 Task: Search one way flight ticket for 4 adults, 1 infant in seat and 1 infant on lap in premium economy from Columbia: Columbia Regional Airport to Riverton: Central Wyoming Regional Airport (was Riverton Regional) on 5-4-2023. Choice of flights is Delta. Number of bags: 1 checked bag. Price is upto 40000. Outbound departure time preference is 21:30.
Action: Mouse moved to (303, 117)
Screenshot: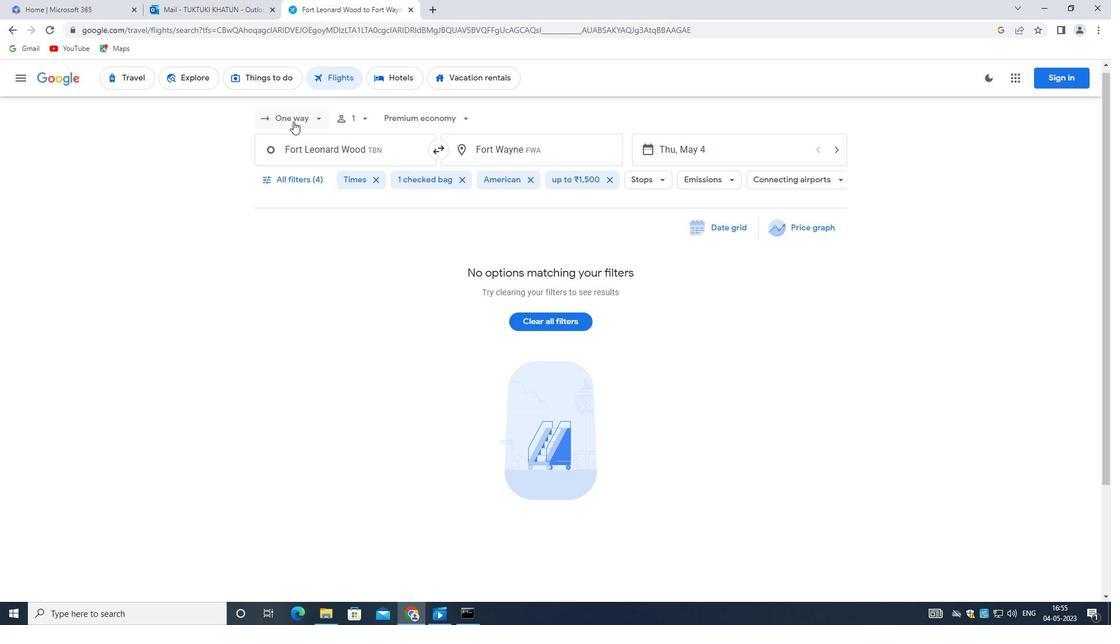 
Action: Mouse pressed left at (303, 117)
Screenshot: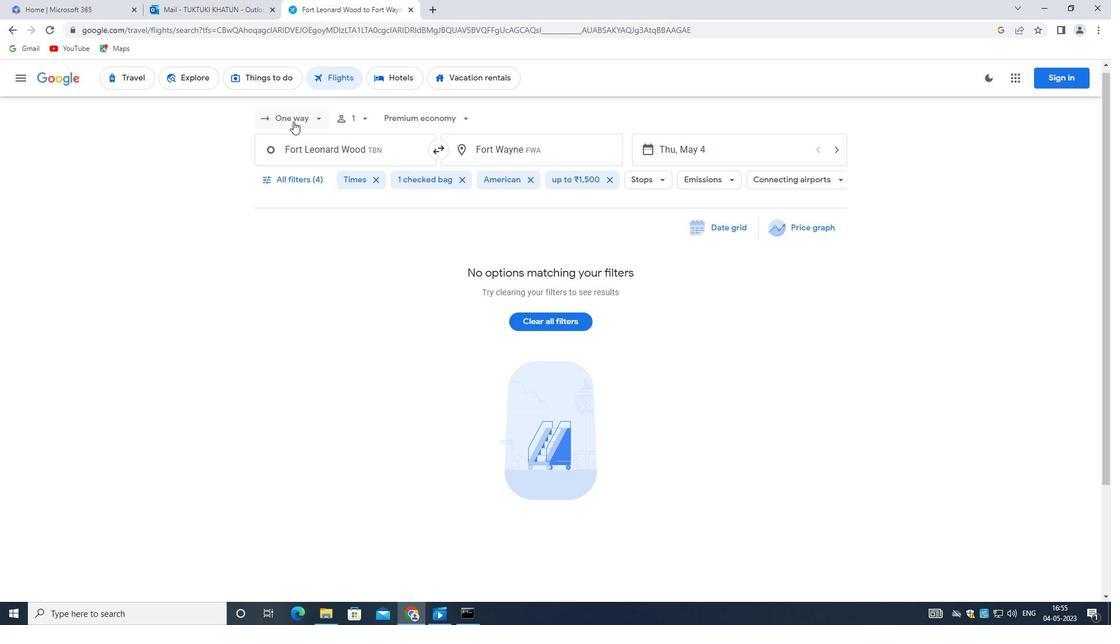 
Action: Mouse moved to (303, 172)
Screenshot: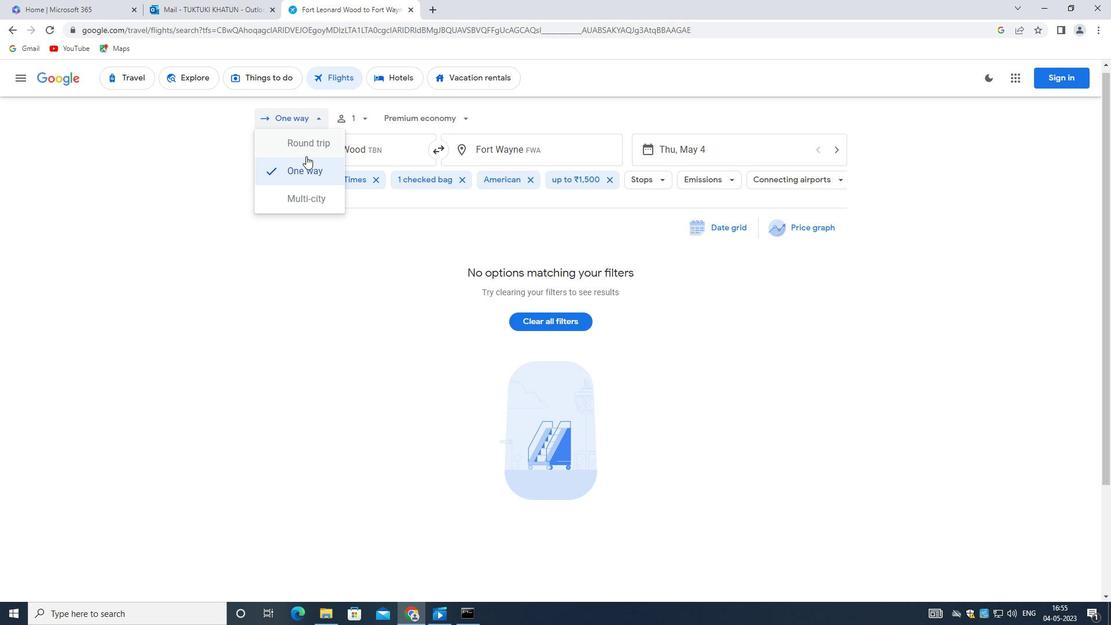 
Action: Mouse pressed left at (303, 172)
Screenshot: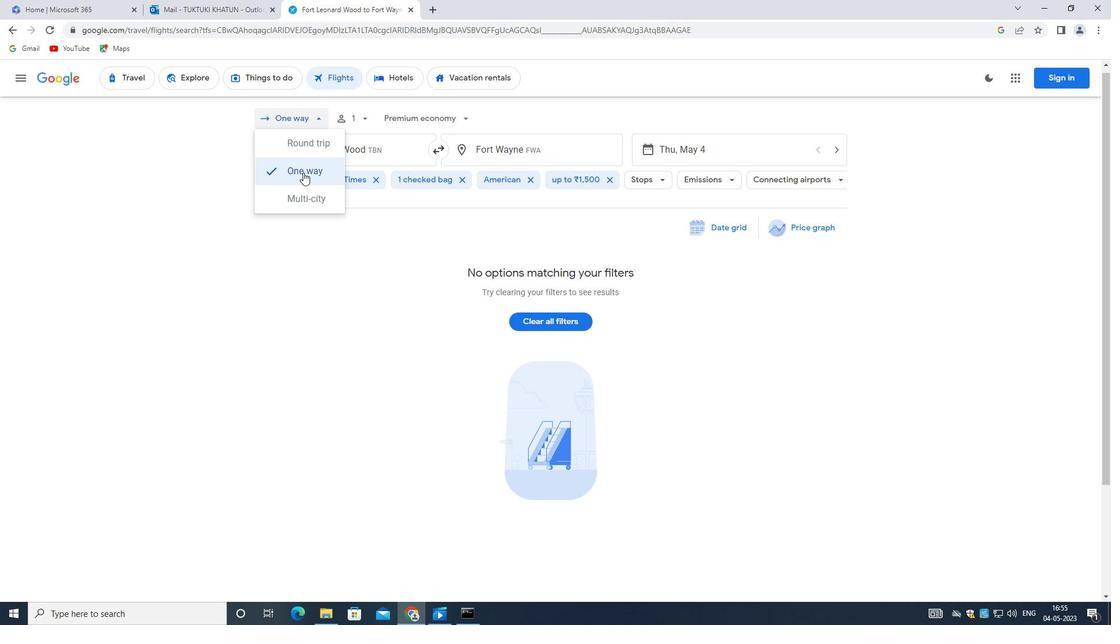 
Action: Mouse moved to (364, 118)
Screenshot: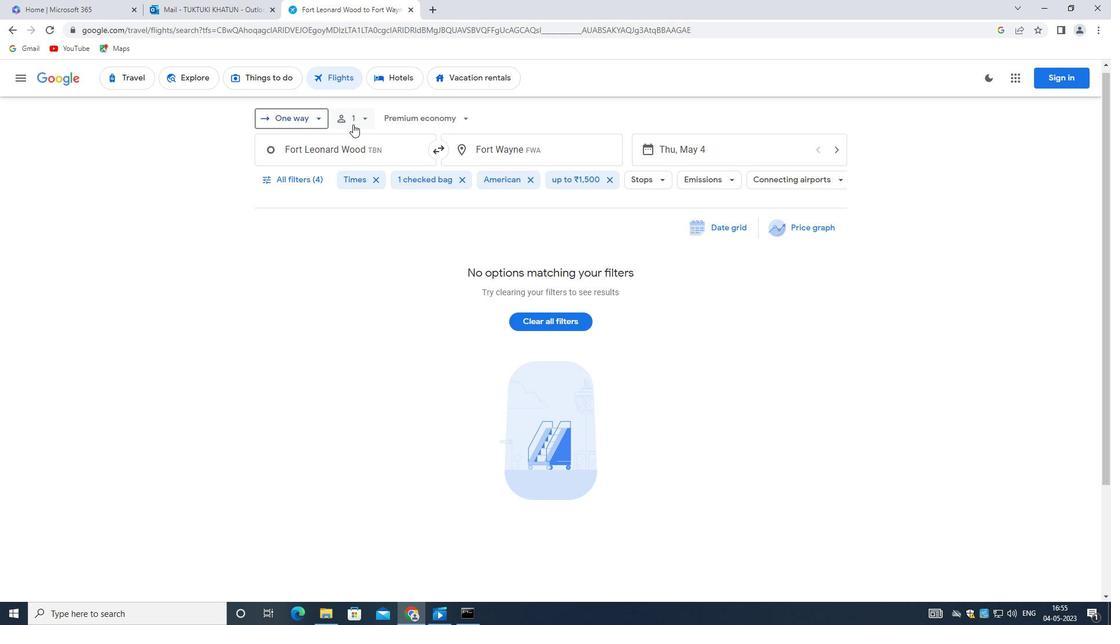 
Action: Mouse pressed left at (364, 118)
Screenshot: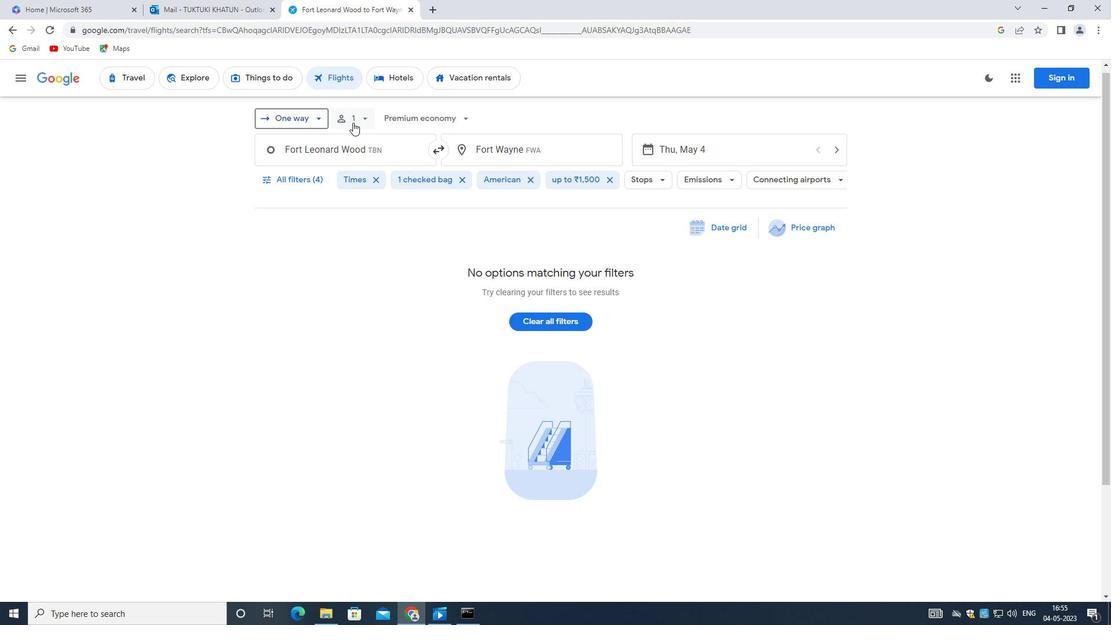 
Action: Mouse moved to (415, 144)
Screenshot: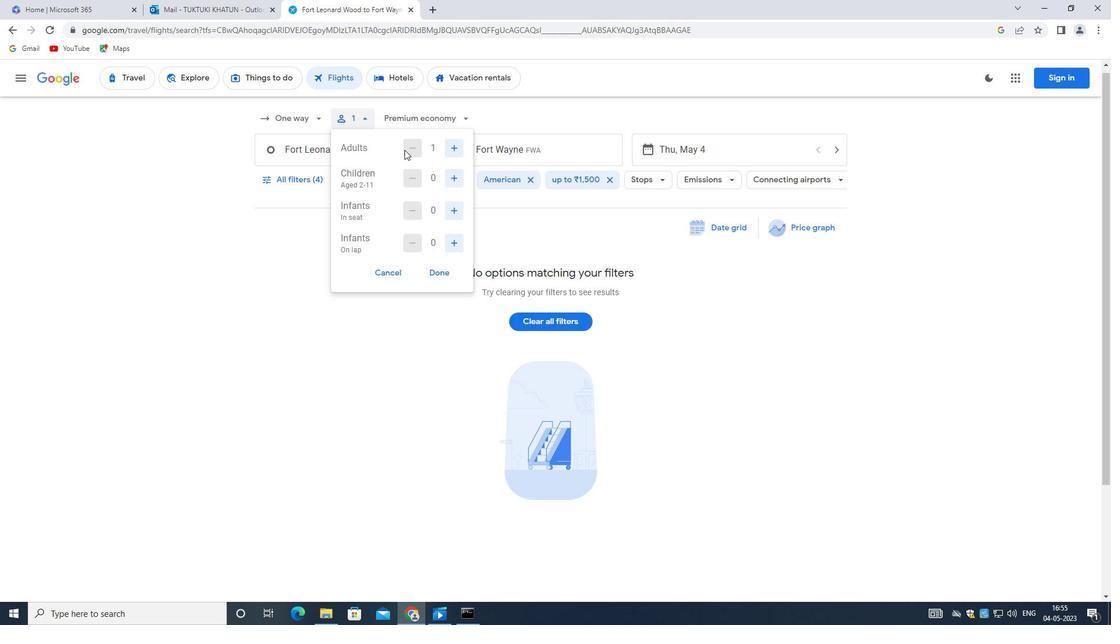 
Action: Mouse pressed left at (415, 144)
Screenshot: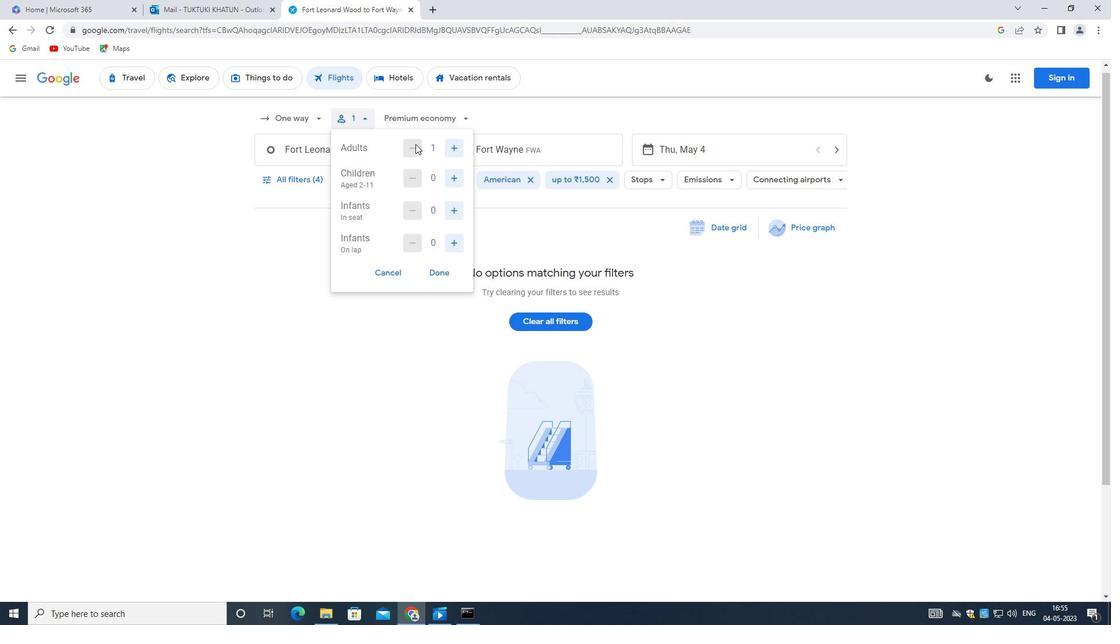 
Action: Mouse moved to (449, 145)
Screenshot: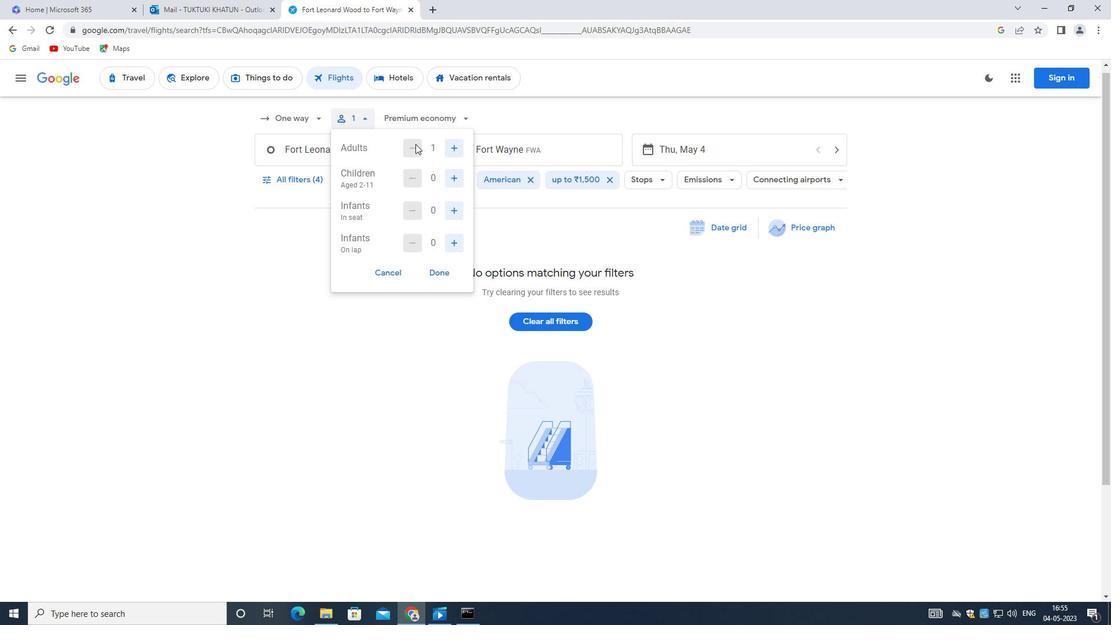 
Action: Mouse pressed left at (449, 145)
Screenshot: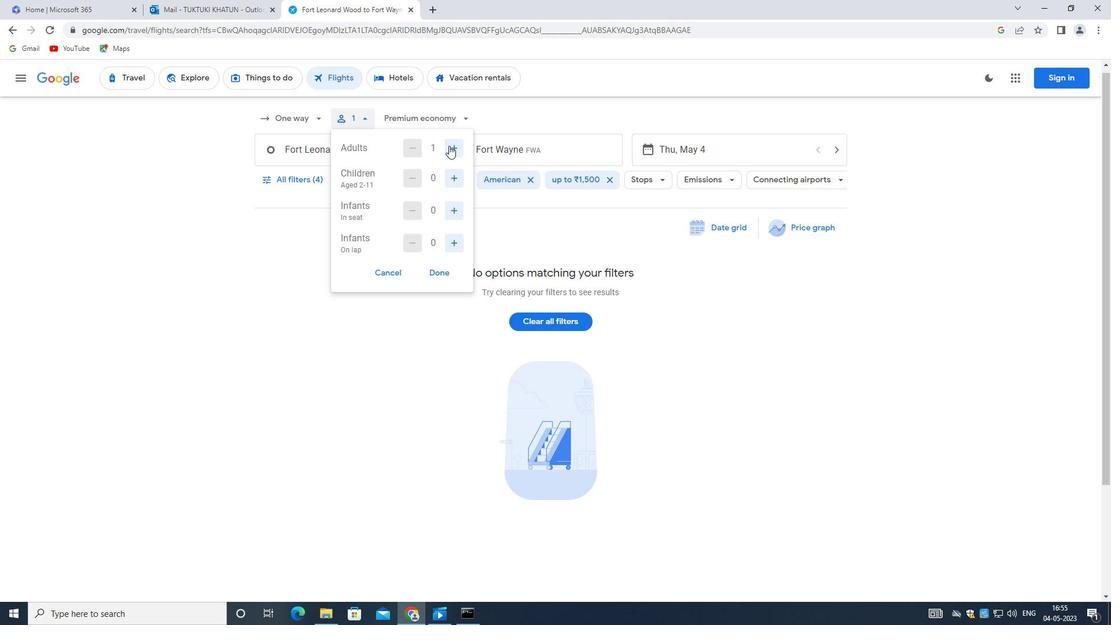 
Action: Mouse moved to (451, 146)
Screenshot: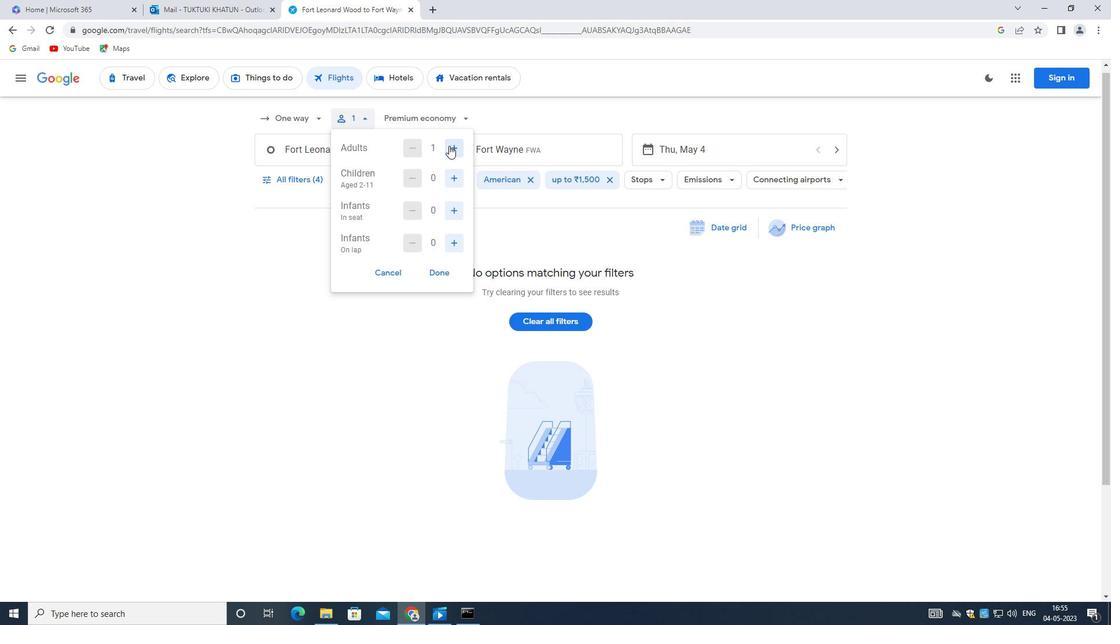 
Action: Mouse pressed left at (451, 146)
Screenshot: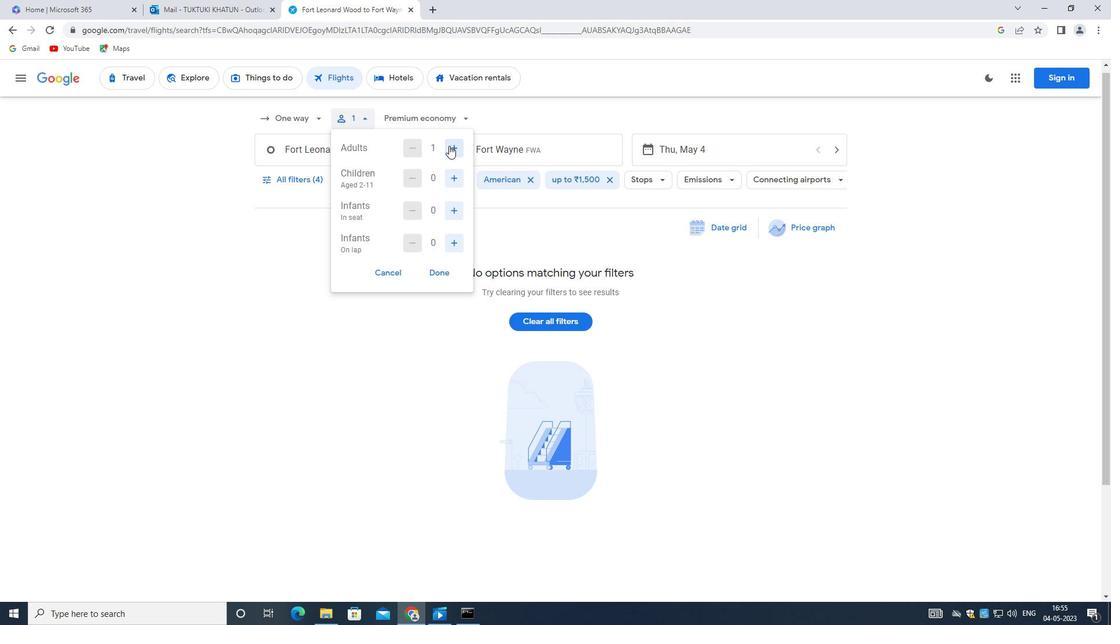 
Action: Mouse pressed left at (451, 146)
Screenshot: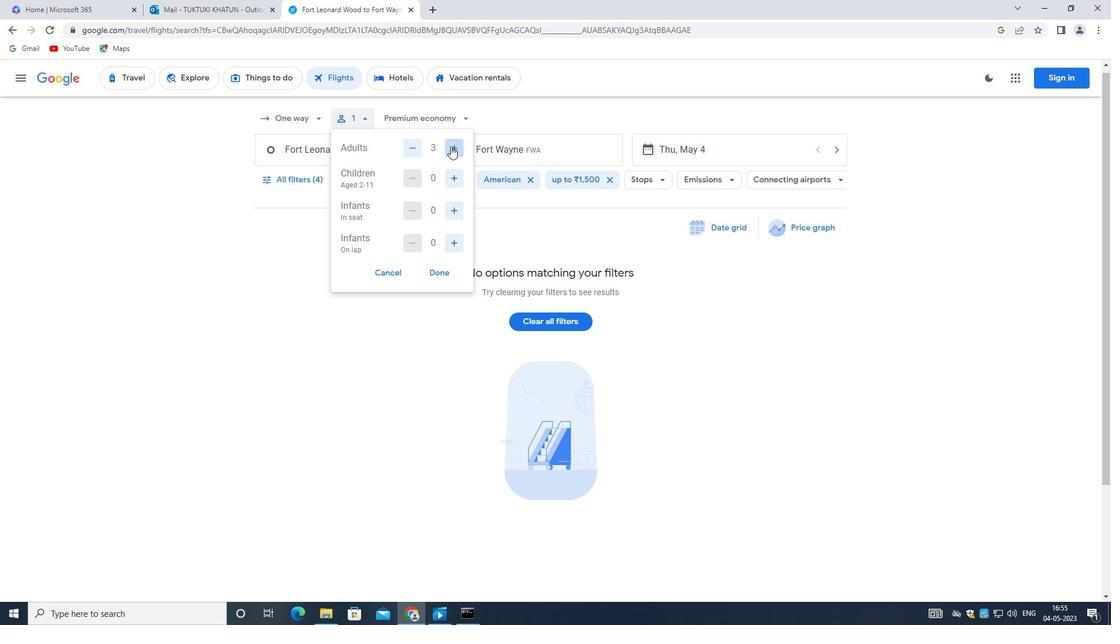 
Action: Mouse moved to (451, 204)
Screenshot: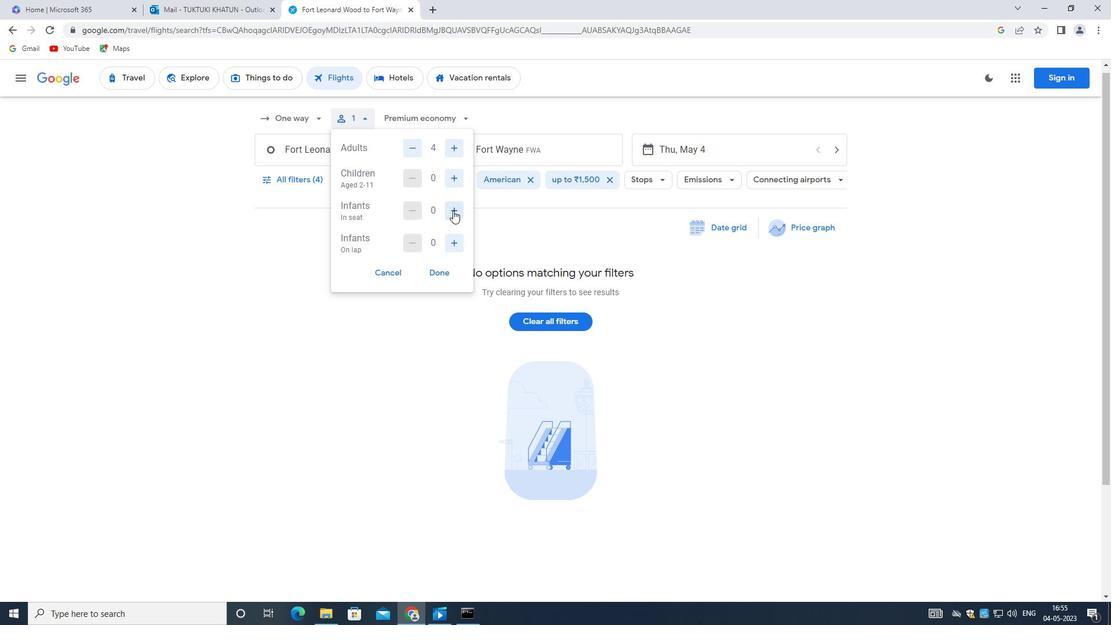 
Action: Mouse pressed left at (451, 204)
Screenshot: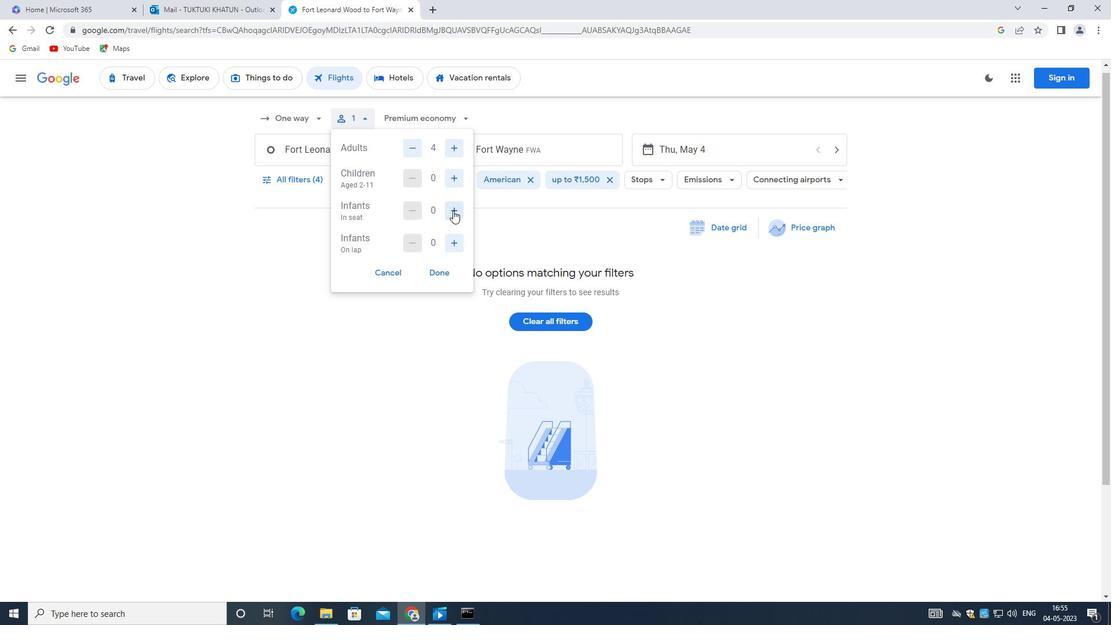 
Action: Mouse moved to (456, 239)
Screenshot: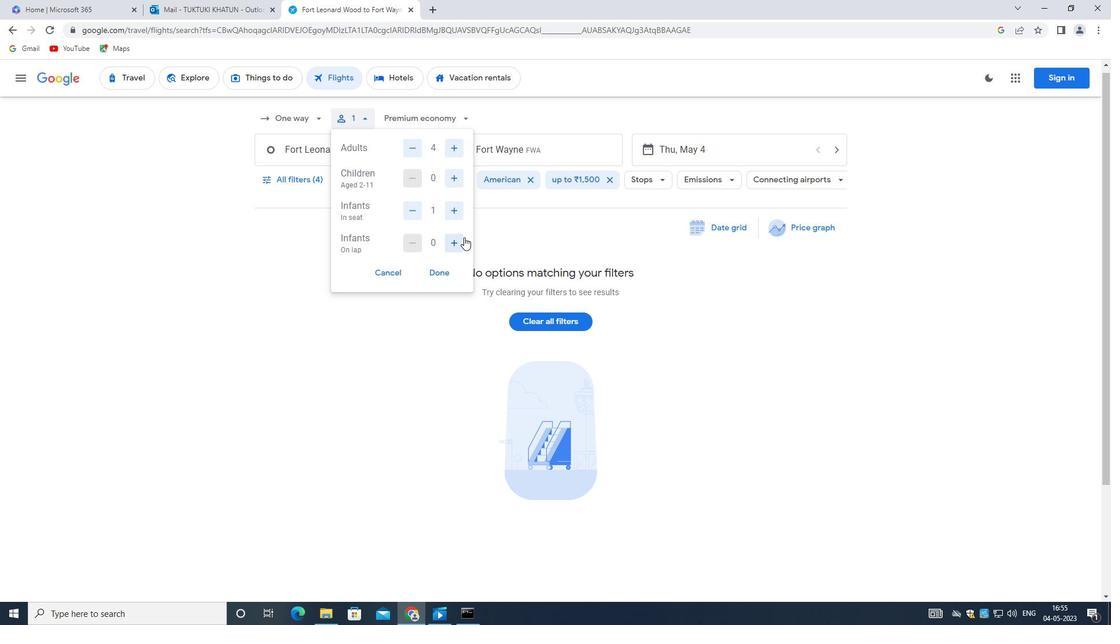 
Action: Mouse pressed left at (456, 239)
Screenshot: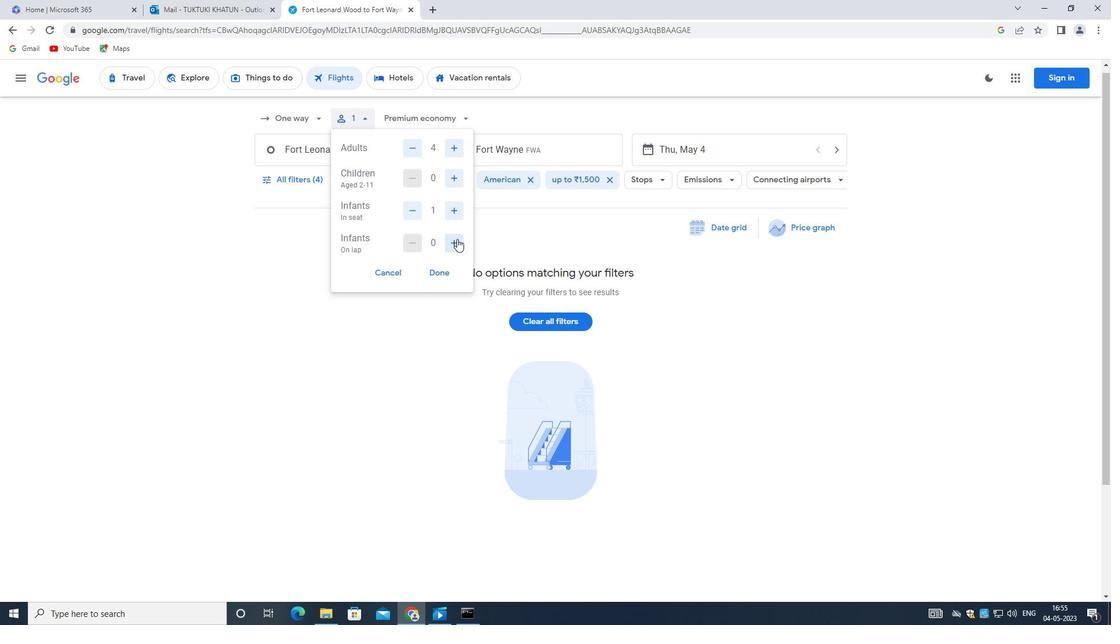
Action: Mouse moved to (438, 268)
Screenshot: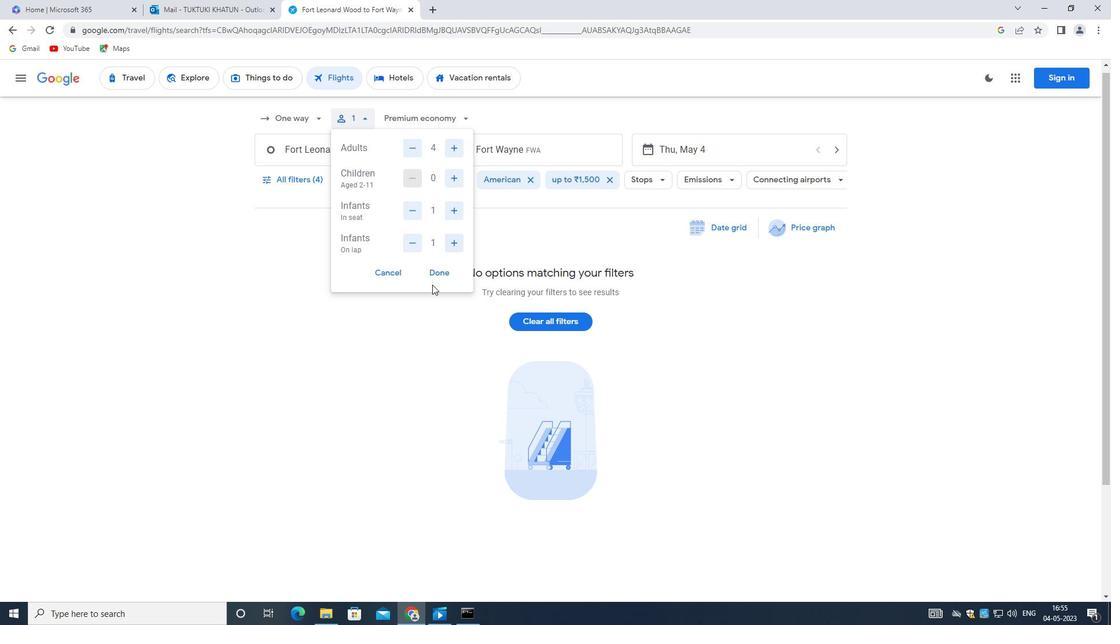 
Action: Mouse pressed left at (438, 268)
Screenshot: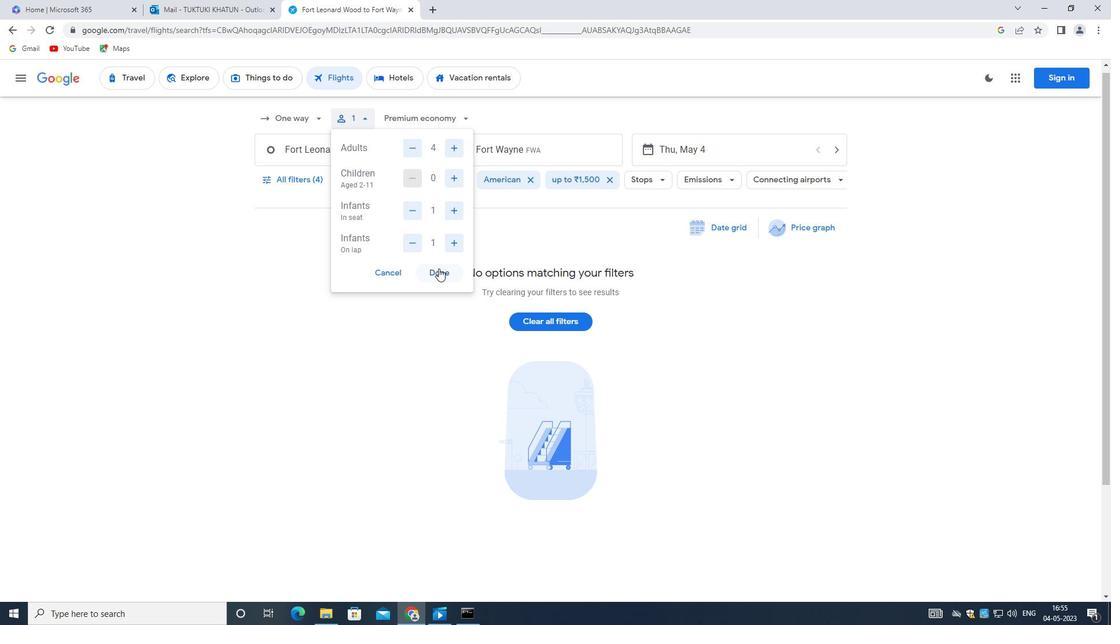 
Action: Mouse moved to (409, 126)
Screenshot: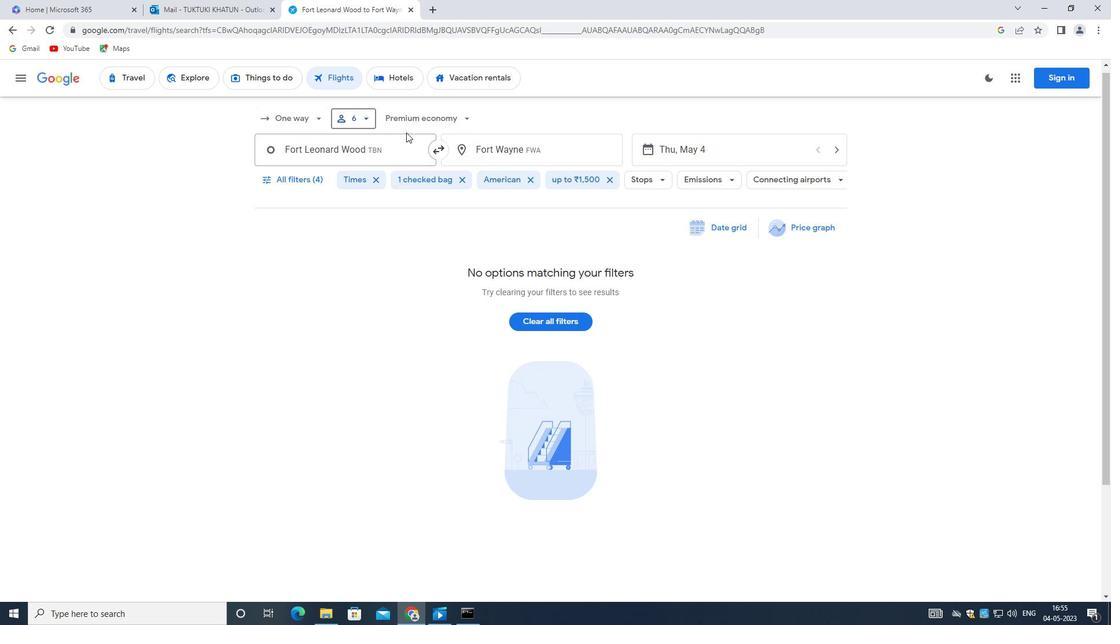 
Action: Mouse pressed left at (409, 126)
Screenshot: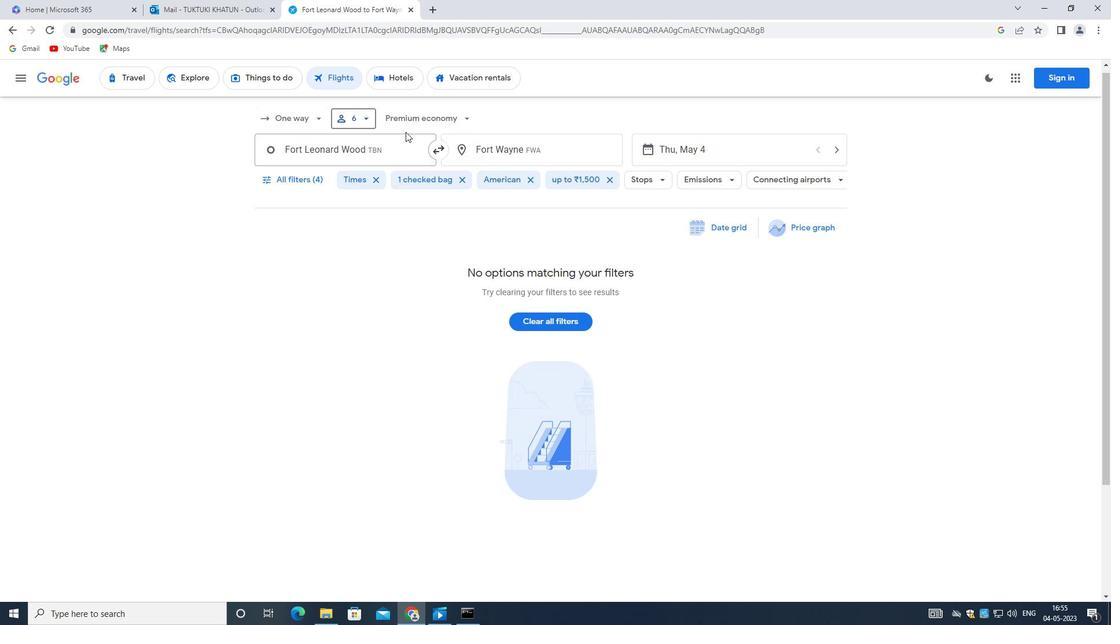 
Action: Mouse moved to (433, 169)
Screenshot: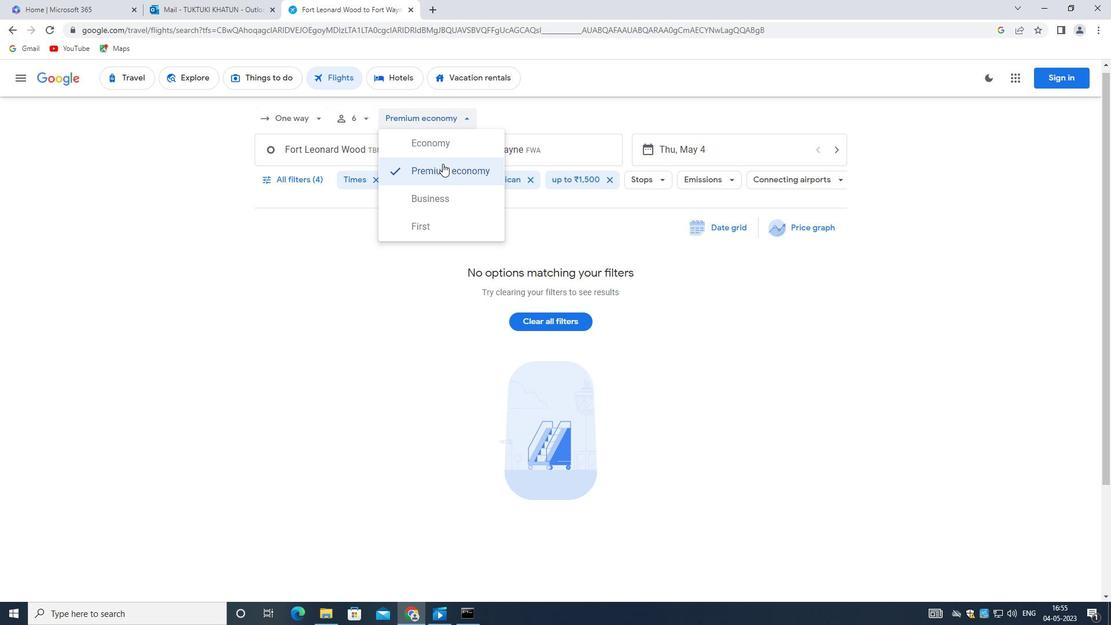 
Action: Mouse pressed left at (433, 169)
Screenshot: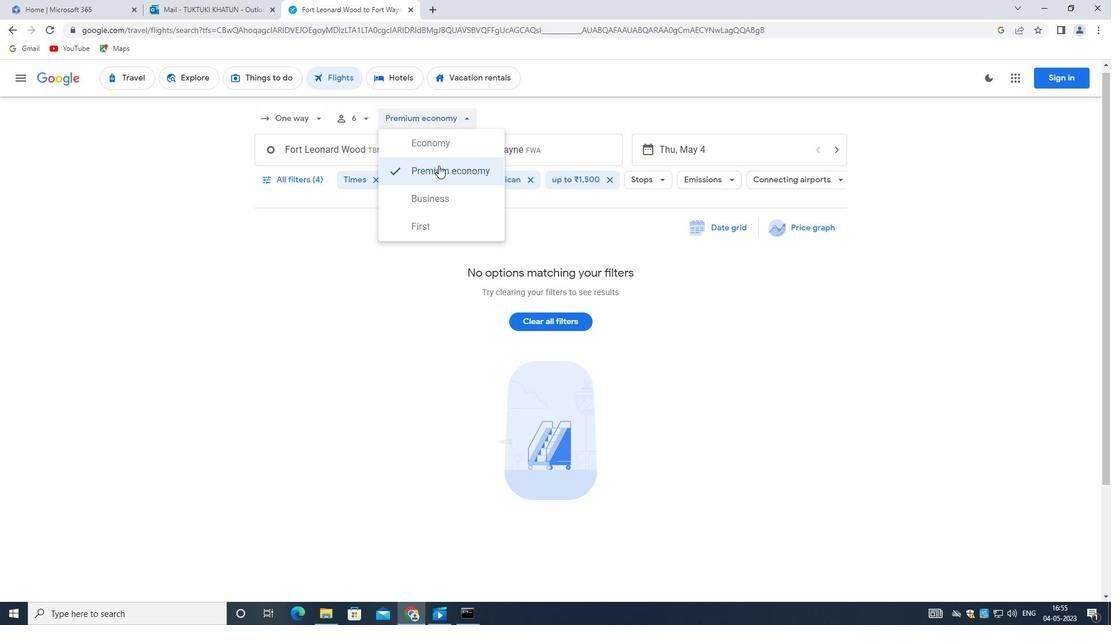 
Action: Mouse moved to (338, 154)
Screenshot: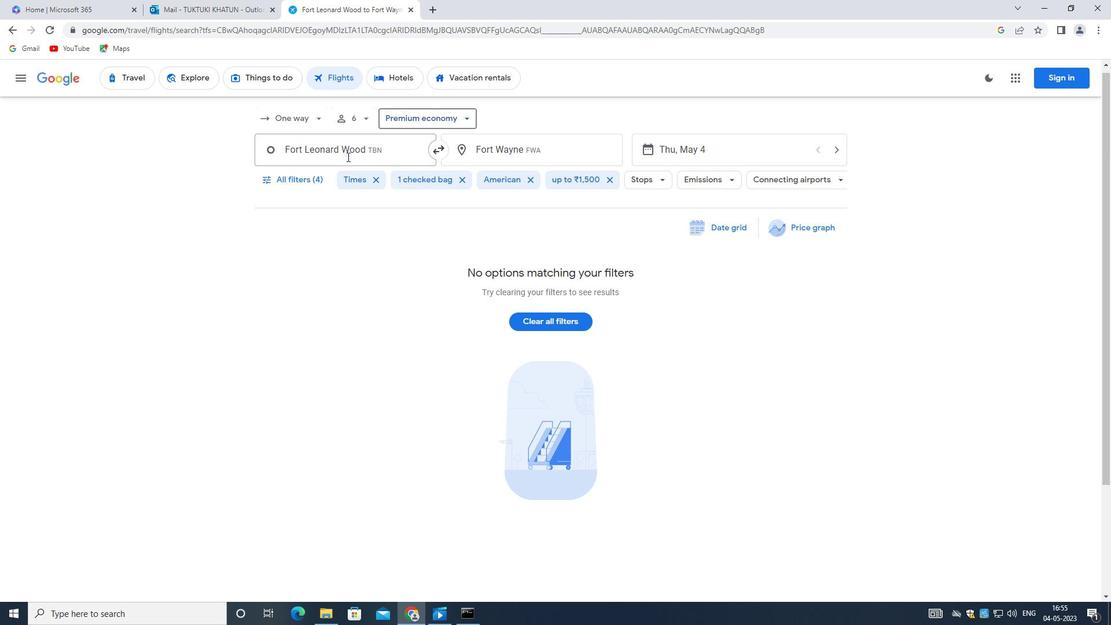 
Action: Mouse pressed left at (338, 154)
Screenshot: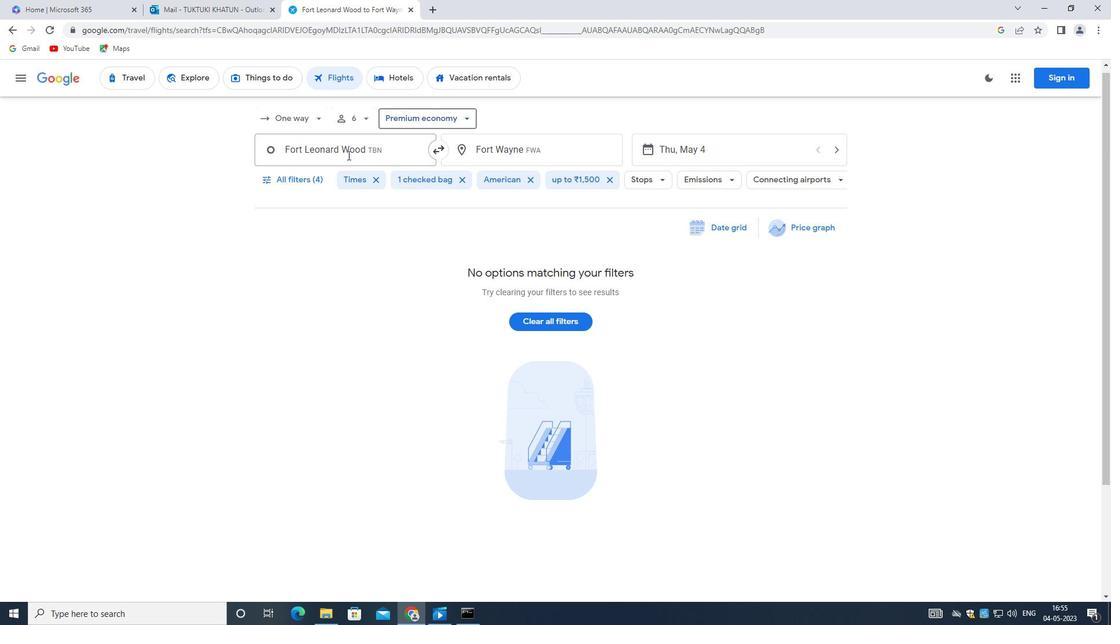 
Action: Mouse moved to (338, 158)
Screenshot: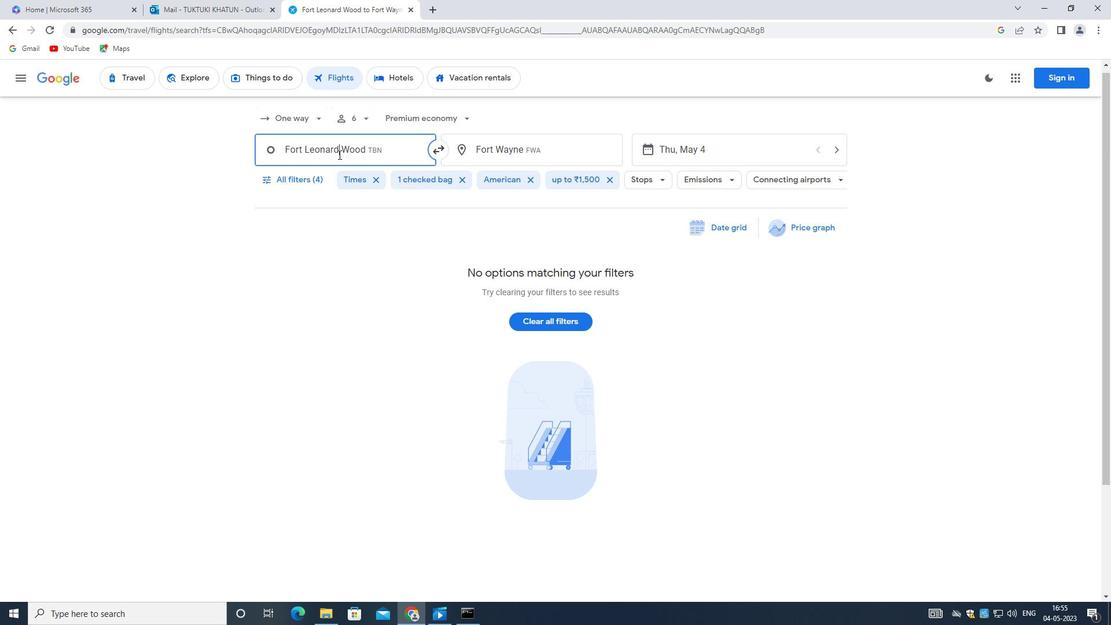 
Action: Key pressed <Key.backspace><Key.shift><Key.shift><Key.shift><Key.shift>COLUMBIA
Screenshot: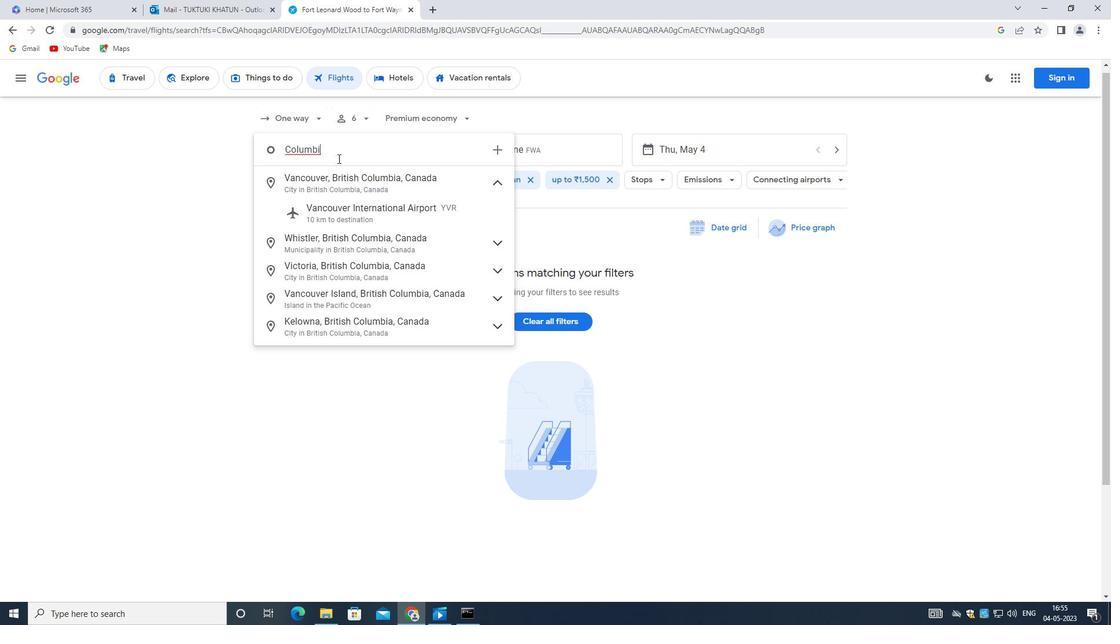 
Action: Mouse moved to (343, 163)
Screenshot: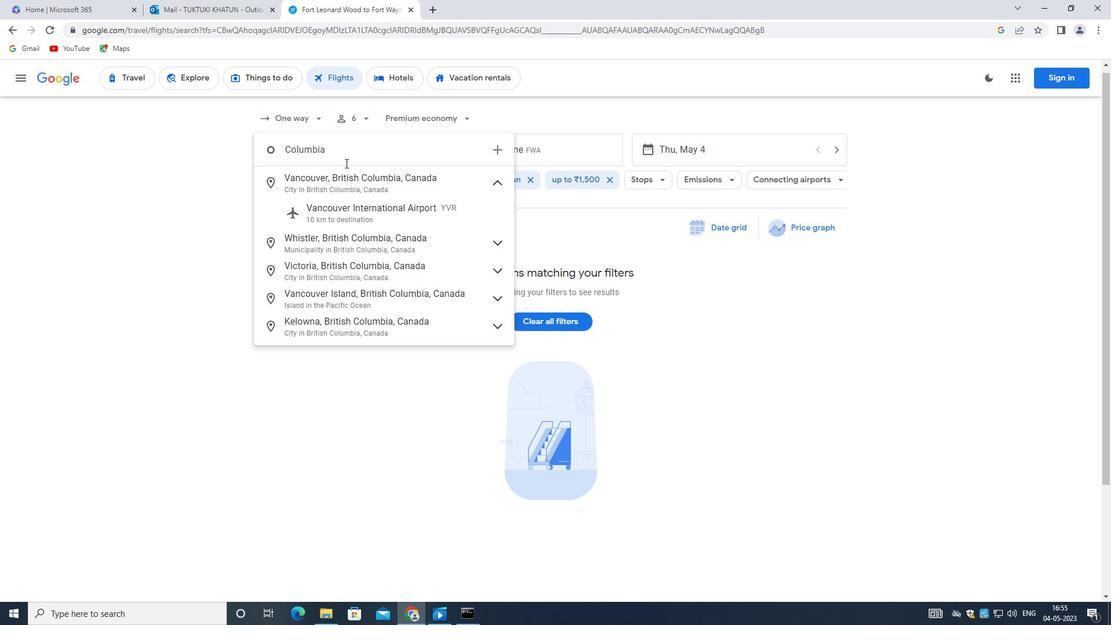 
Action: Key pressed <Key.space><Key.shift><Key.shift><Key.shift><Key.shift><Key.shift><Key.shift><Key.shift><Key.shift><Key.shift><Key.shift><Key.shift><Key.shift><Key.shift><Key.shift><Key.shift><Key.shift><Key.shift>REGIONAL
Screenshot: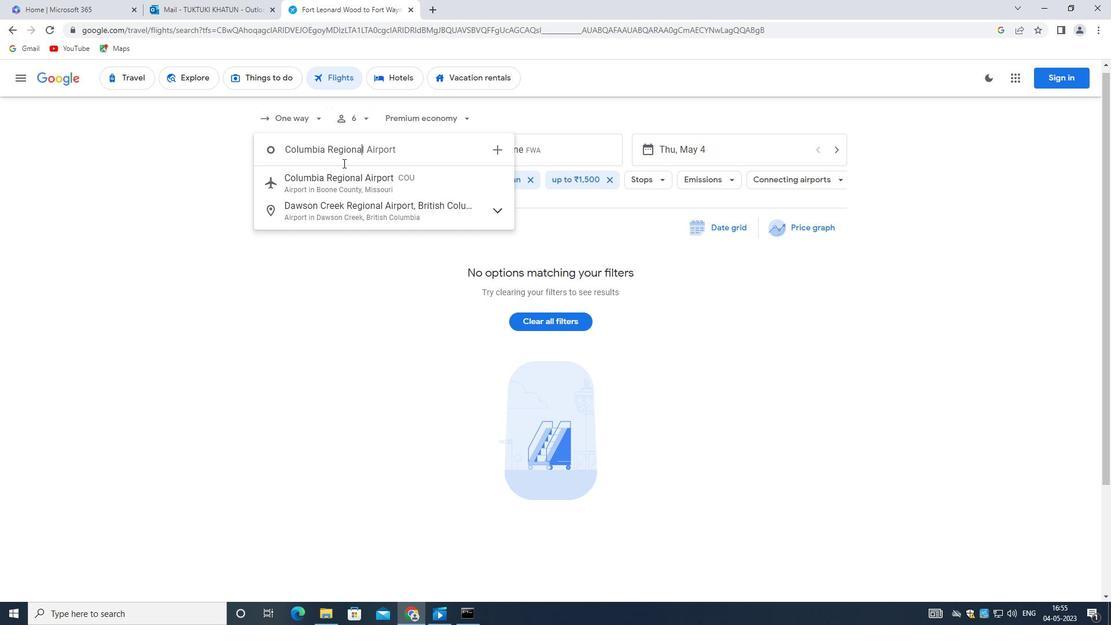 
Action: Mouse moved to (343, 187)
Screenshot: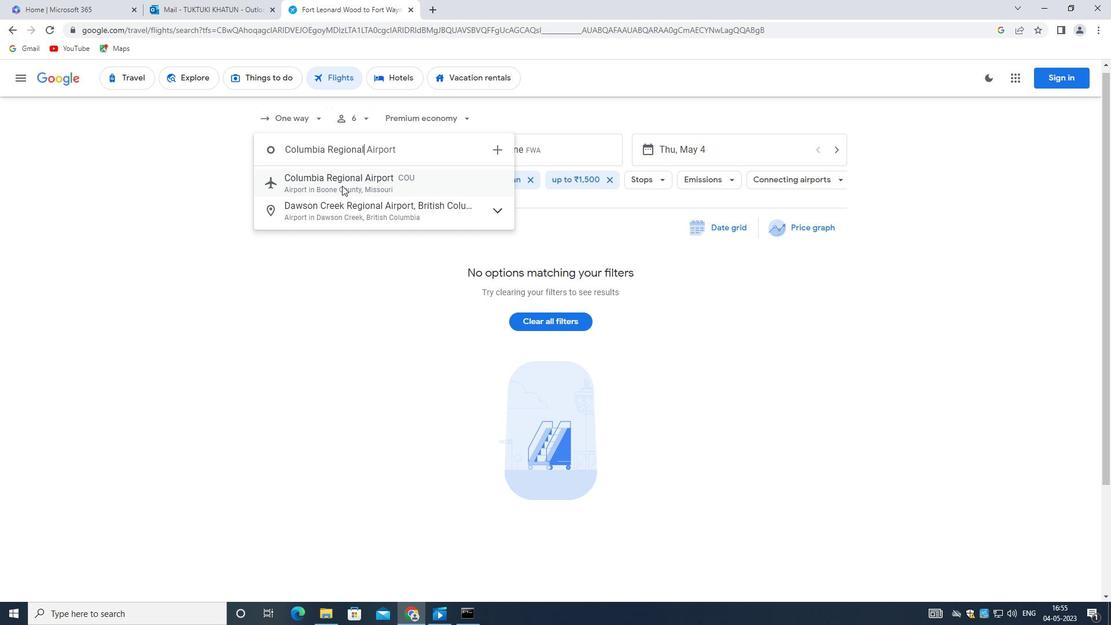 
Action: Mouse pressed left at (343, 187)
Screenshot: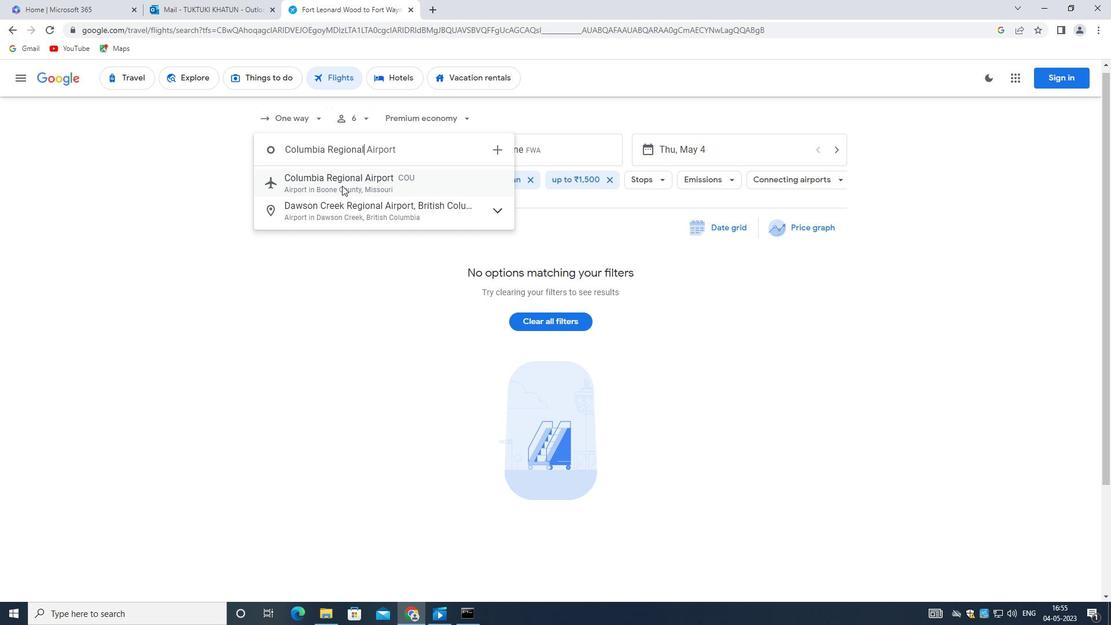 
Action: Mouse moved to (534, 145)
Screenshot: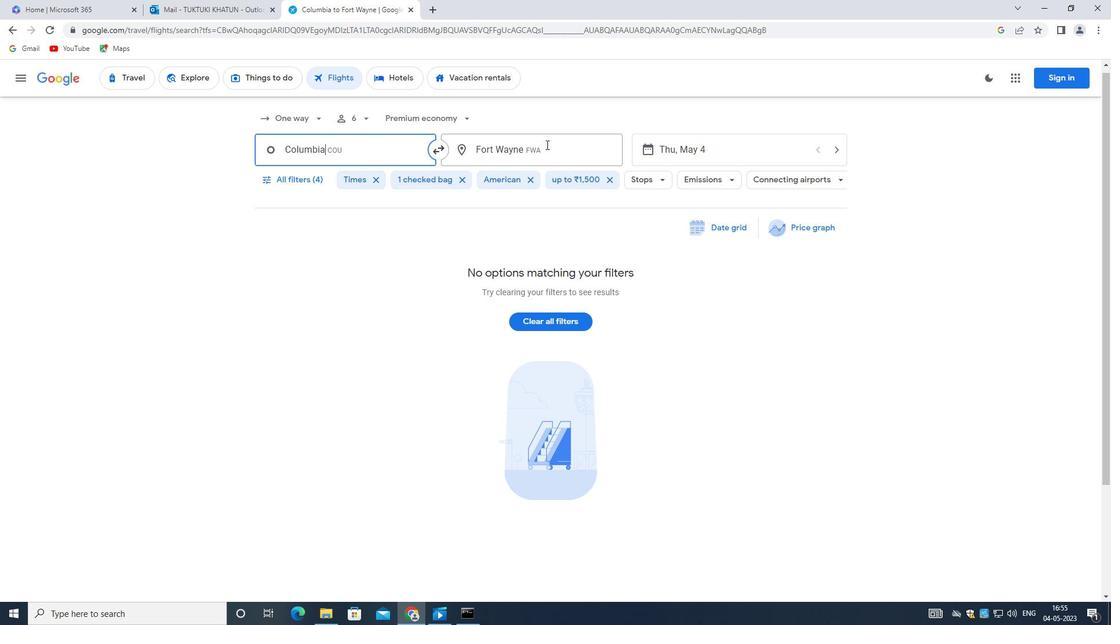 
Action: Mouse pressed left at (534, 145)
Screenshot: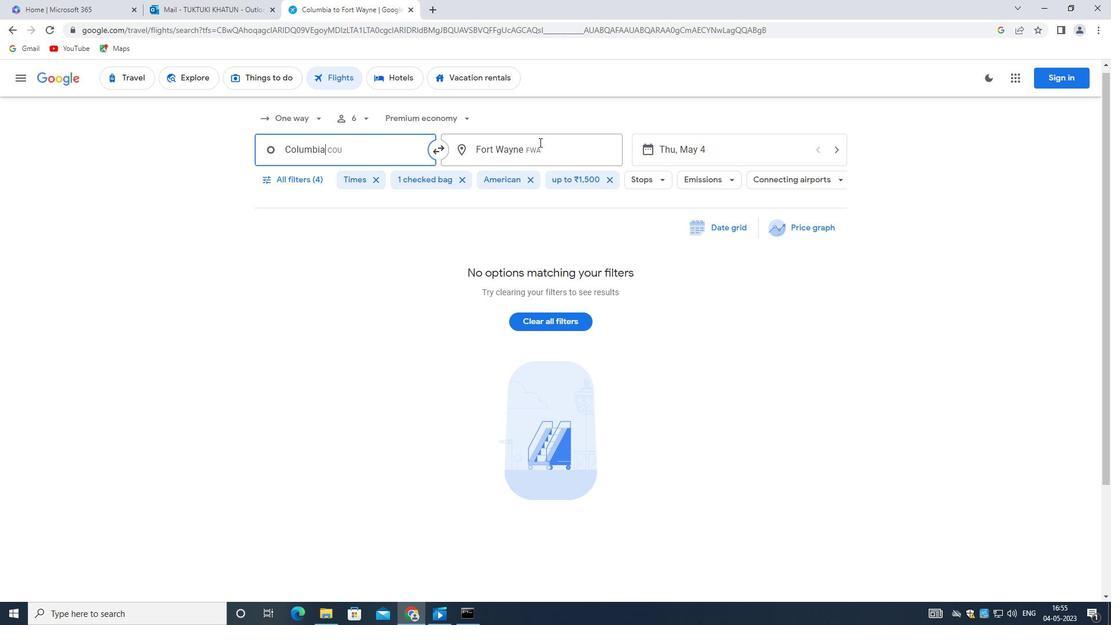 
Action: Mouse moved to (532, 146)
Screenshot: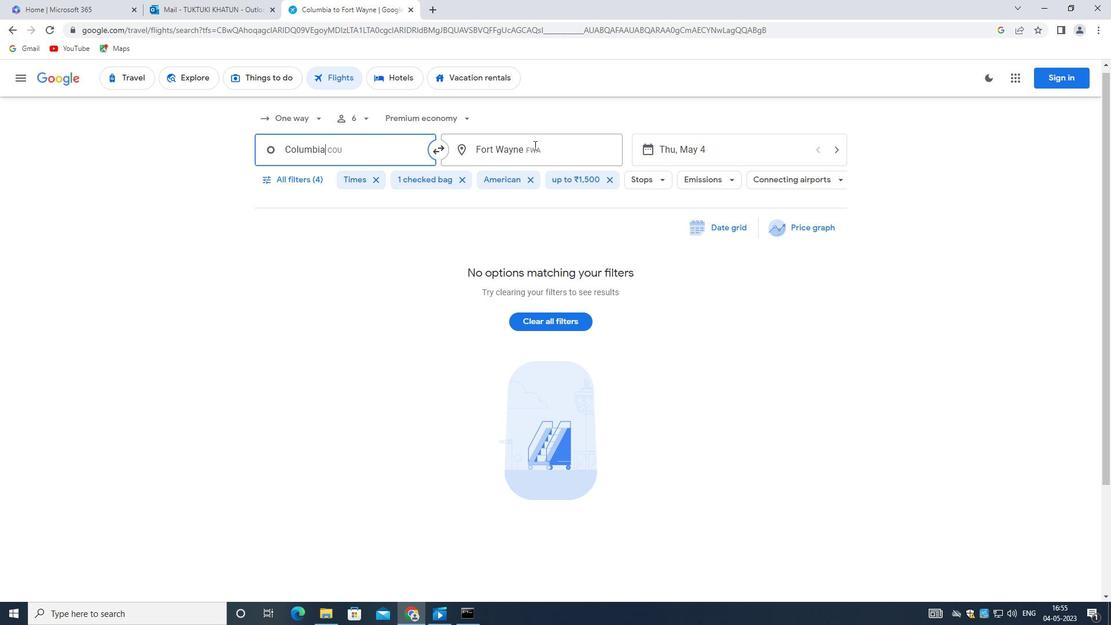 
Action: Key pressed <Key.shift>CENTRAL<Key.space><Key.shift>WYOM
Screenshot: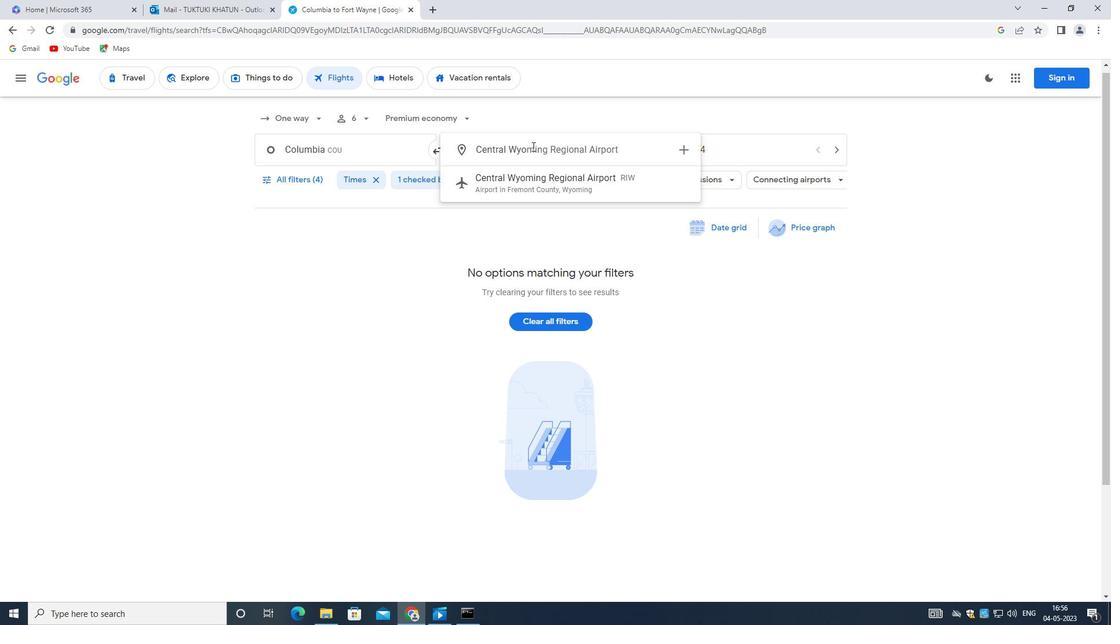 
Action: Mouse moved to (554, 182)
Screenshot: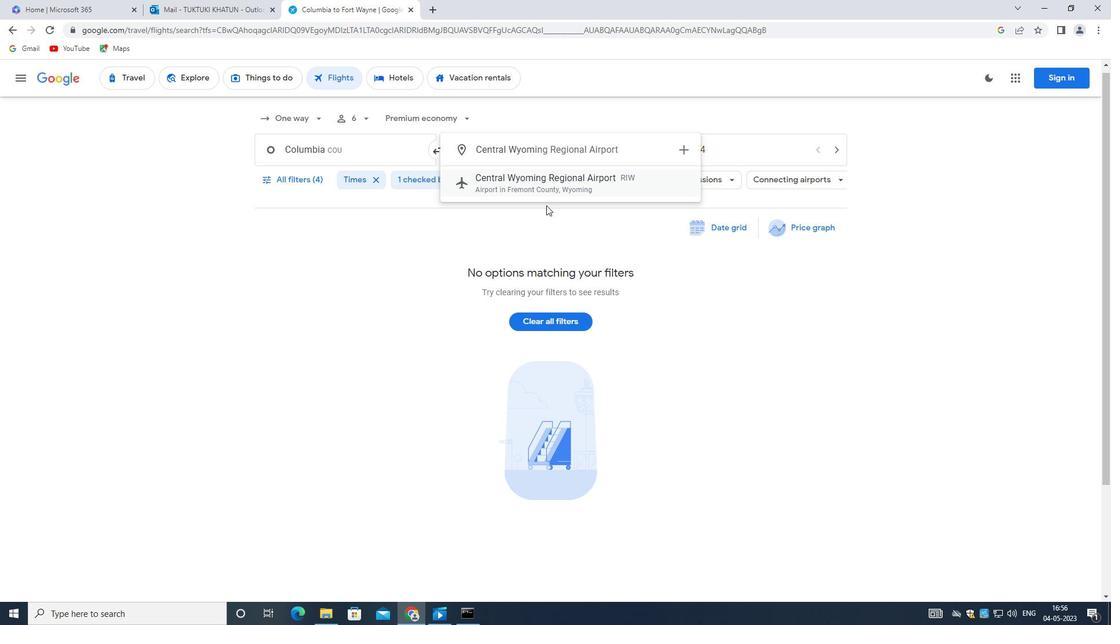
Action: Mouse pressed left at (554, 182)
Screenshot: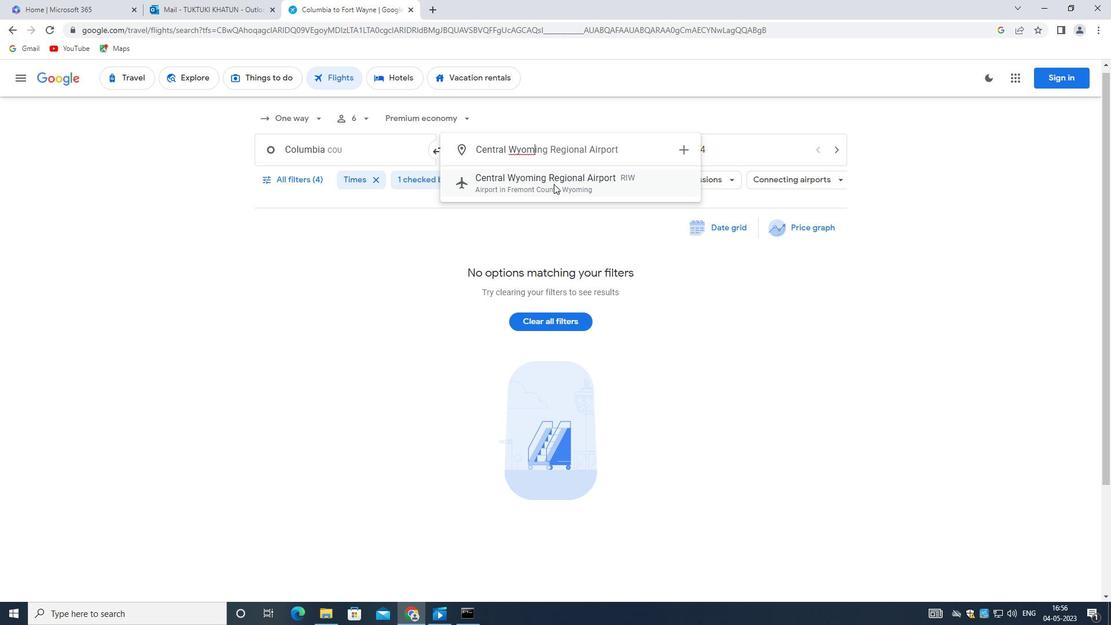 
Action: Mouse moved to (689, 154)
Screenshot: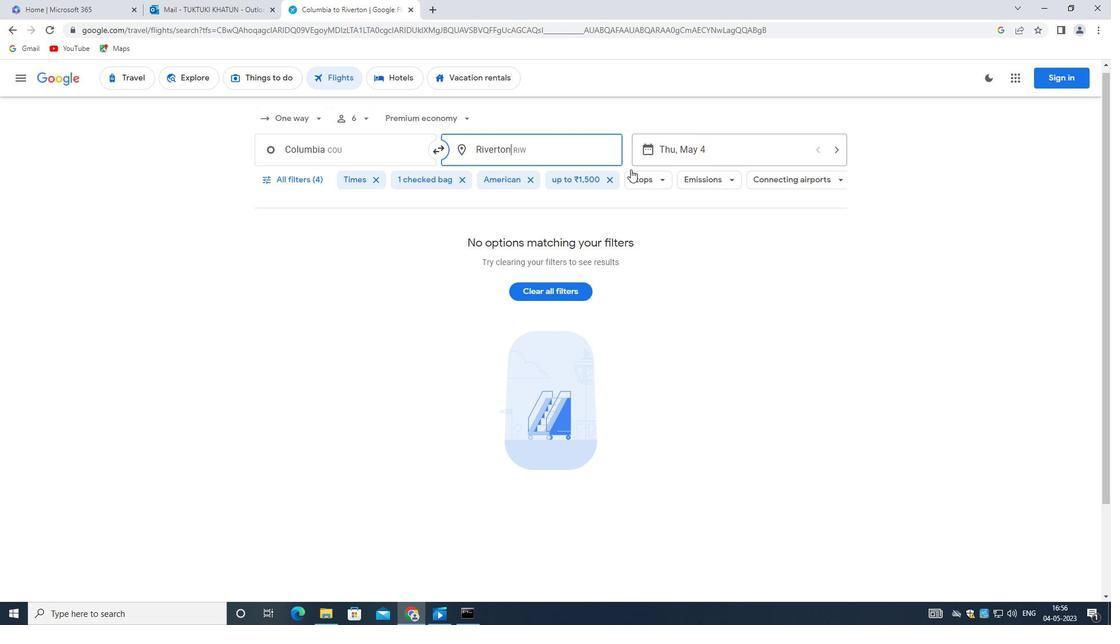 
Action: Mouse pressed left at (689, 154)
Screenshot: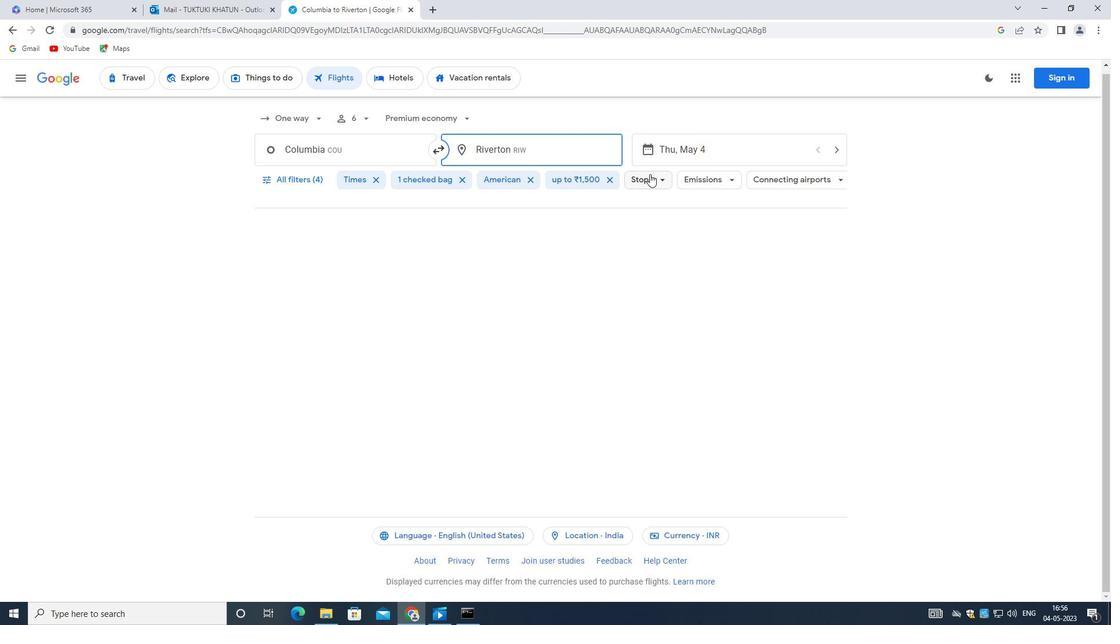 
Action: Mouse moved to (818, 426)
Screenshot: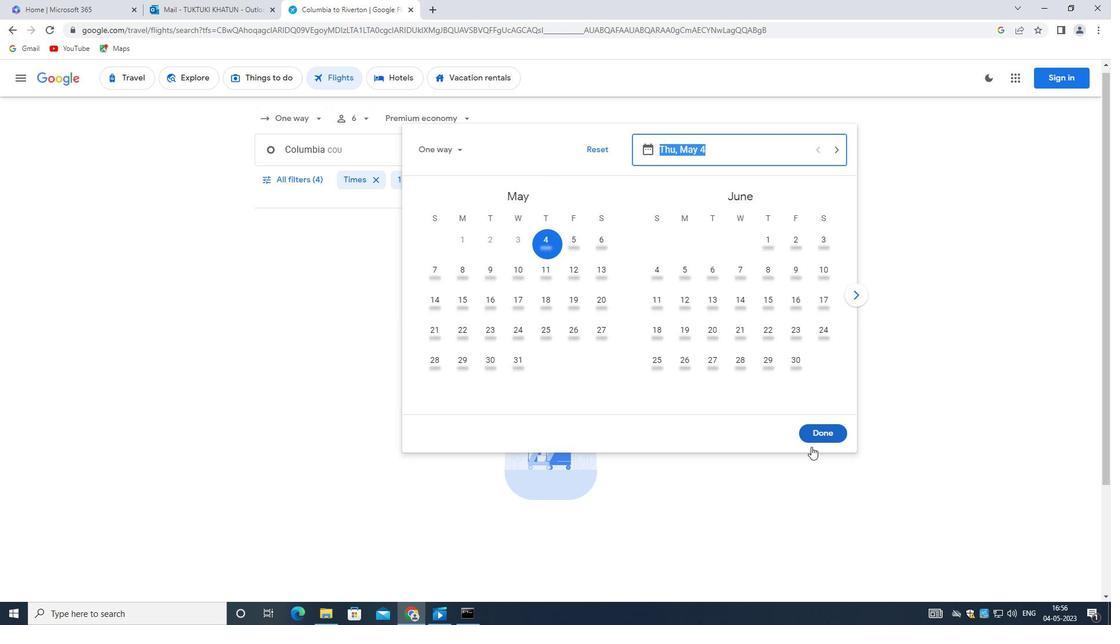 
Action: Mouse pressed left at (818, 426)
Screenshot: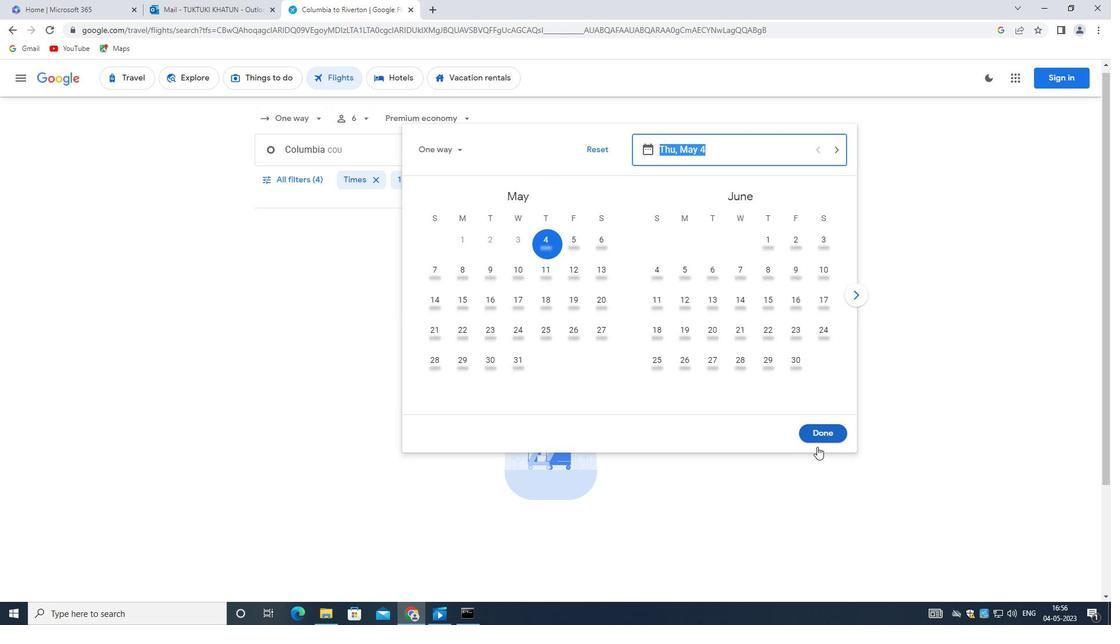 
Action: Mouse moved to (306, 181)
Screenshot: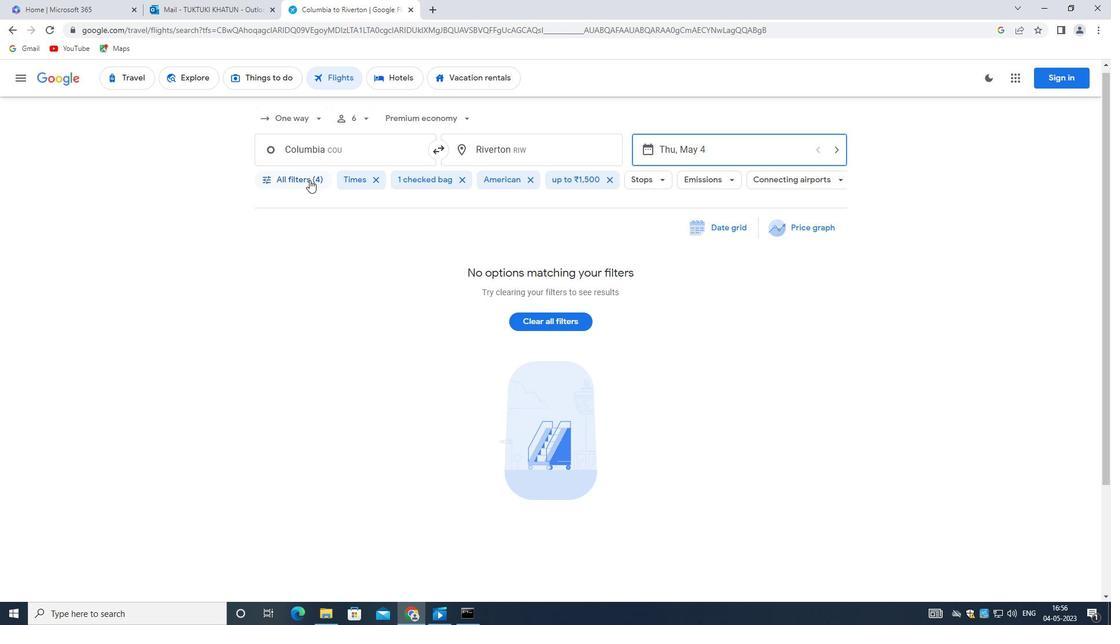 
Action: Mouse pressed left at (306, 181)
Screenshot: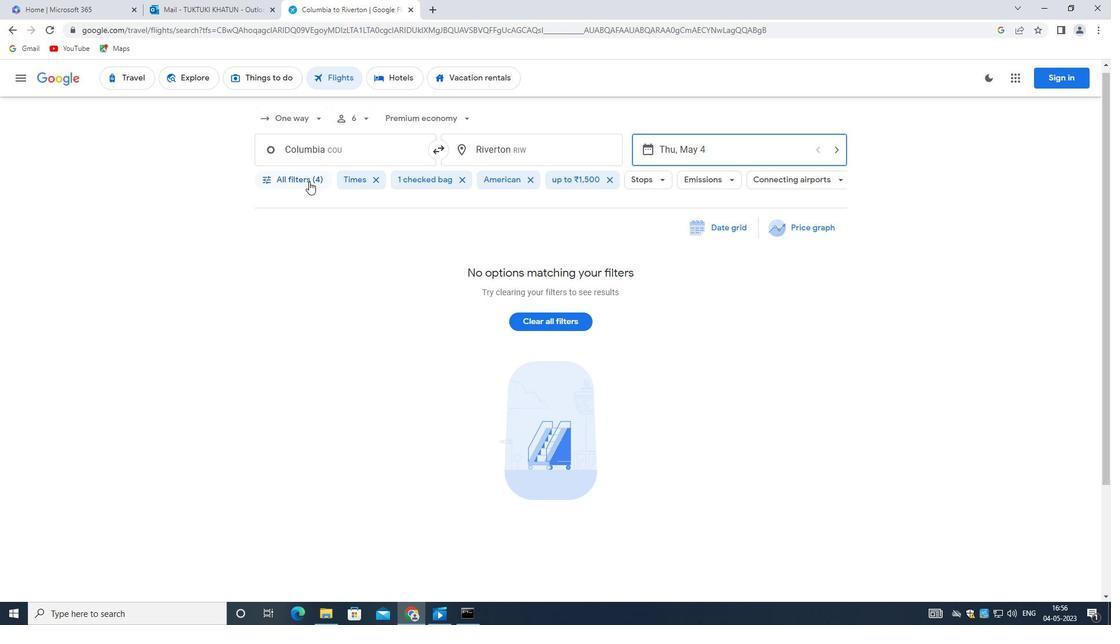 
Action: Mouse moved to (405, 412)
Screenshot: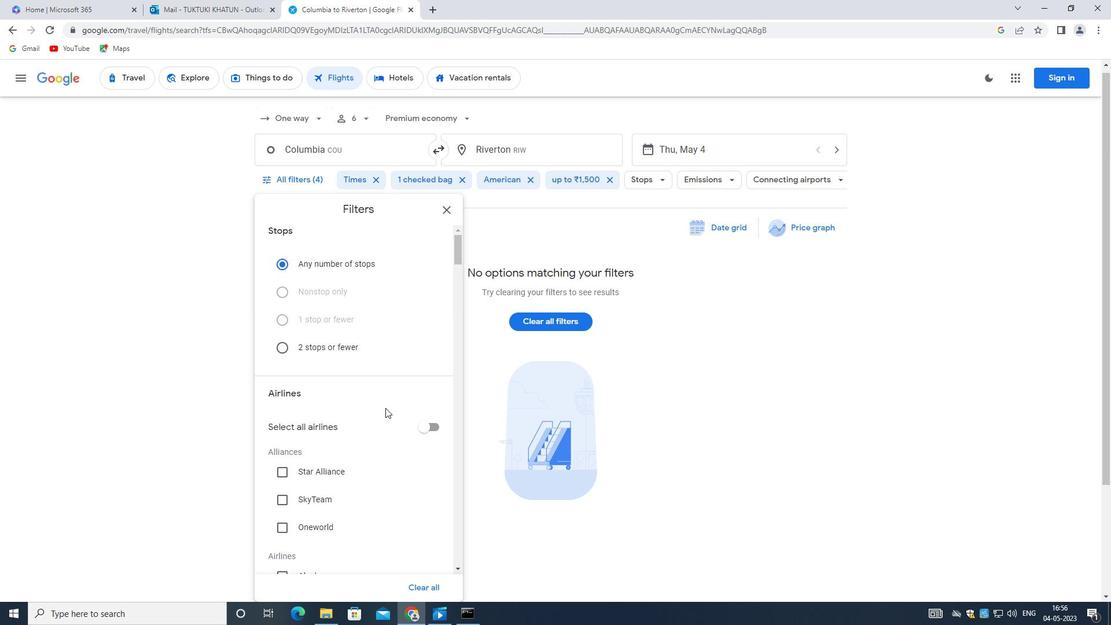 
Action: Mouse scrolled (405, 411) with delta (0, 0)
Screenshot: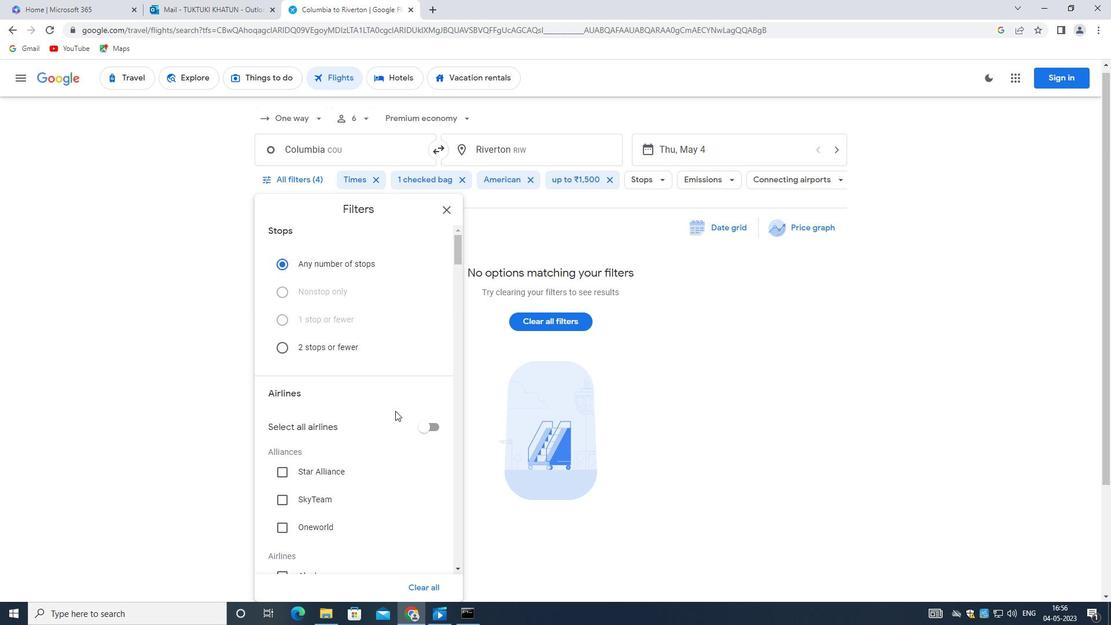 
Action: Mouse moved to (405, 412)
Screenshot: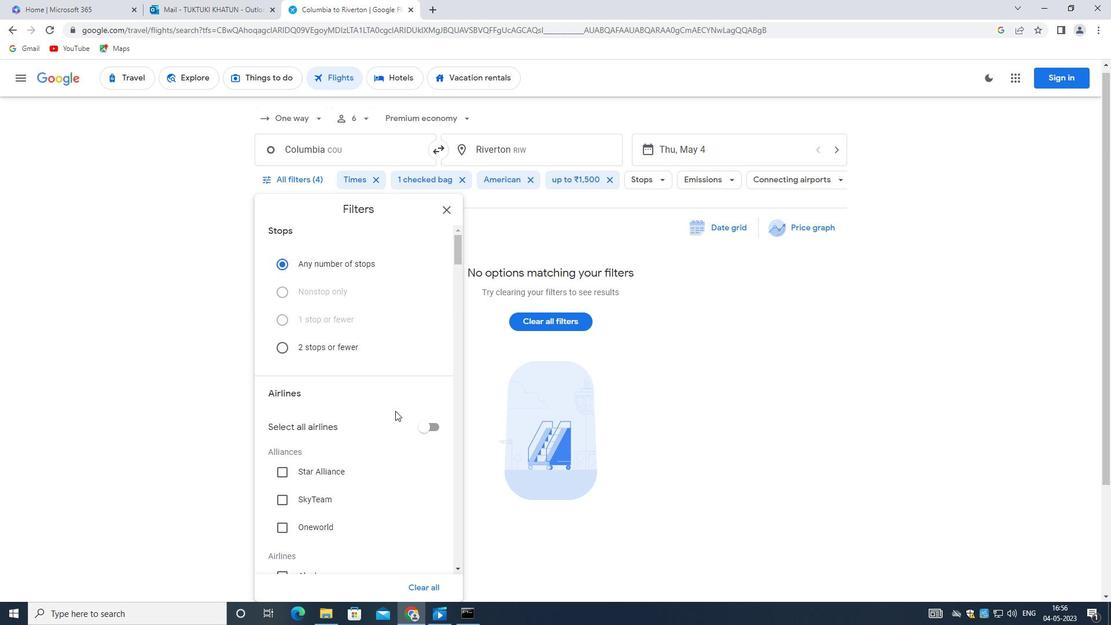
Action: Mouse scrolled (405, 411) with delta (0, 0)
Screenshot: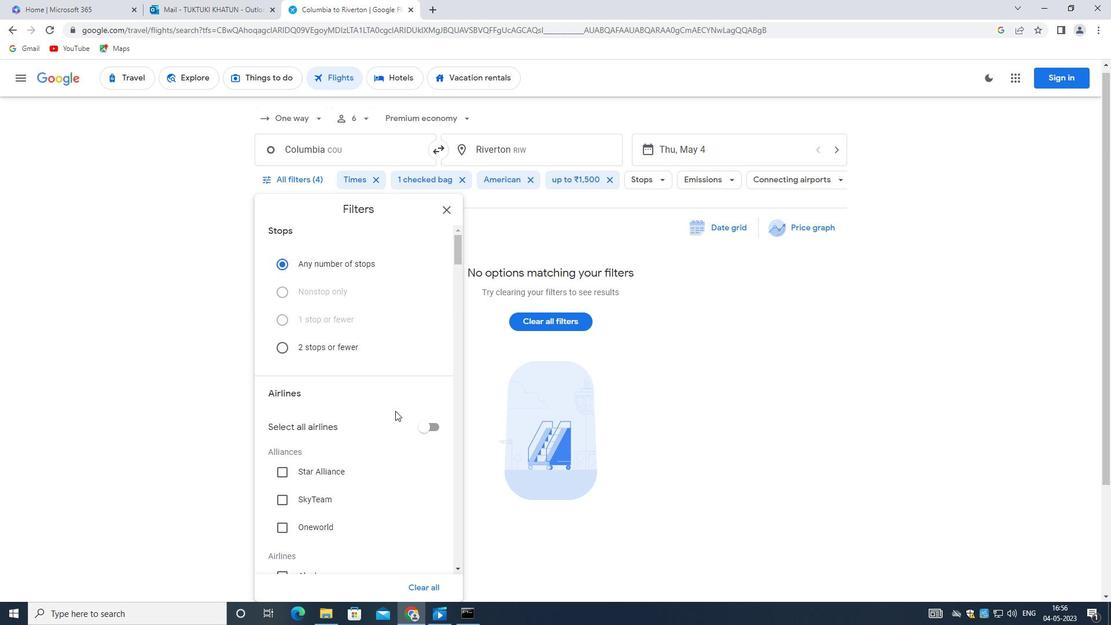 
Action: Mouse scrolled (405, 411) with delta (0, 0)
Screenshot: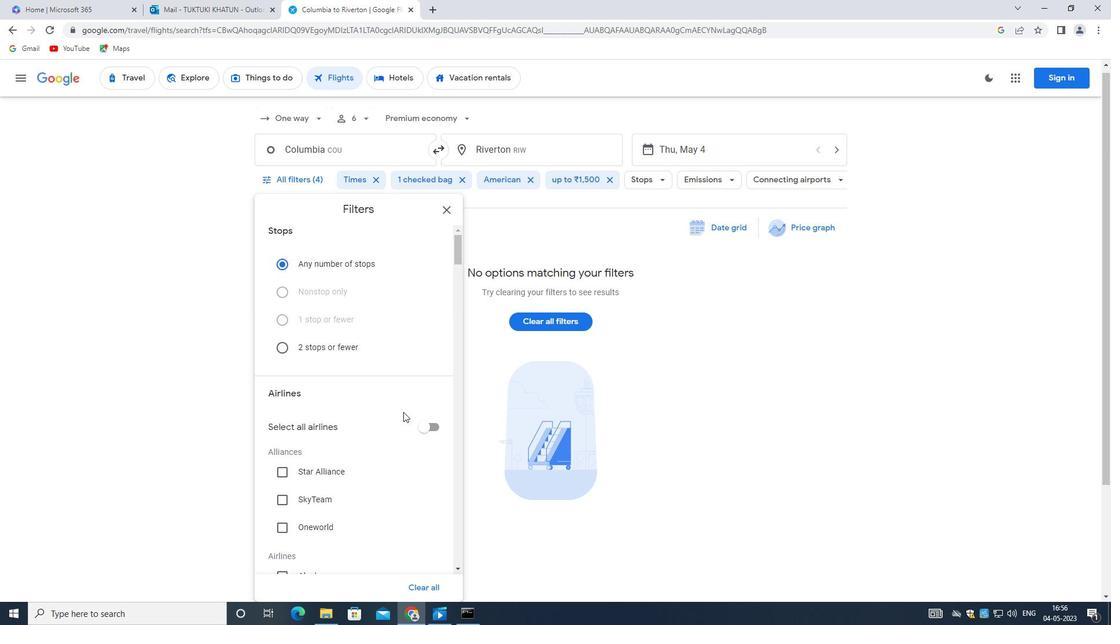 
Action: Mouse scrolled (405, 411) with delta (0, 0)
Screenshot: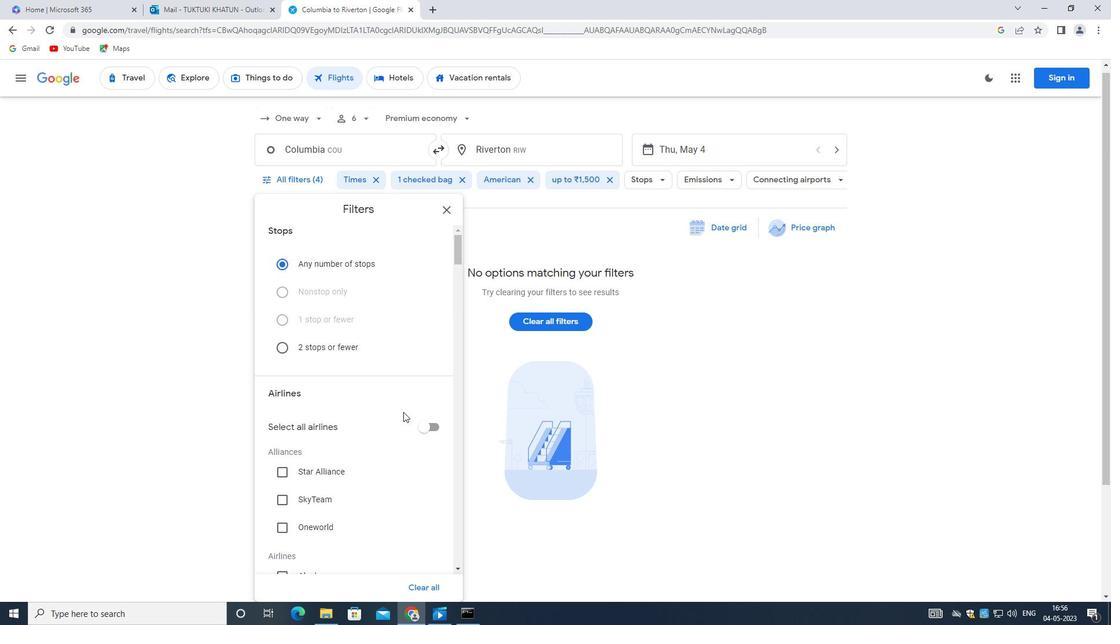 
Action: Mouse moved to (423, 402)
Screenshot: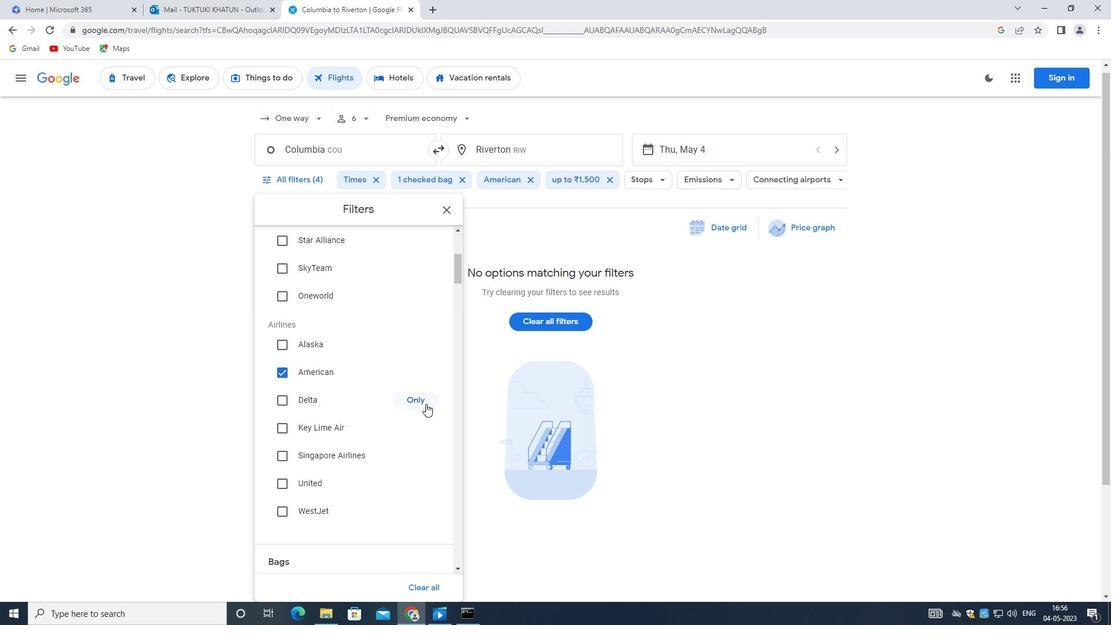 
Action: Mouse pressed left at (423, 402)
Screenshot: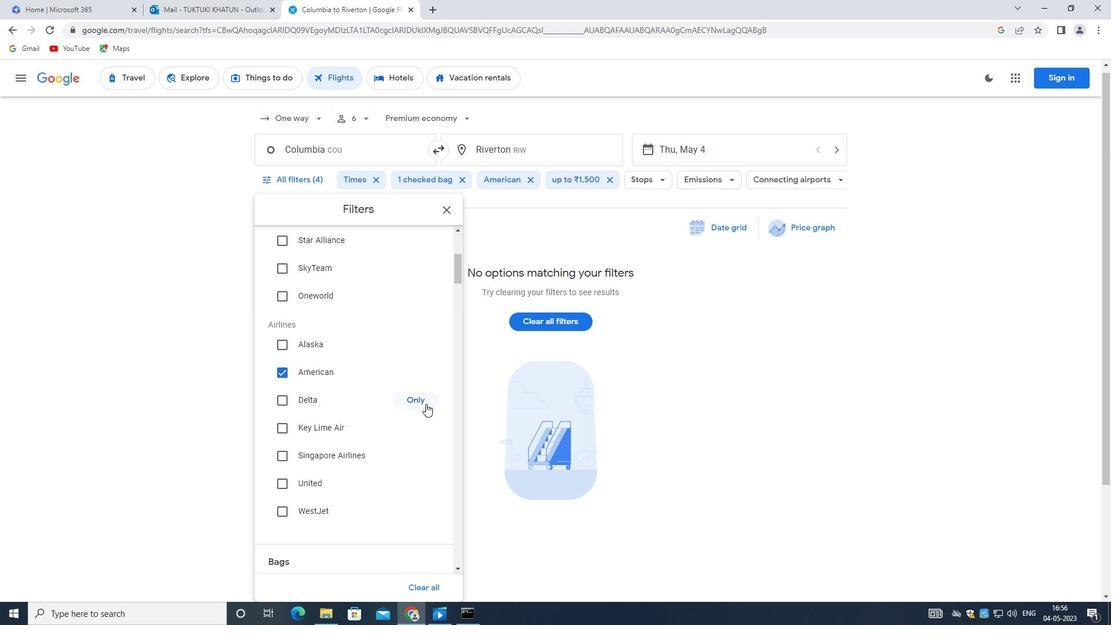 
Action: Mouse moved to (354, 363)
Screenshot: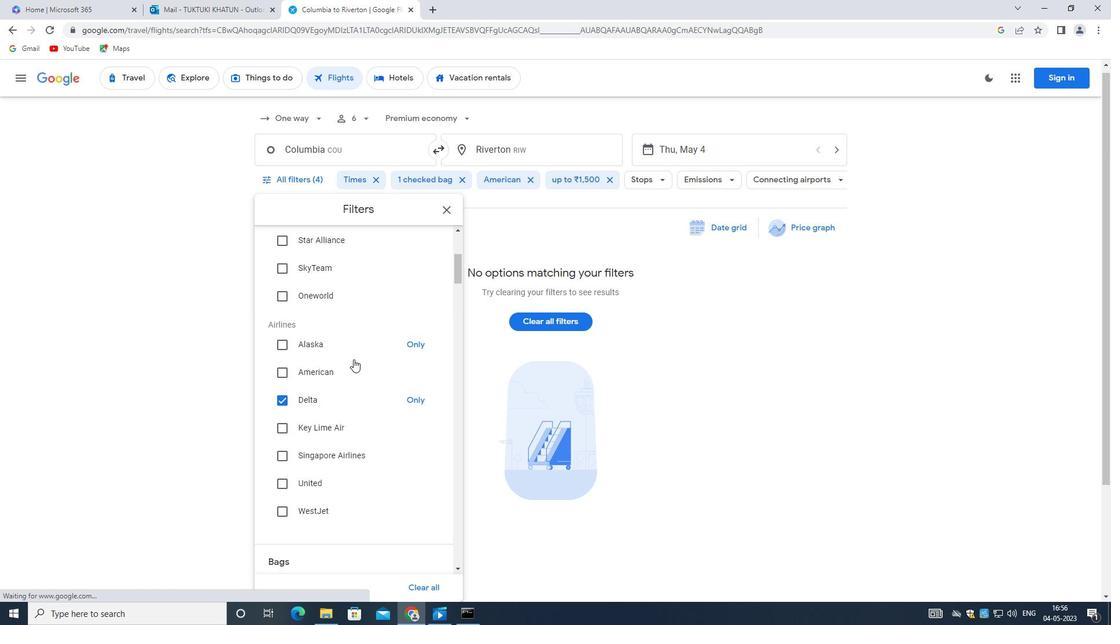 
Action: Mouse scrolled (354, 362) with delta (0, 0)
Screenshot: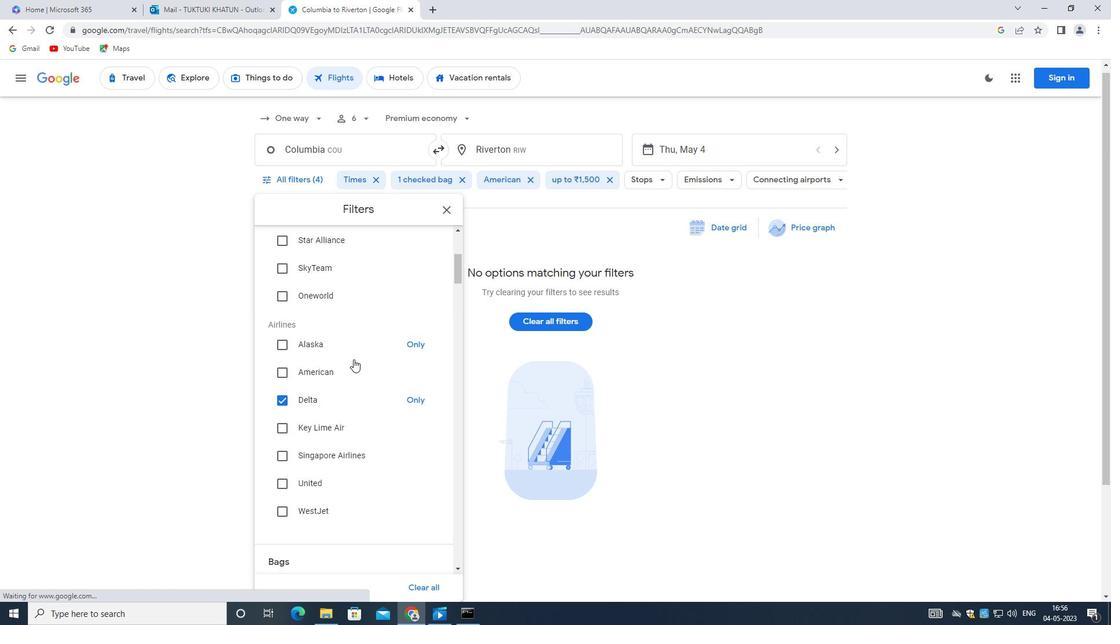 
Action: Mouse moved to (354, 367)
Screenshot: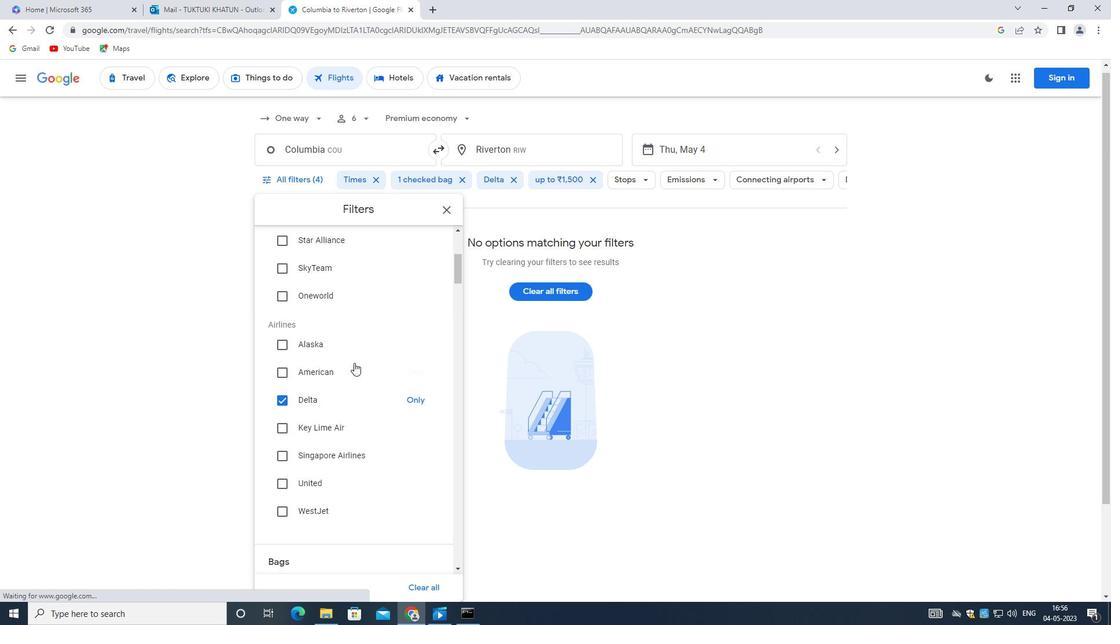 
Action: Mouse scrolled (354, 366) with delta (0, 0)
Screenshot: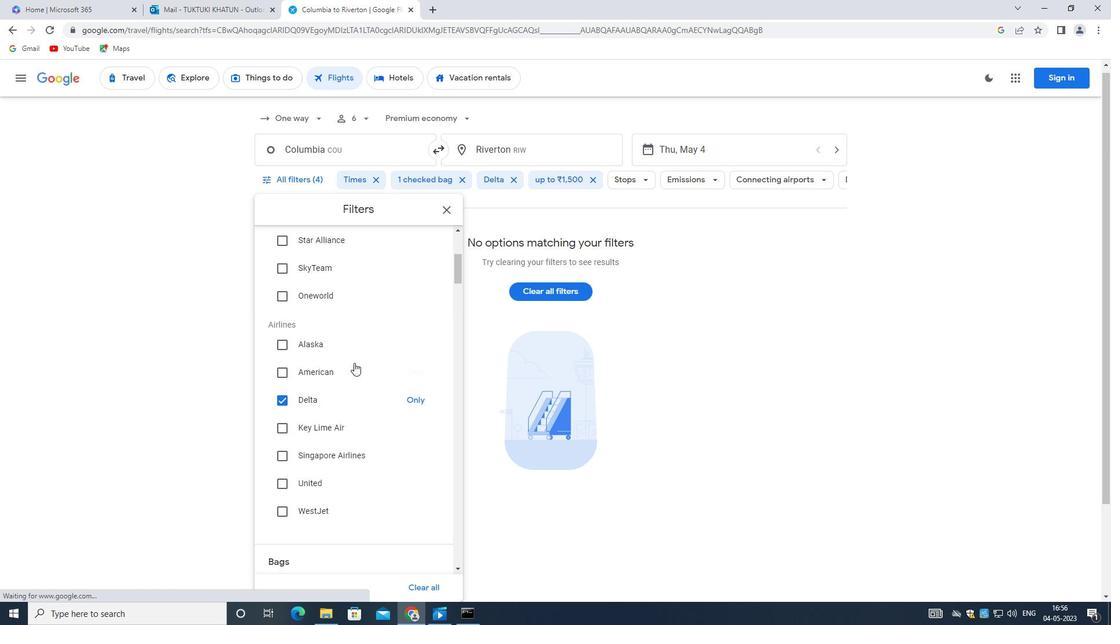 
Action: Mouse moved to (354, 367)
Screenshot: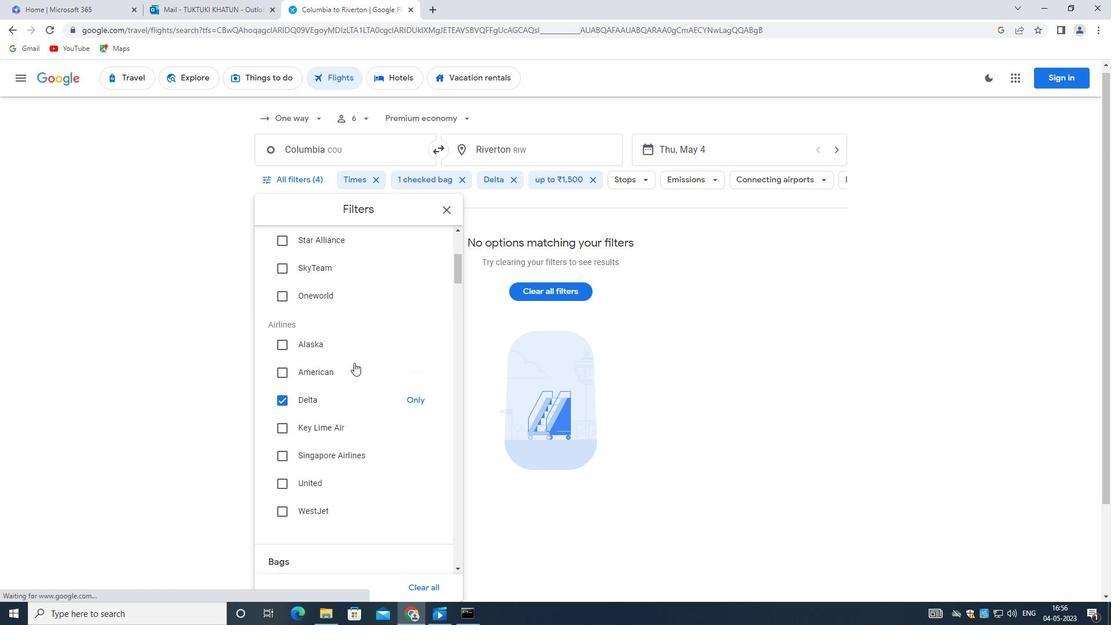 
Action: Mouse scrolled (354, 367) with delta (0, 0)
Screenshot: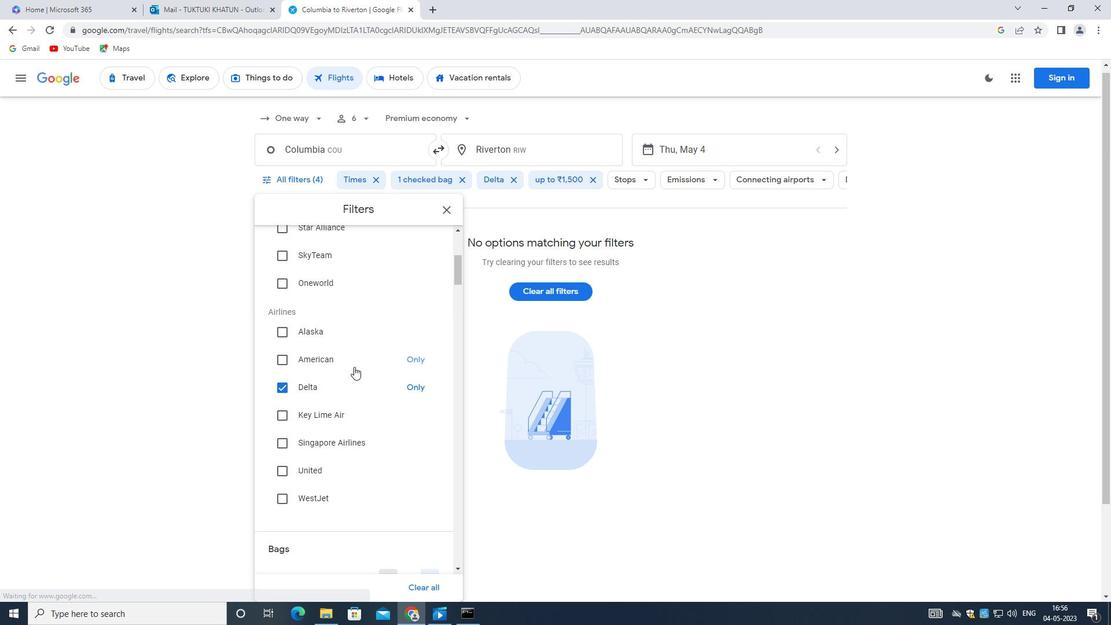 
Action: Mouse scrolled (354, 367) with delta (0, 0)
Screenshot: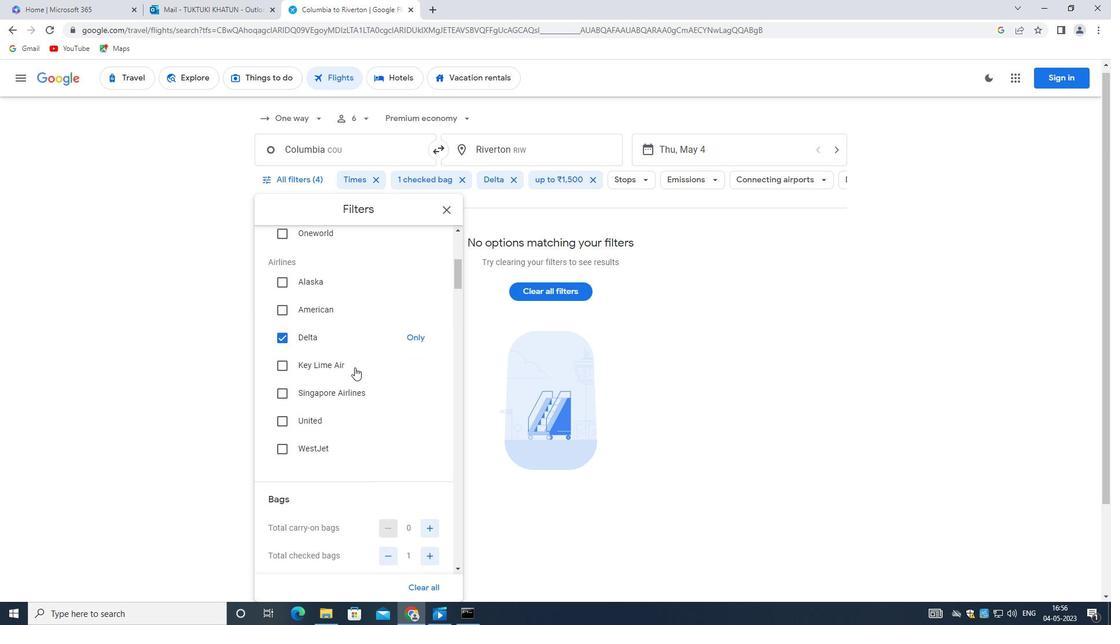 
Action: Mouse moved to (355, 368)
Screenshot: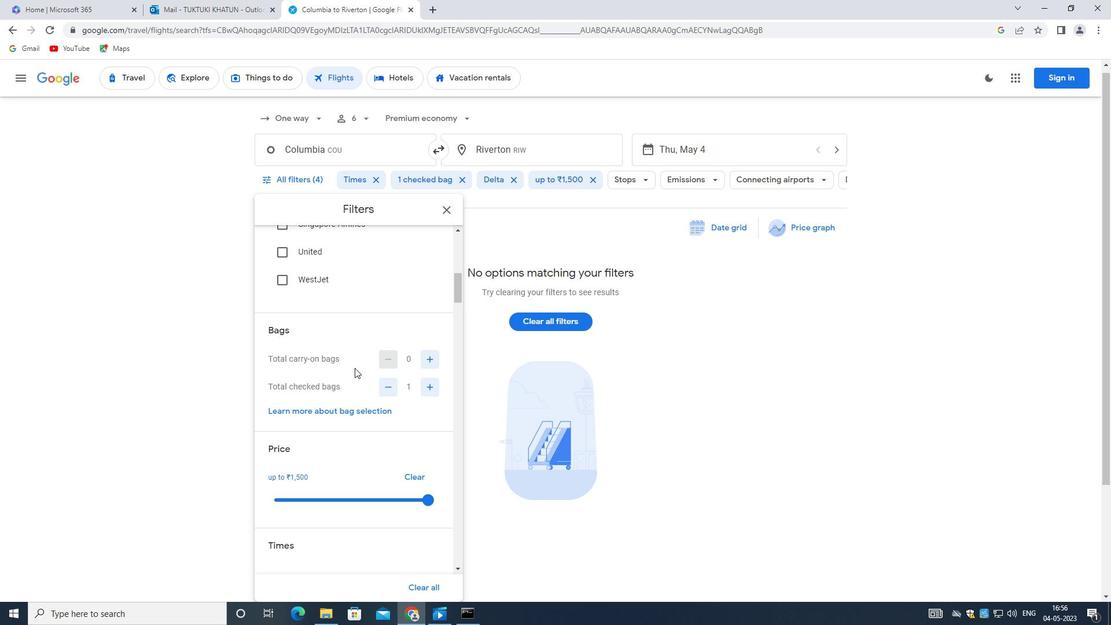 
Action: Mouse scrolled (355, 367) with delta (0, 0)
Screenshot: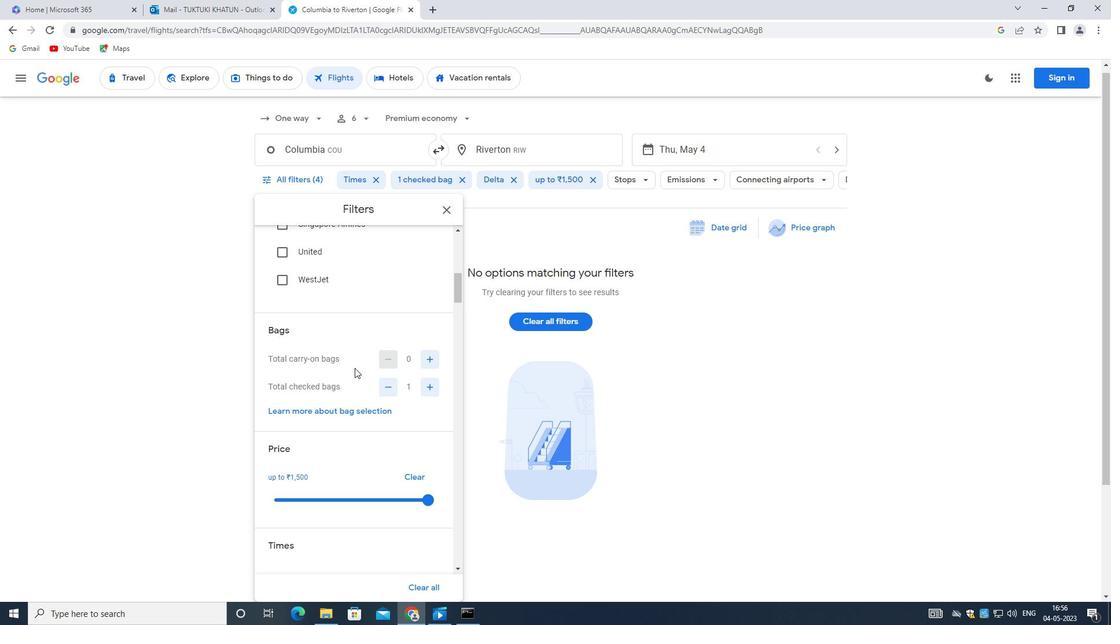 
Action: Mouse scrolled (355, 367) with delta (0, 0)
Screenshot: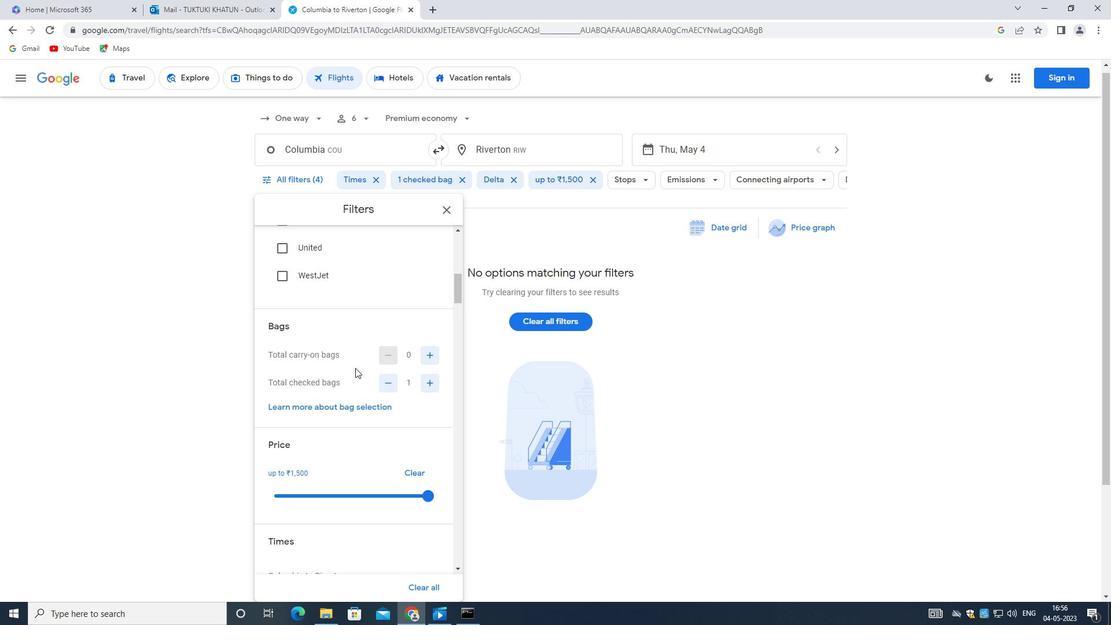 
Action: Mouse moved to (379, 324)
Screenshot: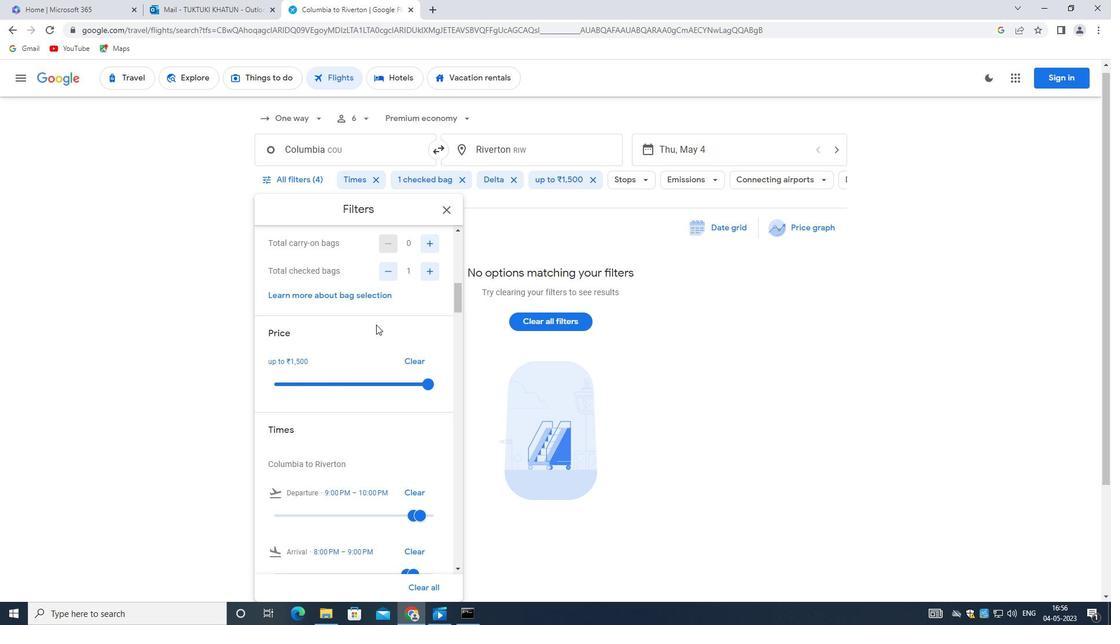 
Action: Mouse scrolled (379, 325) with delta (0, 0)
Screenshot: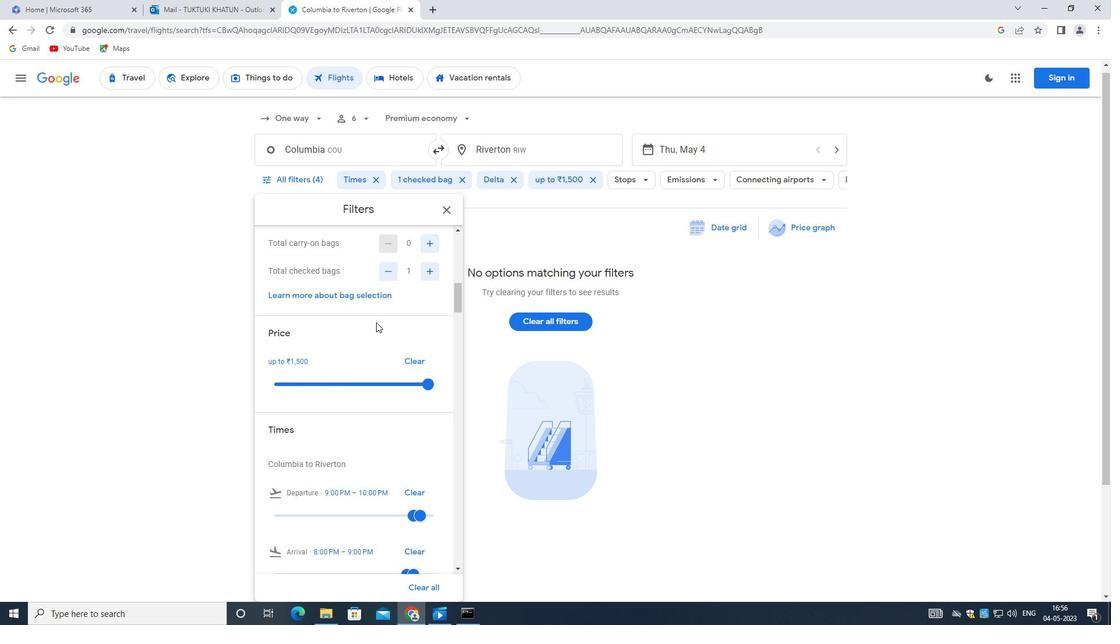 
Action: Mouse moved to (425, 336)
Screenshot: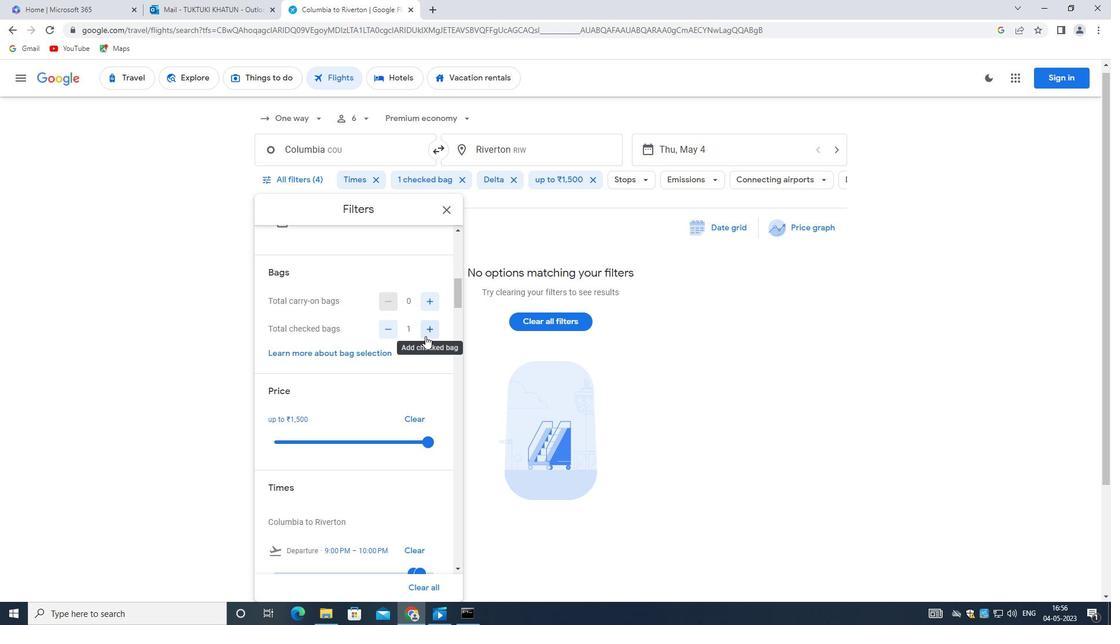 
Action: Mouse scrolled (425, 336) with delta (0, 0)
Screenshot: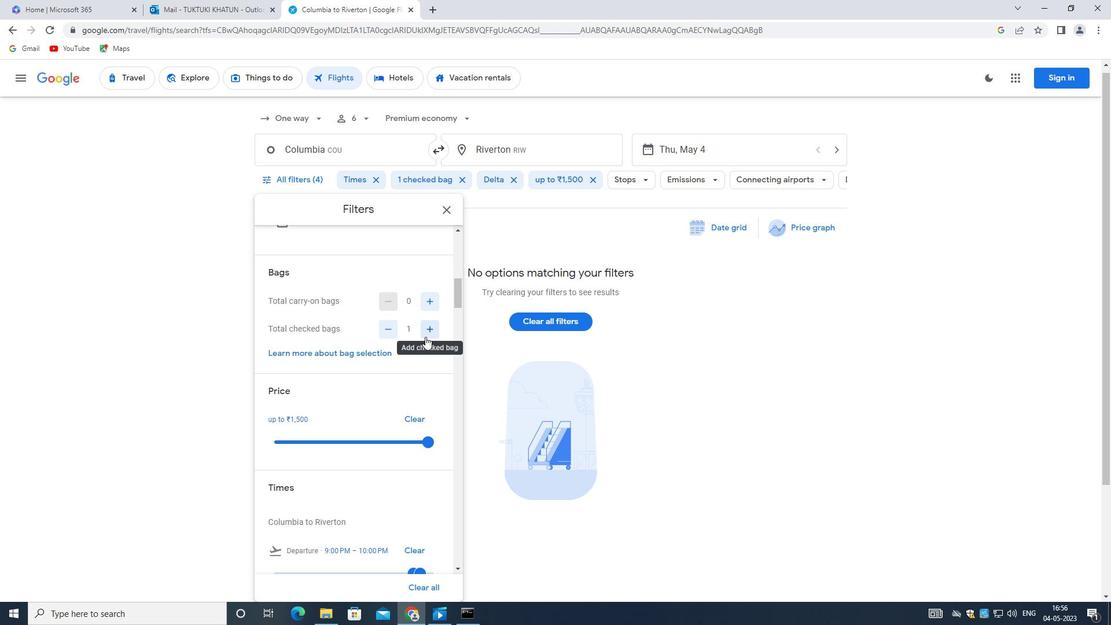 
Action: Mouse moved to (405, 303)
Screenshot: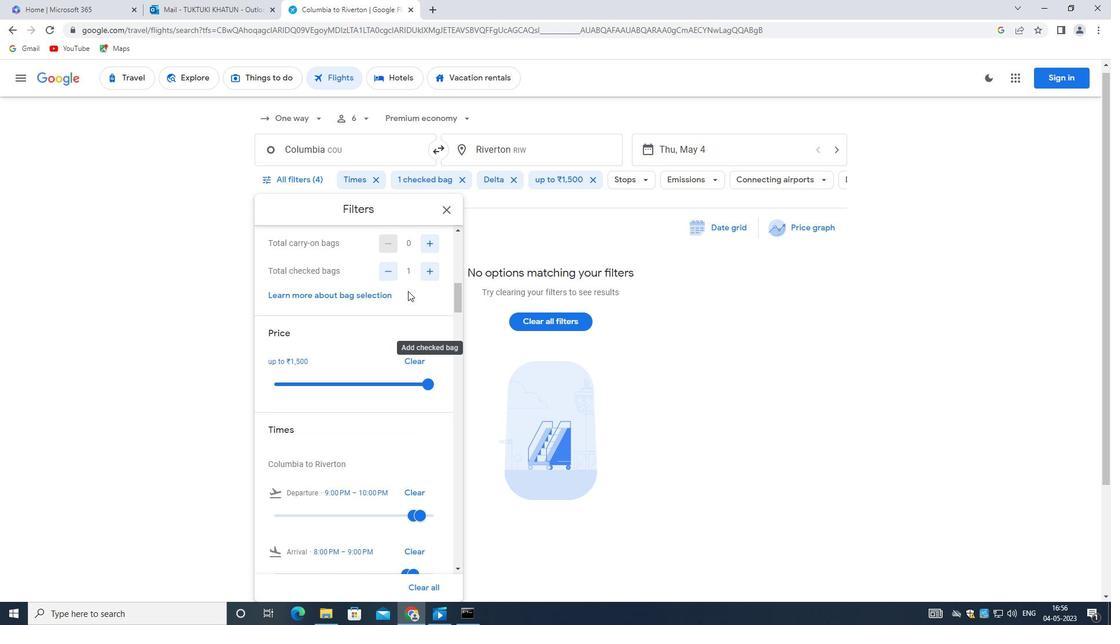 
Action: Mouse scrolled (405, 302) with delta (0, 0)
Screenshot: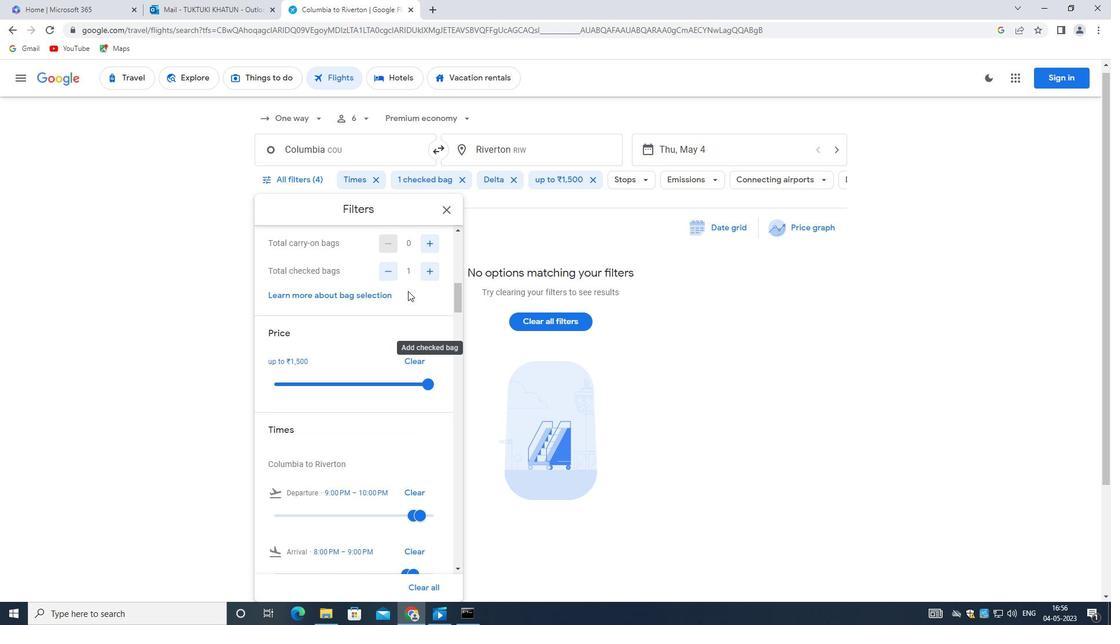 
Action: Mouse moved to (418, 322)
Screenshot: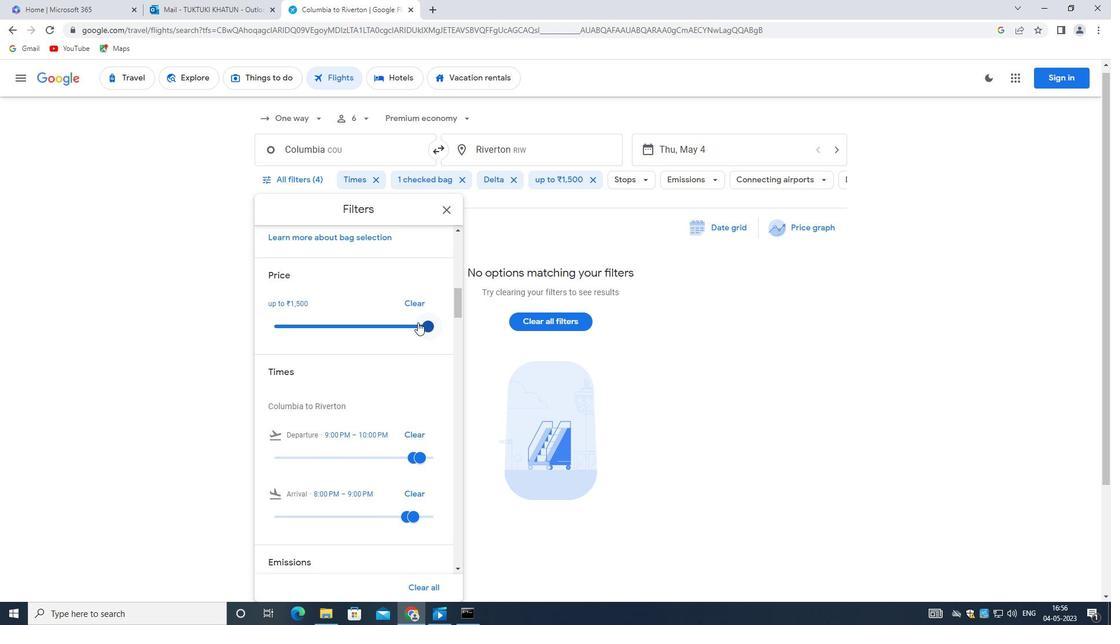 
Action: Mouse pressed left at (418, 322)
Screenshot: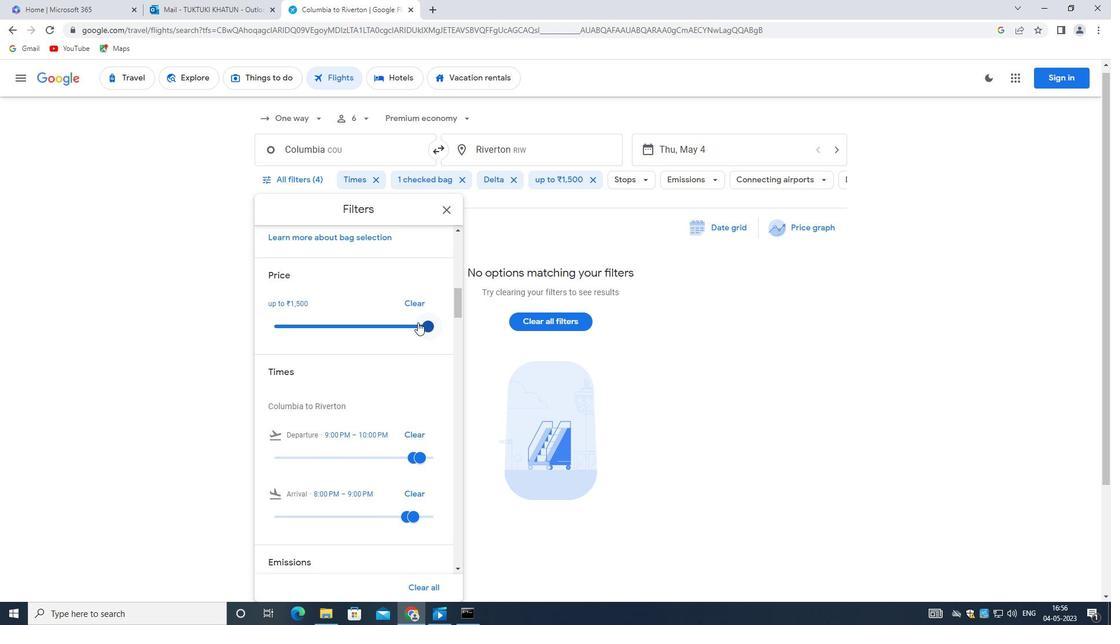 
Action: Mouse moved to (424, 322)
Screenshot: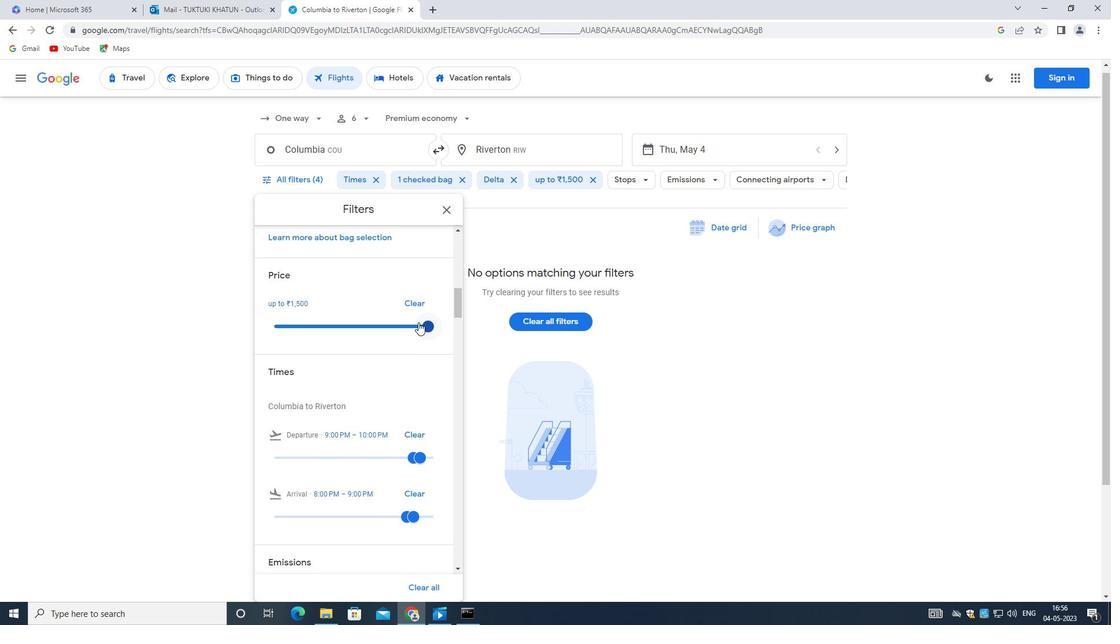 
Action: Mouse pressed left at (424, 322)
Screenshot: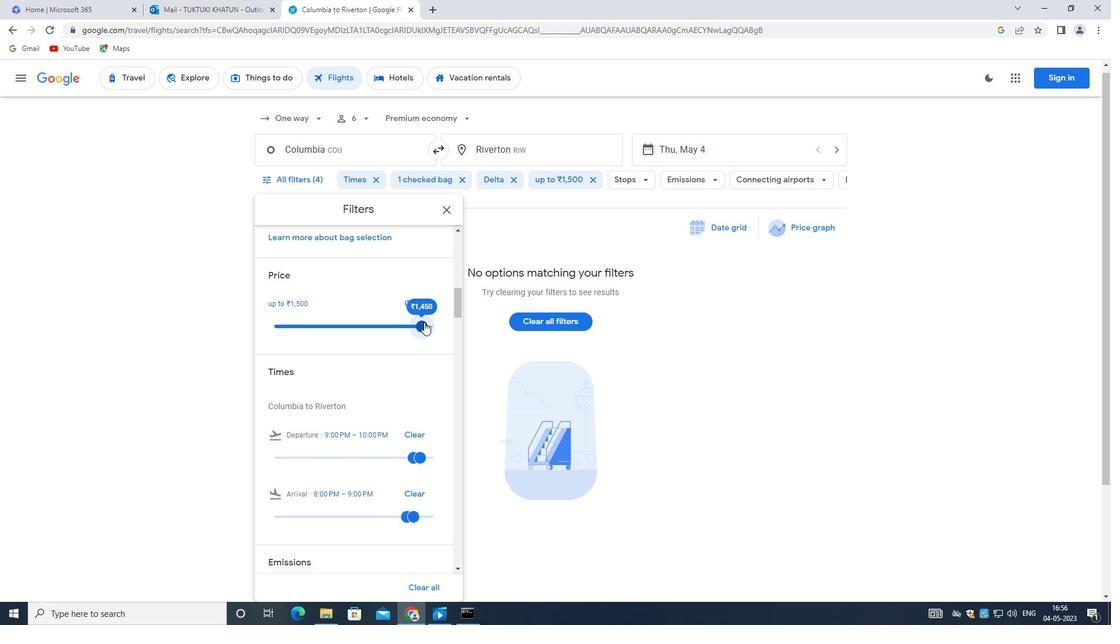 
Action: Mouse moved to (426, 322)
Screenshot: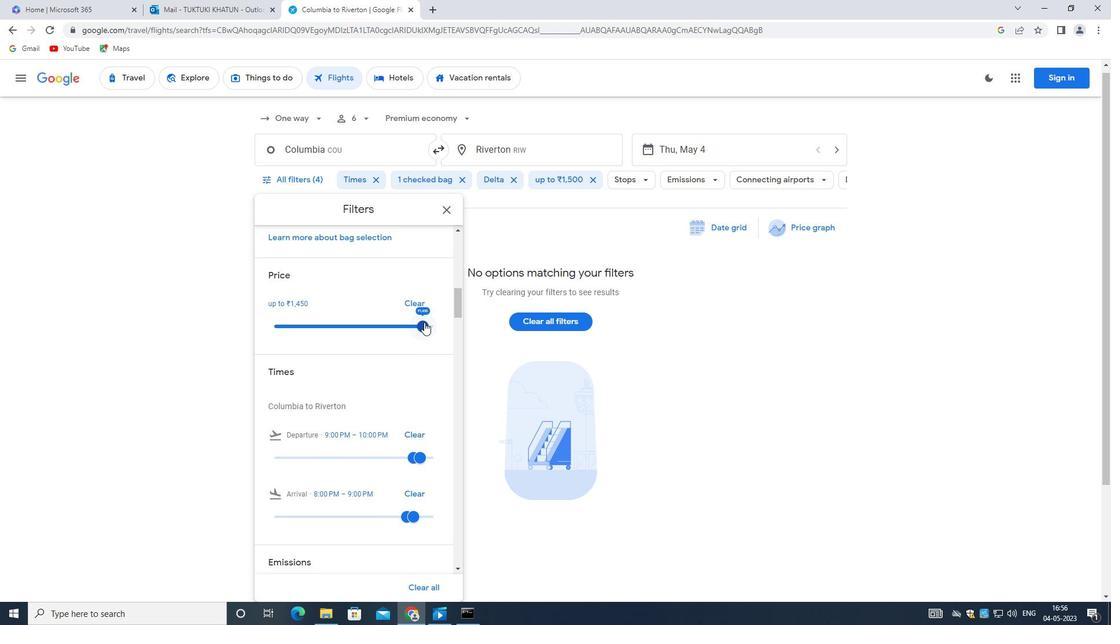 
Action: Mouse pressed left at (426, 322)
Screenshot: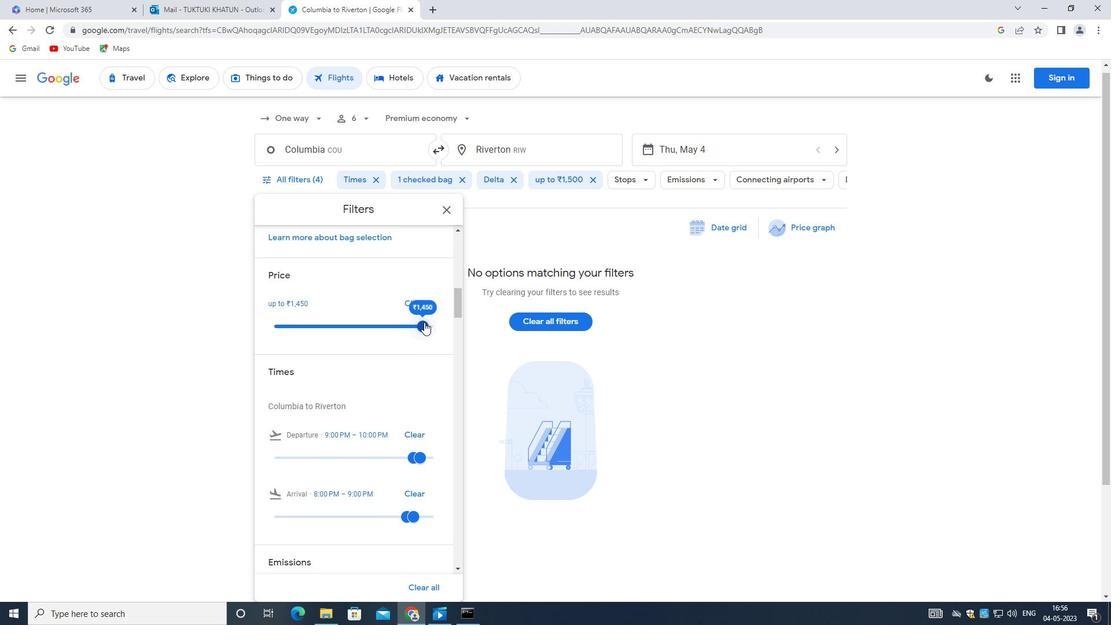 
Action: Mouse moved to (373, 331)
Screenshot: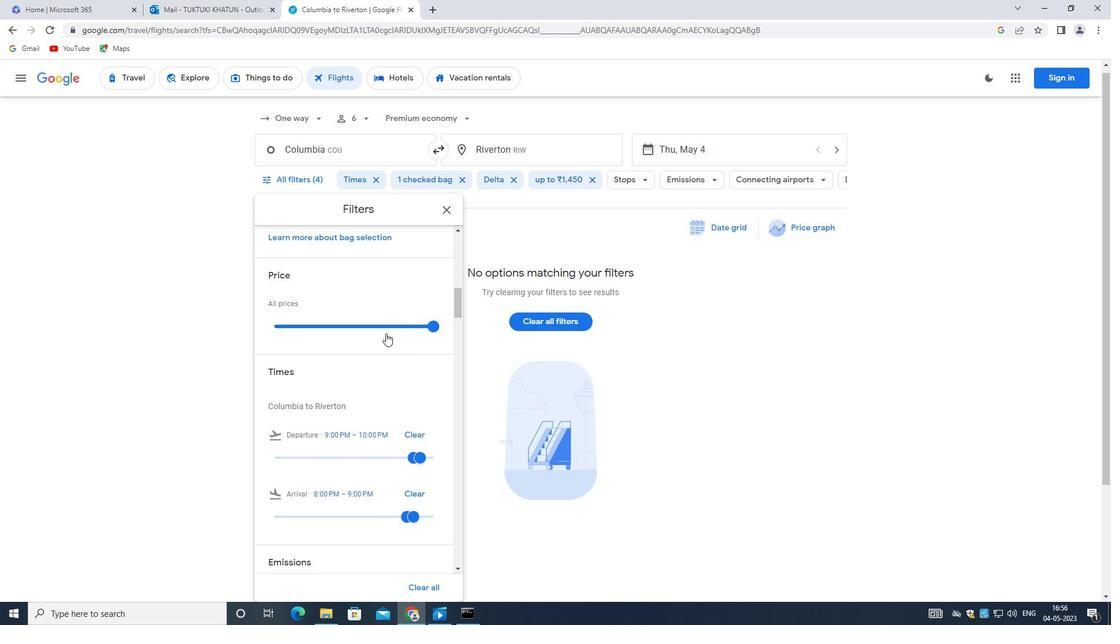 
Action: Mouse scrolled (373, 331) with delta (0, 0)
Screenshot: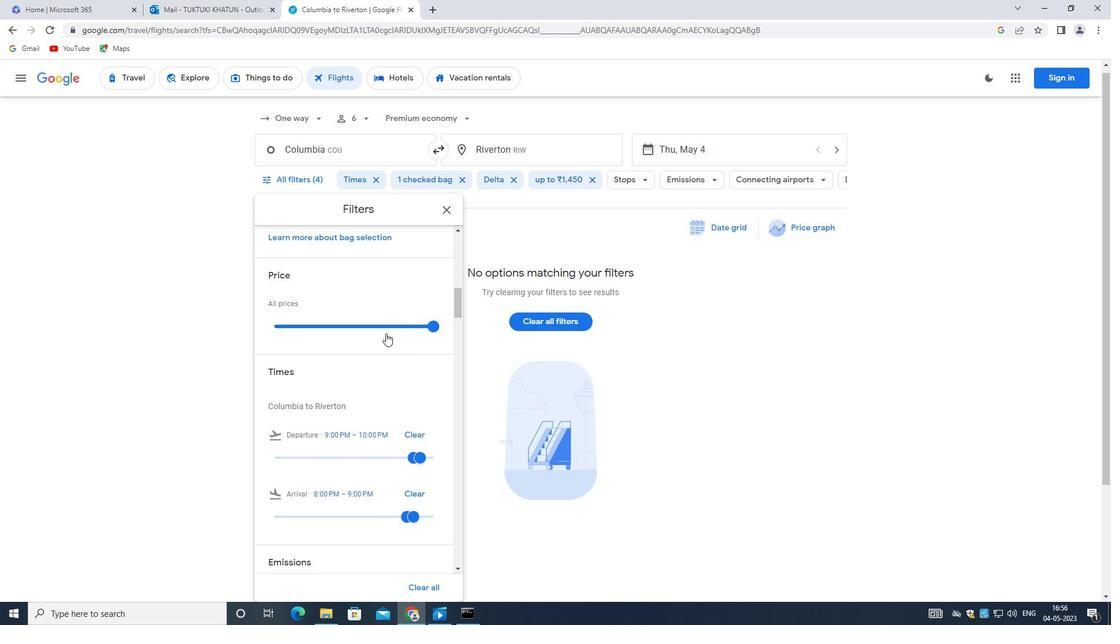 
Action: Mouse moved to (372, 331)
Screenshot: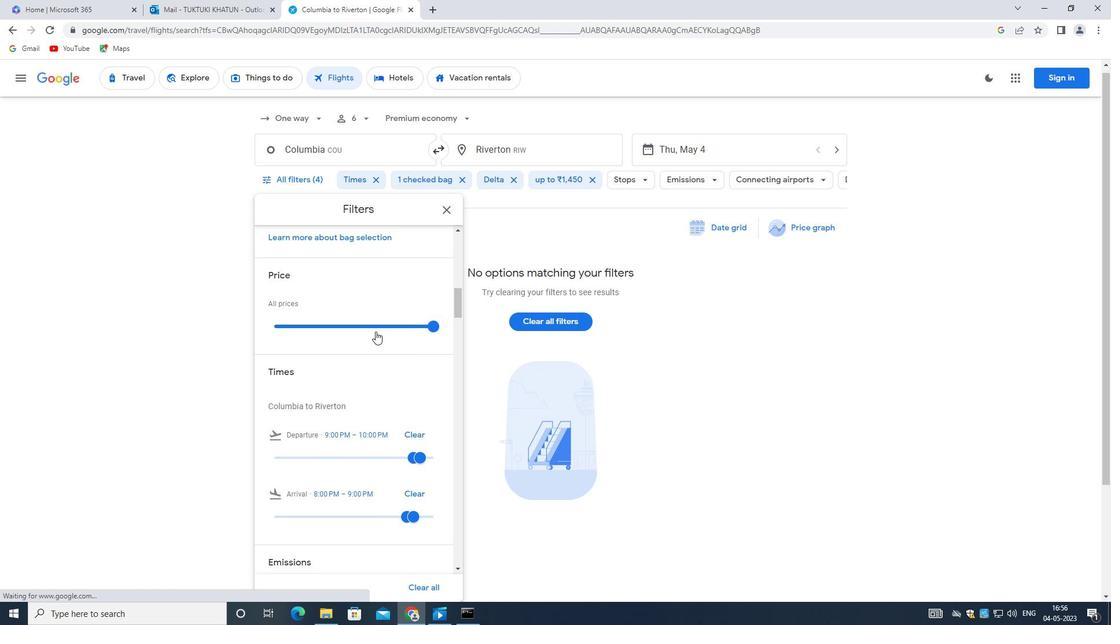 
Action: Mouse scrolled (372, 331) with delta (0, 0)
Screenshot: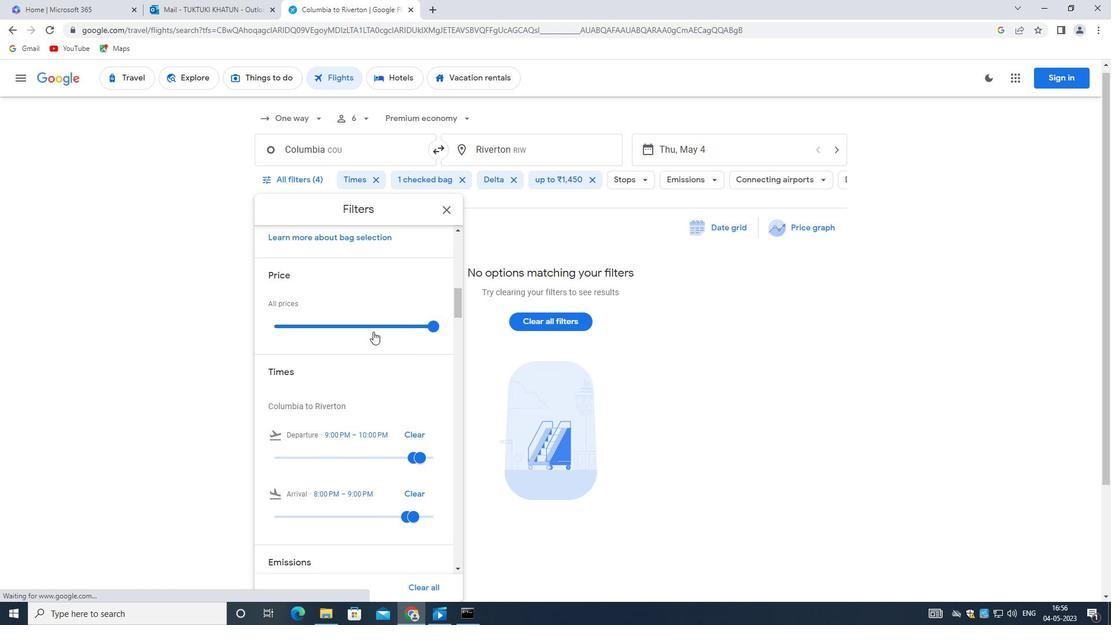 
Action: Mouse scrolled (372, 331) with delta (0, 0)
Screenshot: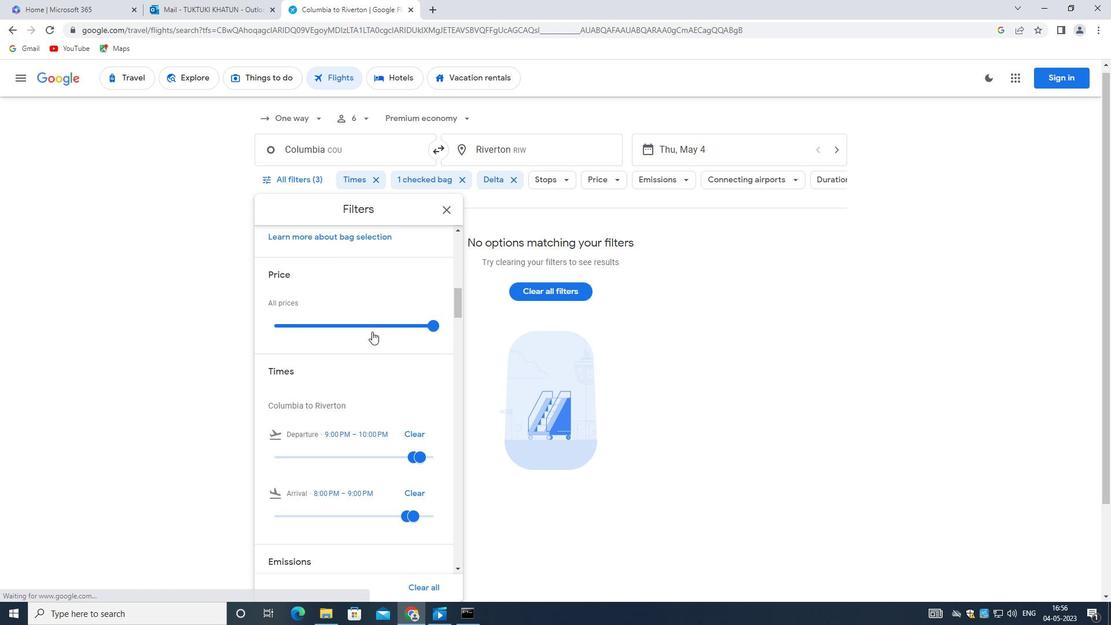 
Action: Mouse moved to (405, 283)
Screenshot: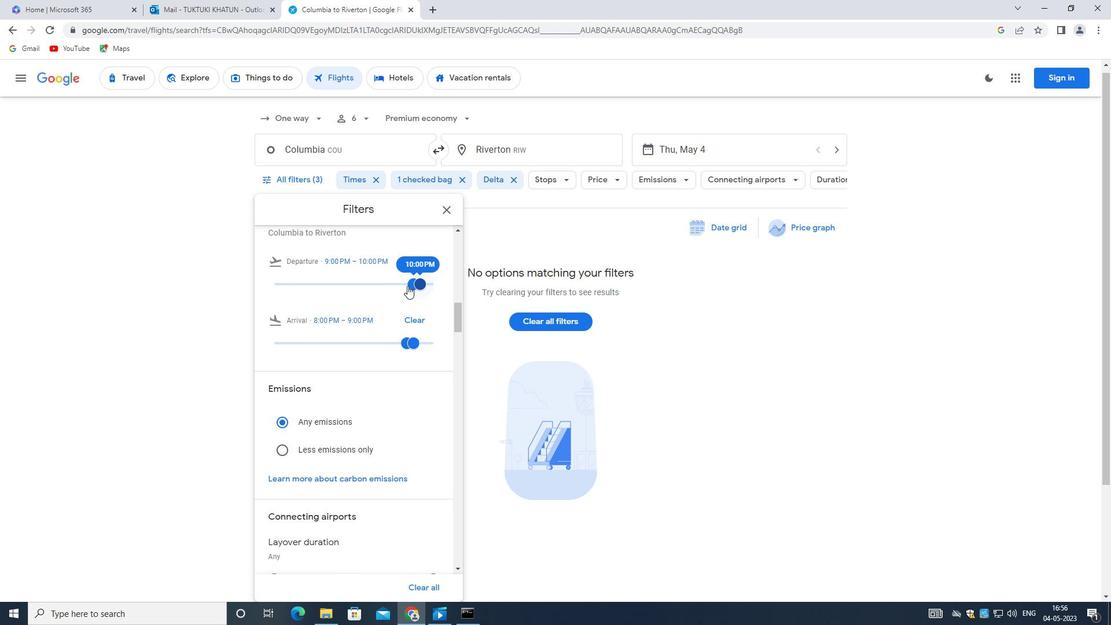 
Action: Mouse pressed left at (405, 283)
Screenshot: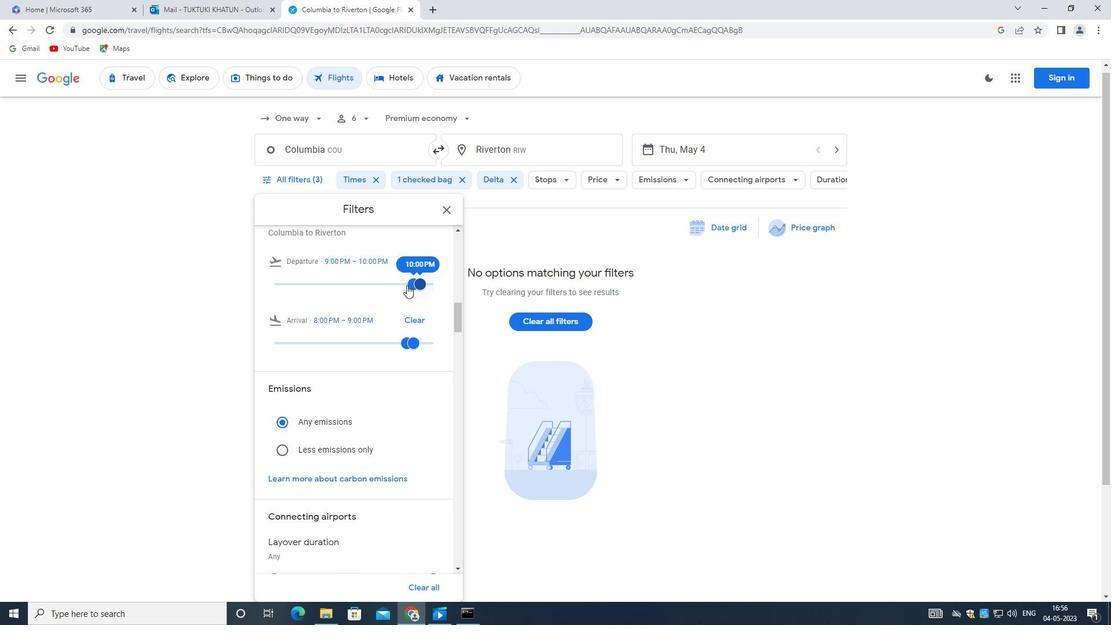 
Action: Mouse moved to (406, 283)
Screenshot: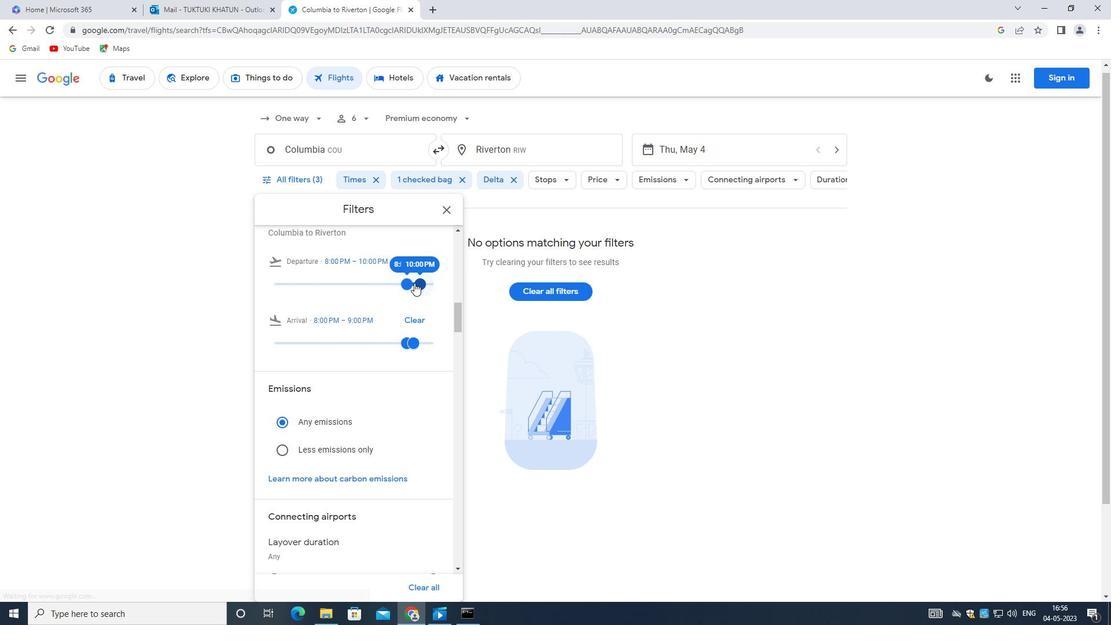 
Action: Mouse pressed left at (406, 283)
Screenshot: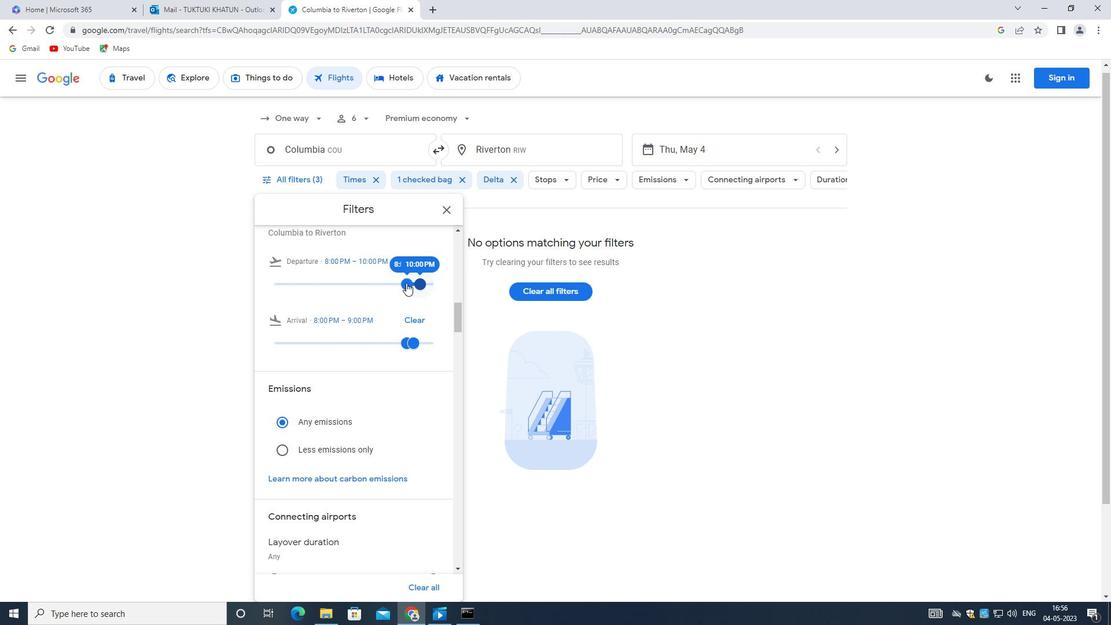 
Action: Mouse moved to (405, 280)
Screenshot: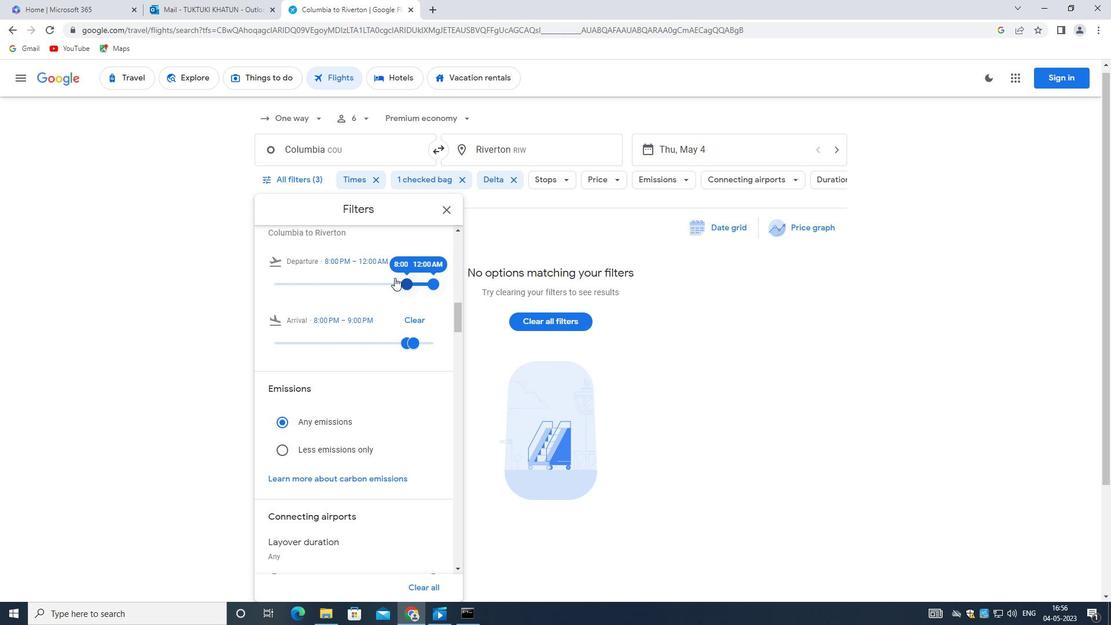 
Action: Mouse pressed left at (405, 280)
Screenshot: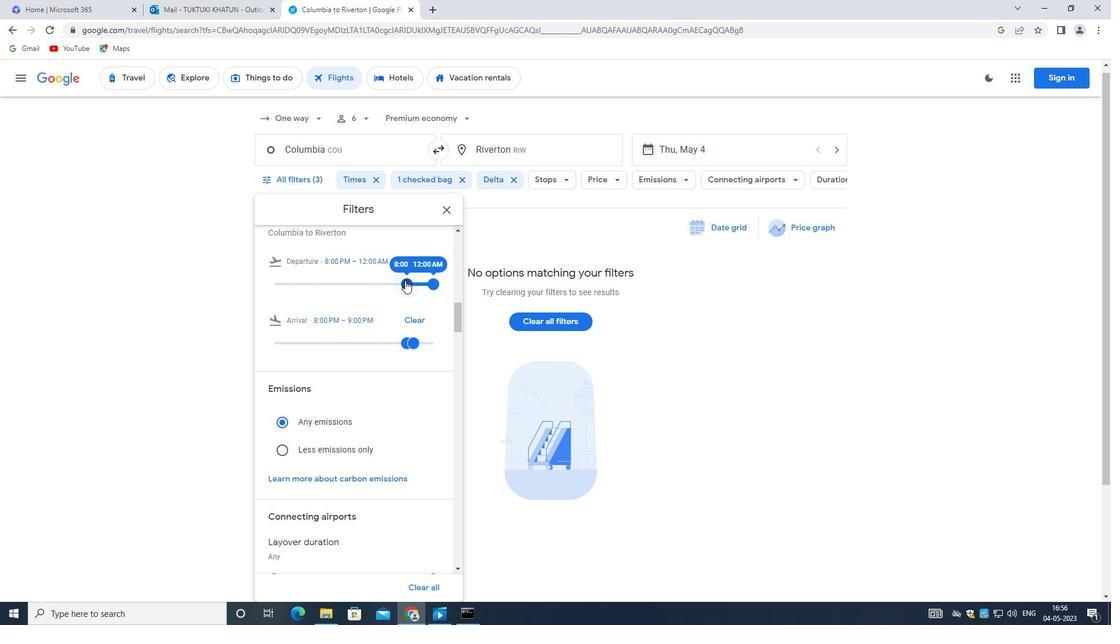 
Action: Mouse moved to (430, 280)
Screenshot: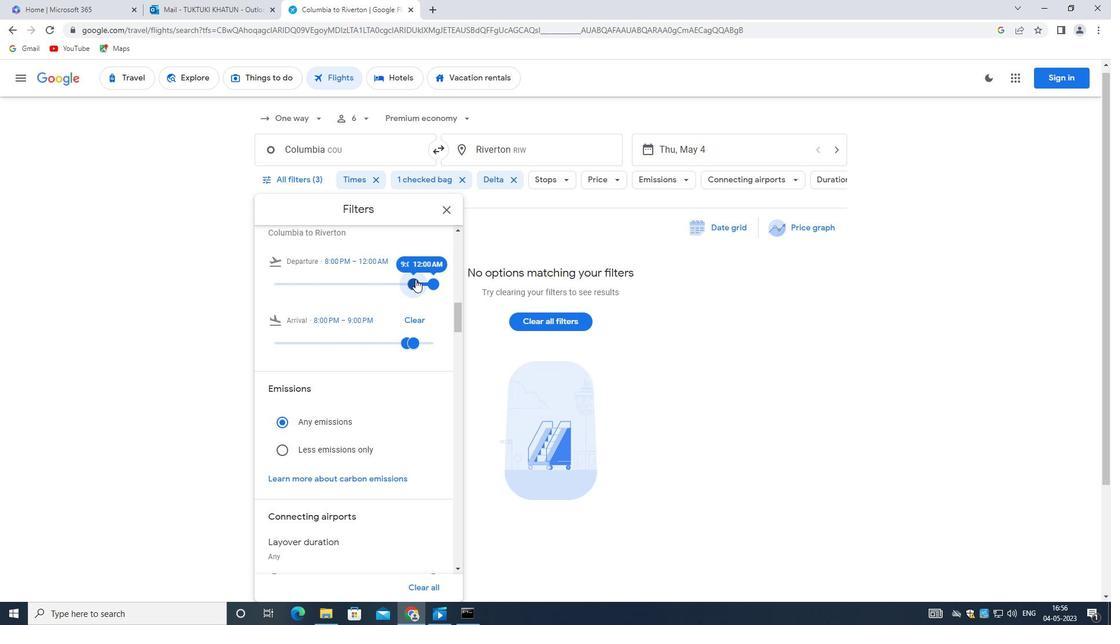 
Action: Mouse pressed left at (430, 280)
Screenshot: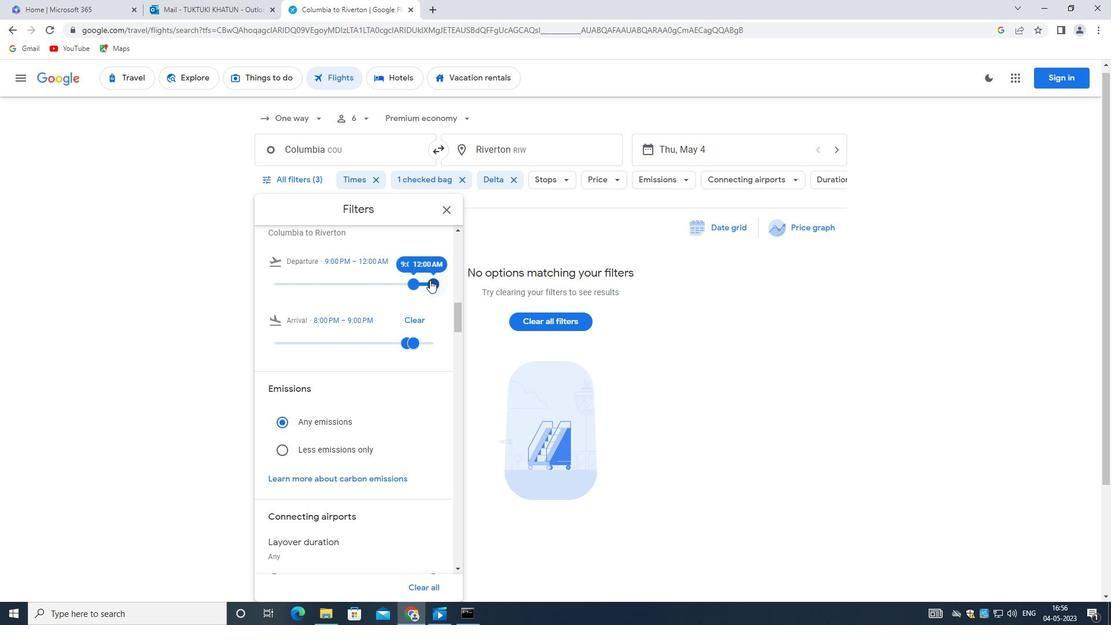 
Action: Mouse moved to (377, 396)
Screenshot: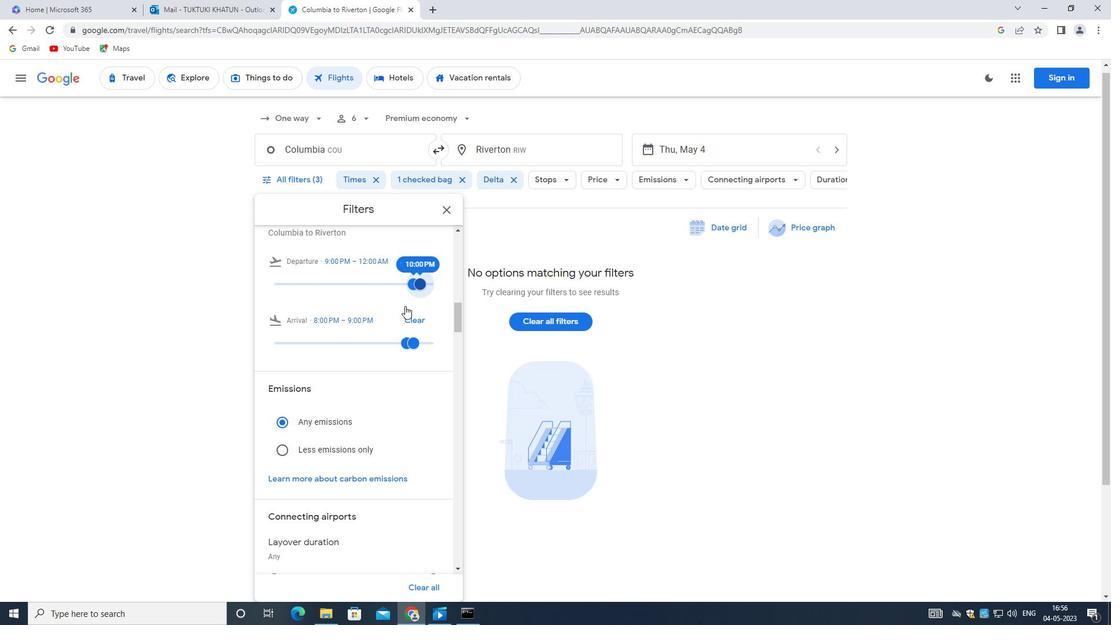 
Action: Mouse scrolled (377, 396) with delta (0, 0)
Screenshot: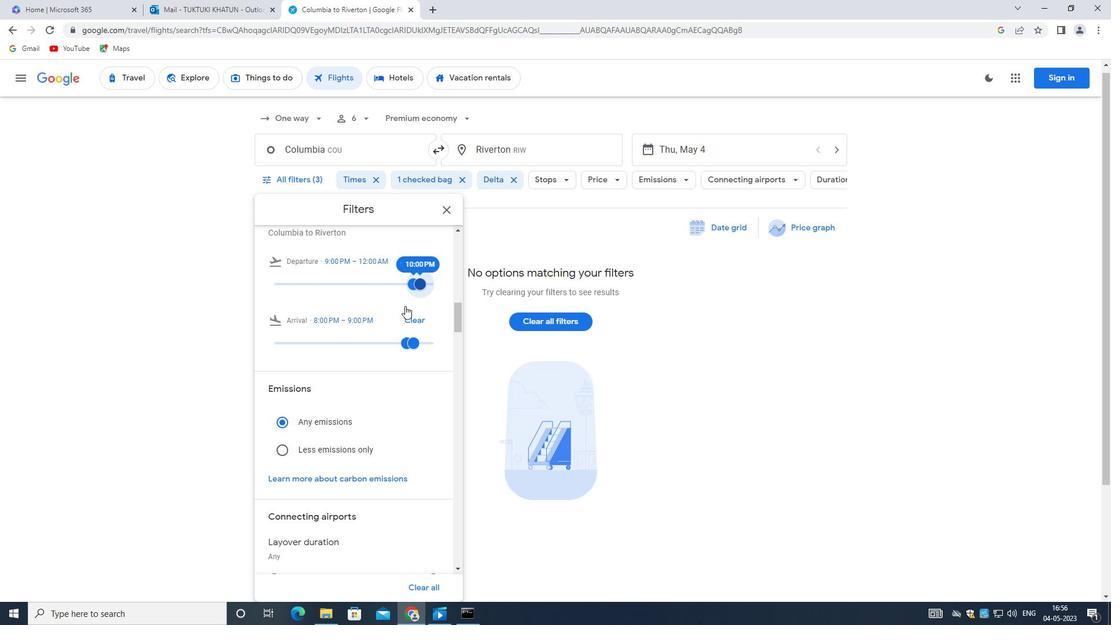 
Action: Mouse moved to (375, 403)
Screenshot: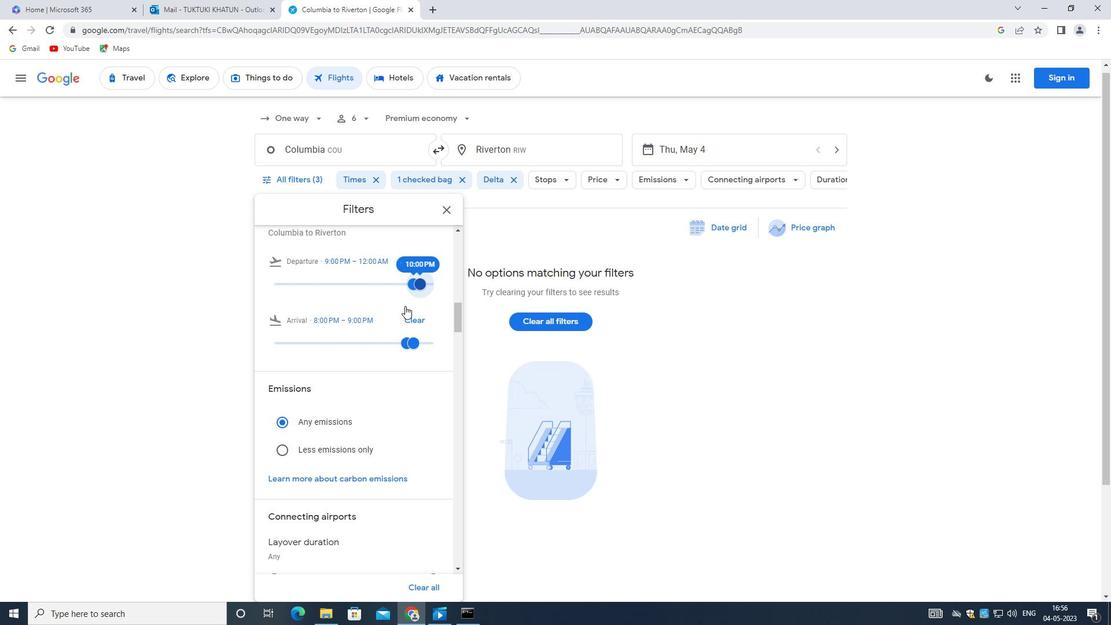 
Action: Mouse scrolled (375, 402) with delta (0, 0)
Screenshot: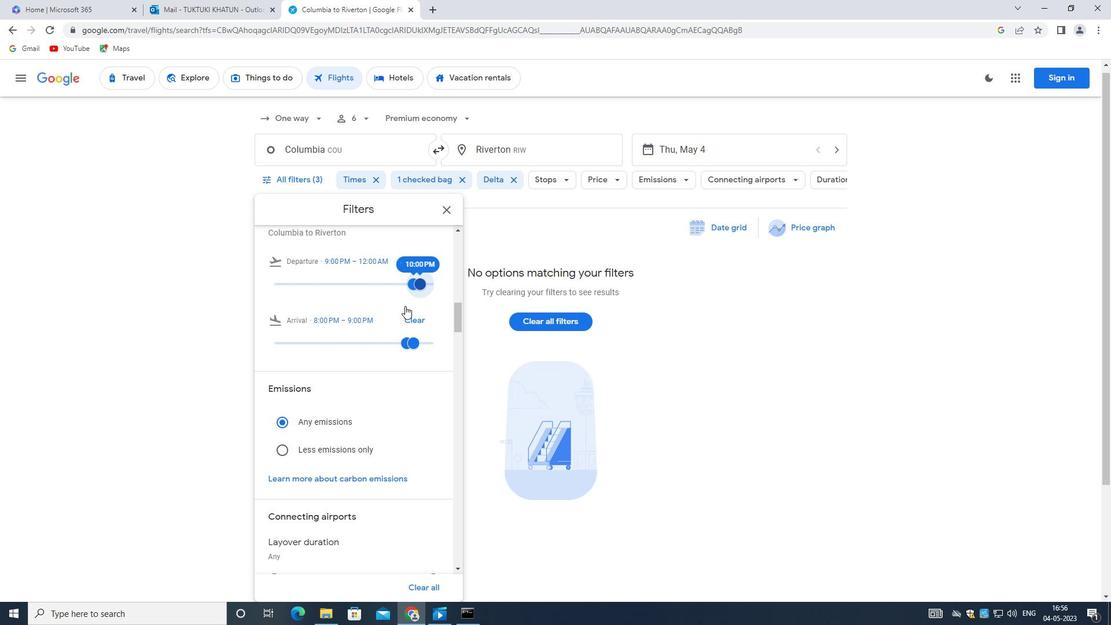 
Action: Mouse scrolled (375, 402) with delta (0, 0)
Screenshot: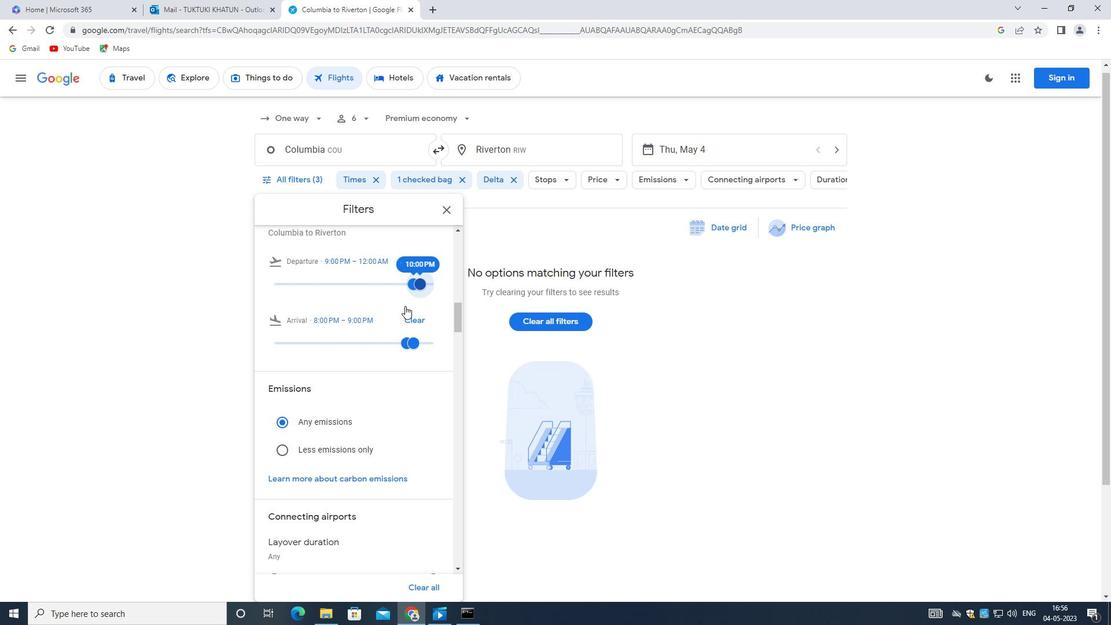 
Action: Mouse scrolled (375, 402) with delta (0, 0)
Screenshot: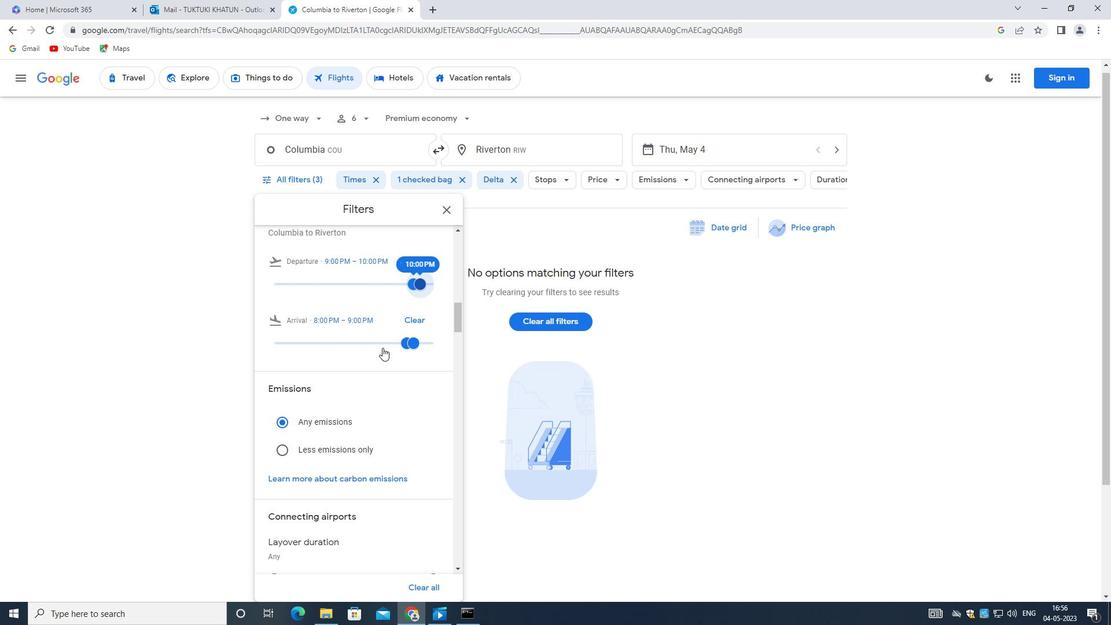 
Action: Mouse moved to (375, 403)
Screenshot: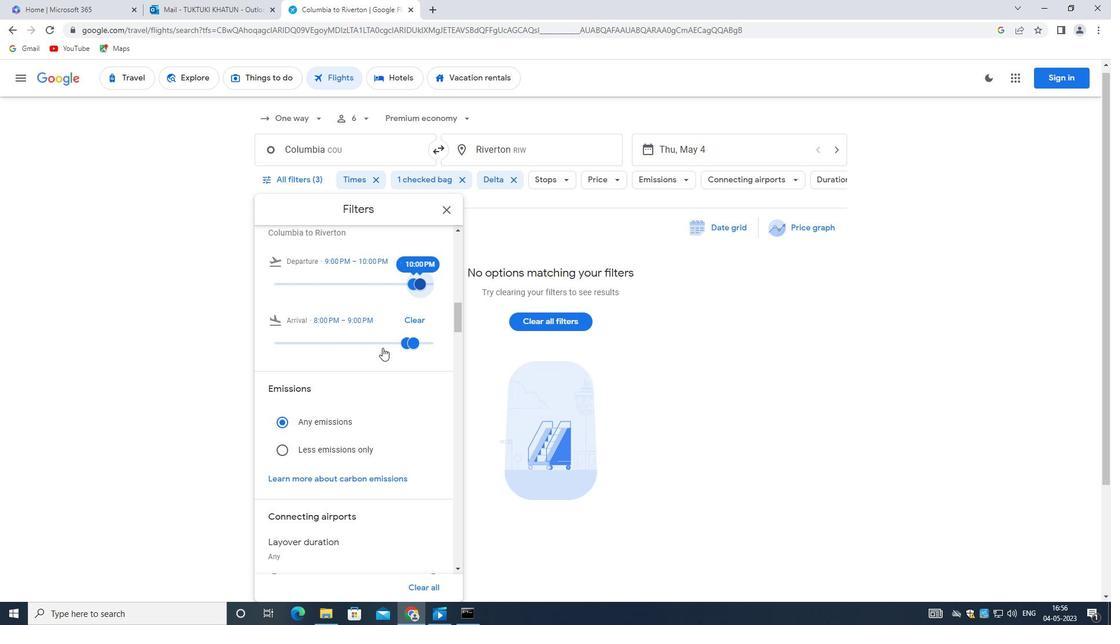 
Action: Mouse scrolled (375, 402) with delta (0, 0)
Screenshot: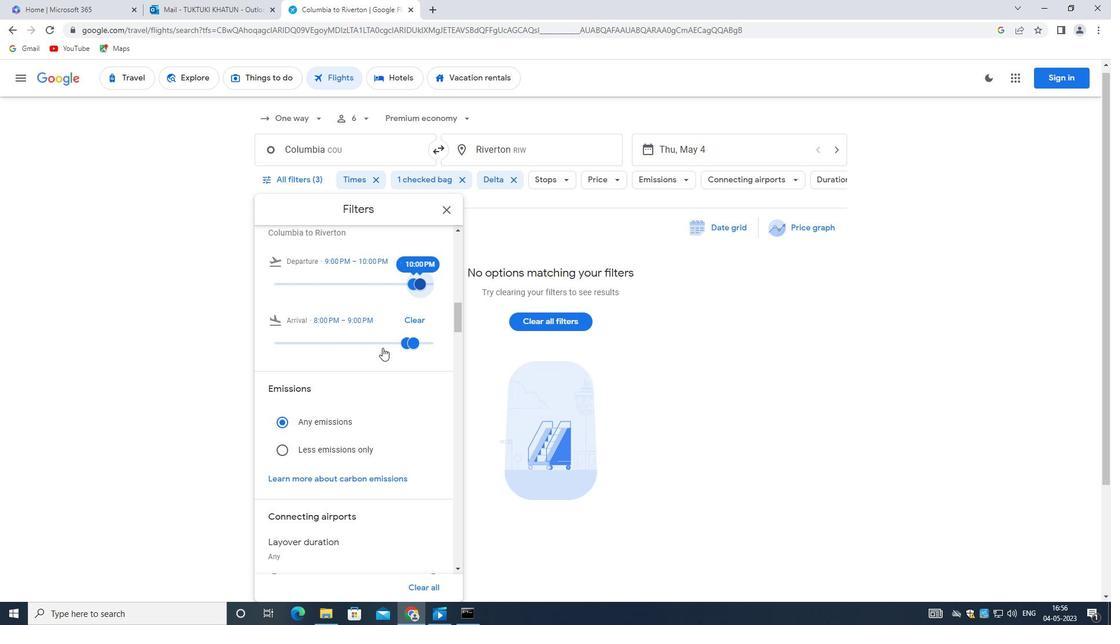 
Action: Mouse moved to (344, 380)
Screenshot: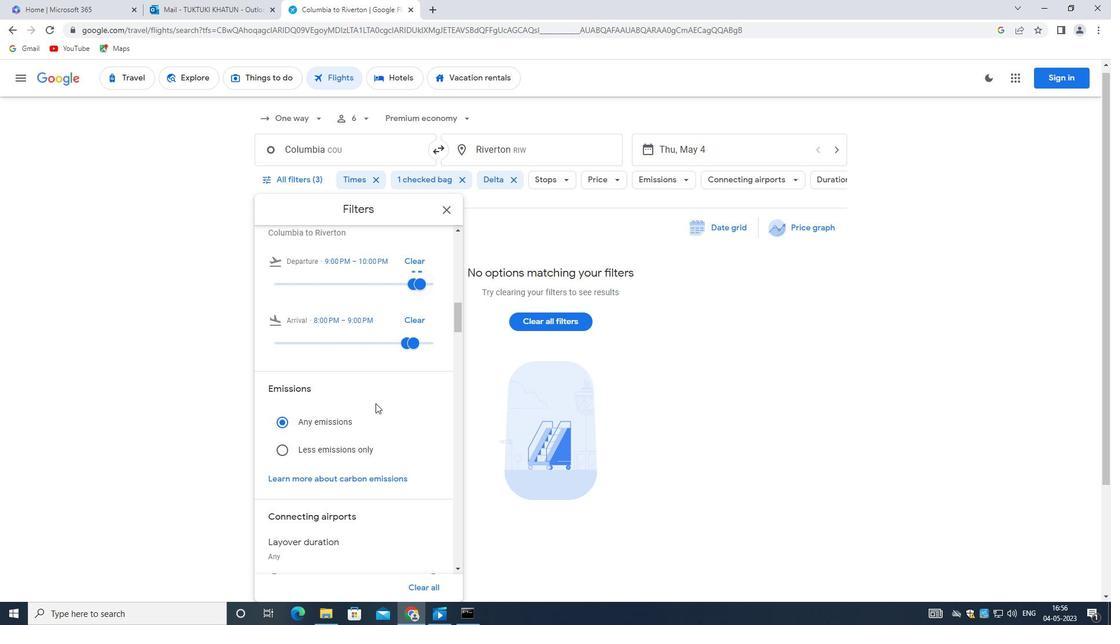 
Action: Mouse scrolled (344, 380) with delta (0, 0)
Screenshot: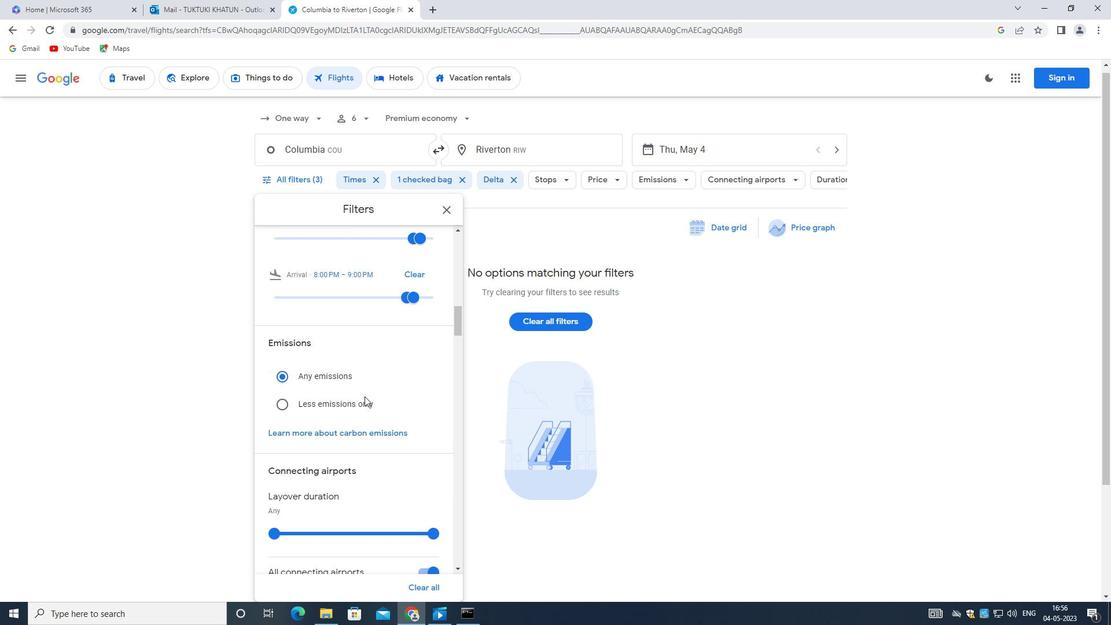 
Action: Mouse moved to (343, 380)
Screenshot: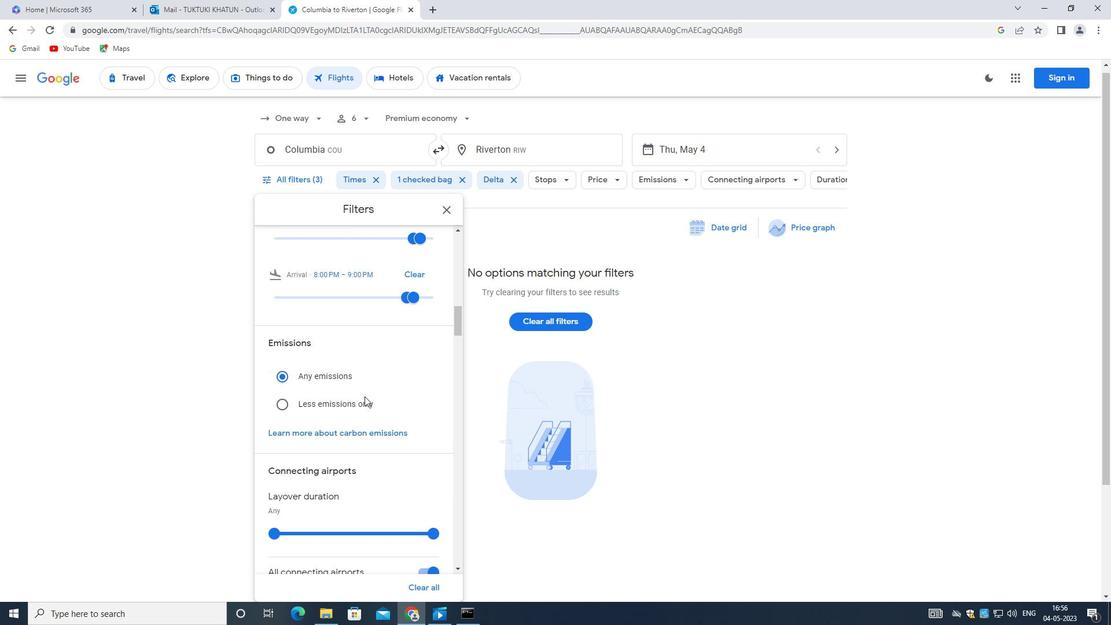 
Action: Mouse scrolled (343, 380) with delta (0, 0)
Screenshot: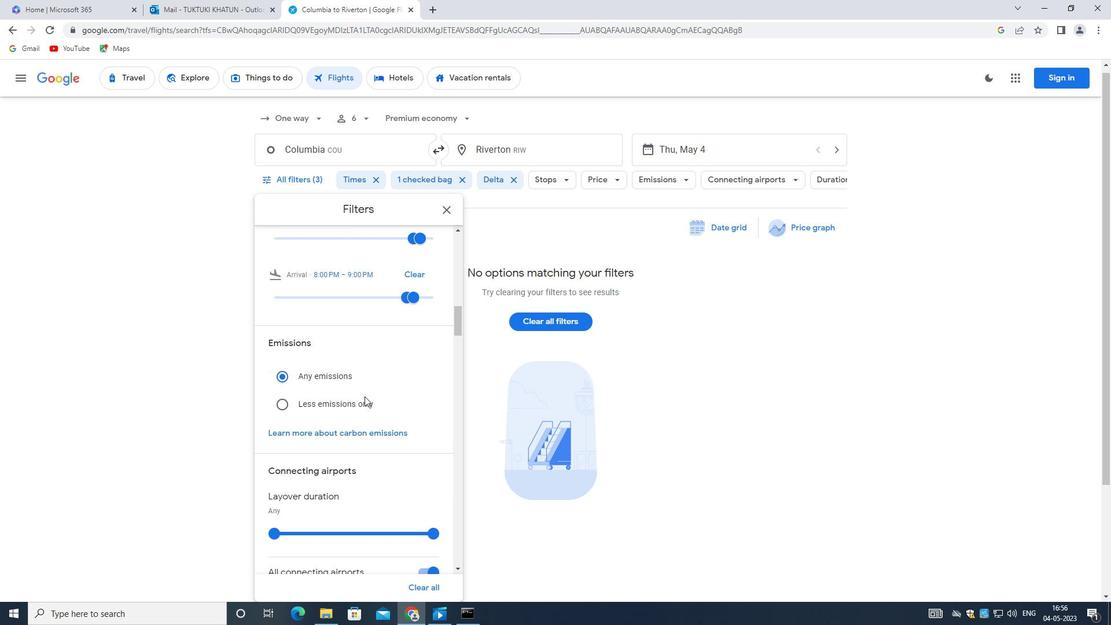 
Action: Mouse scrolled (343, 380) with delta (0, 0)
Screenshot: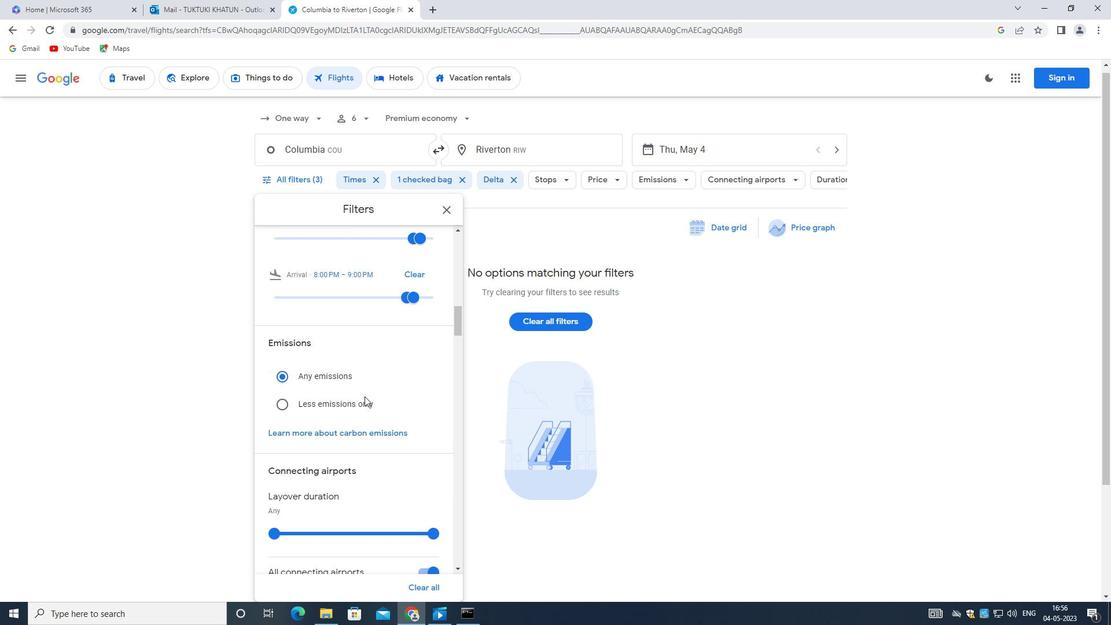 
Action: Mouse scrolled (343, 380) with delta (0, 0)
Screenshot: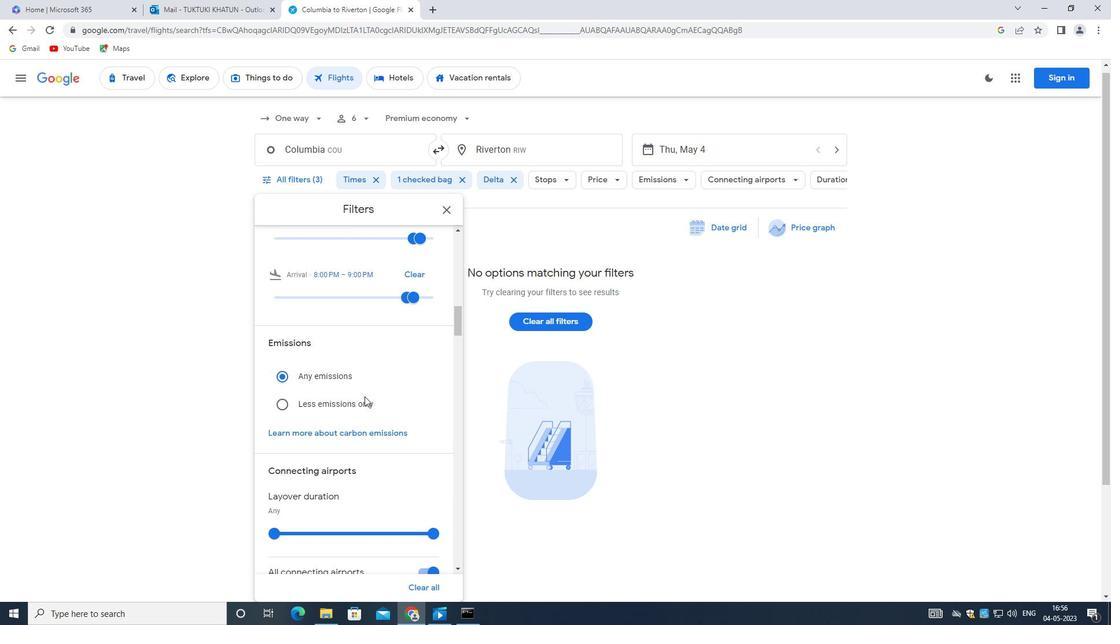 
Action: Mouse moved to (335, 374)
Screenshot: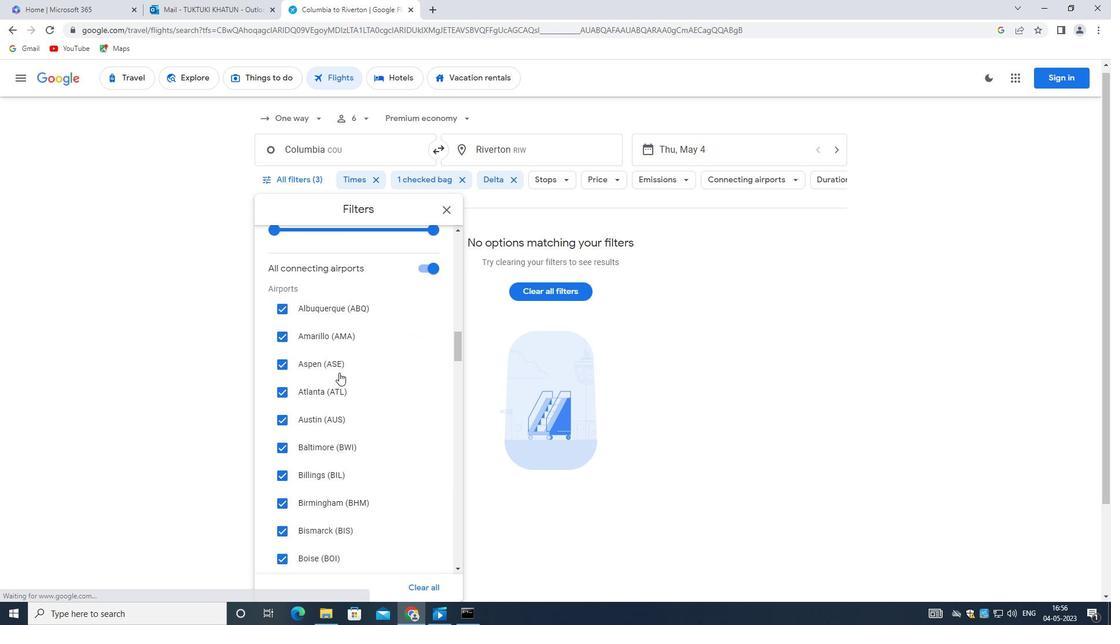 
Action: Mouse scrolled (335, 374) with delta (0, 0)
Screenshot: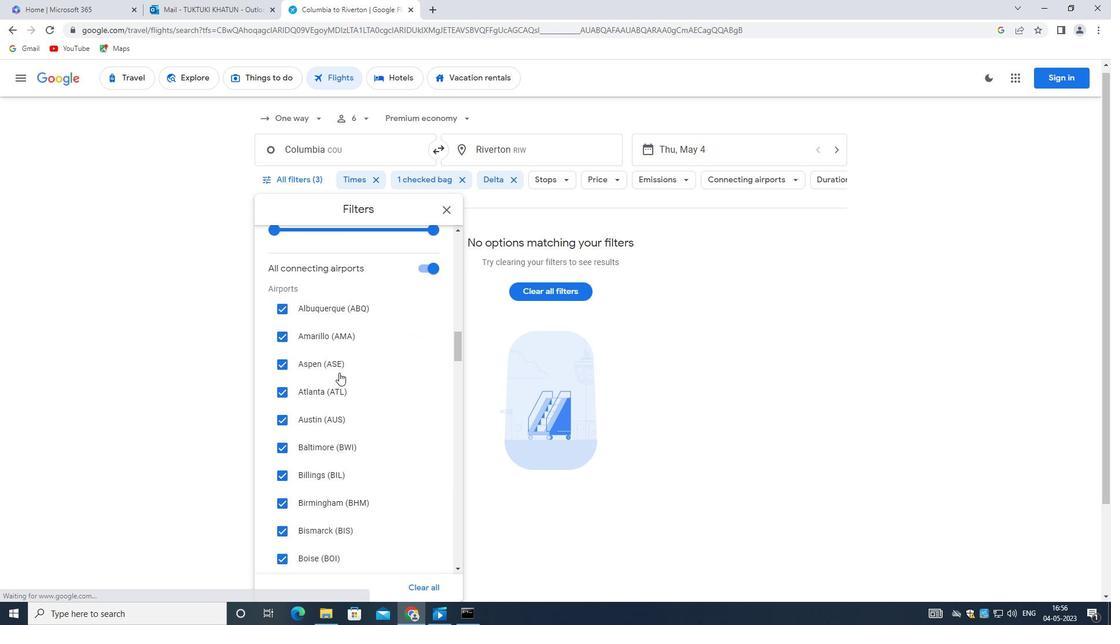 
Action: Mouse moved to (328, 393)
Screenshot: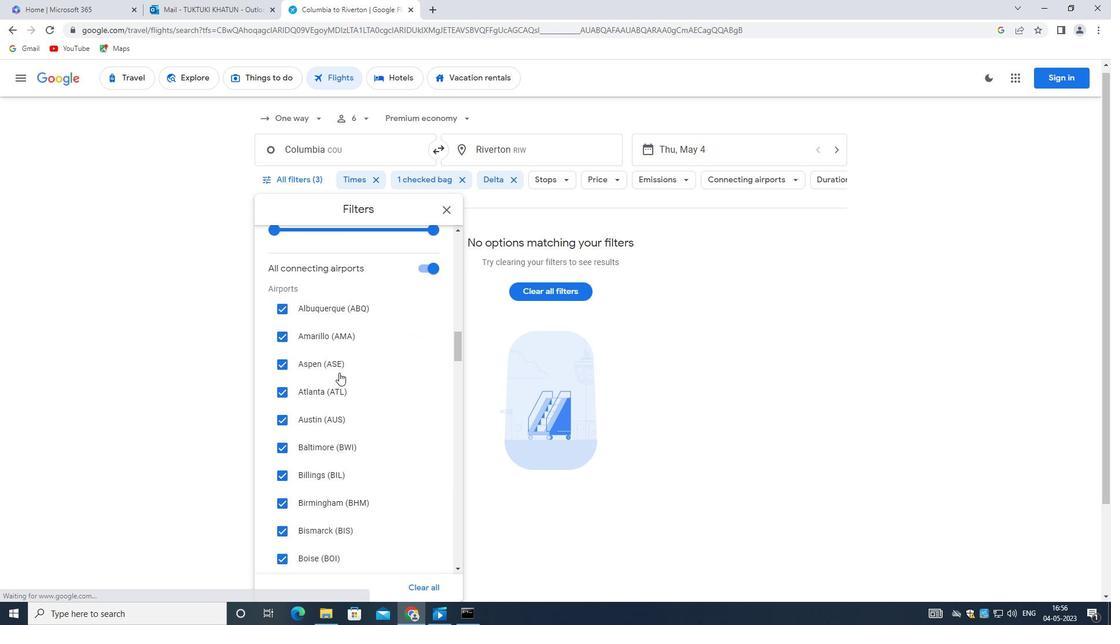 
Action: Mouse scrolled (328, 393) with delta (0, 0)
Screenshot: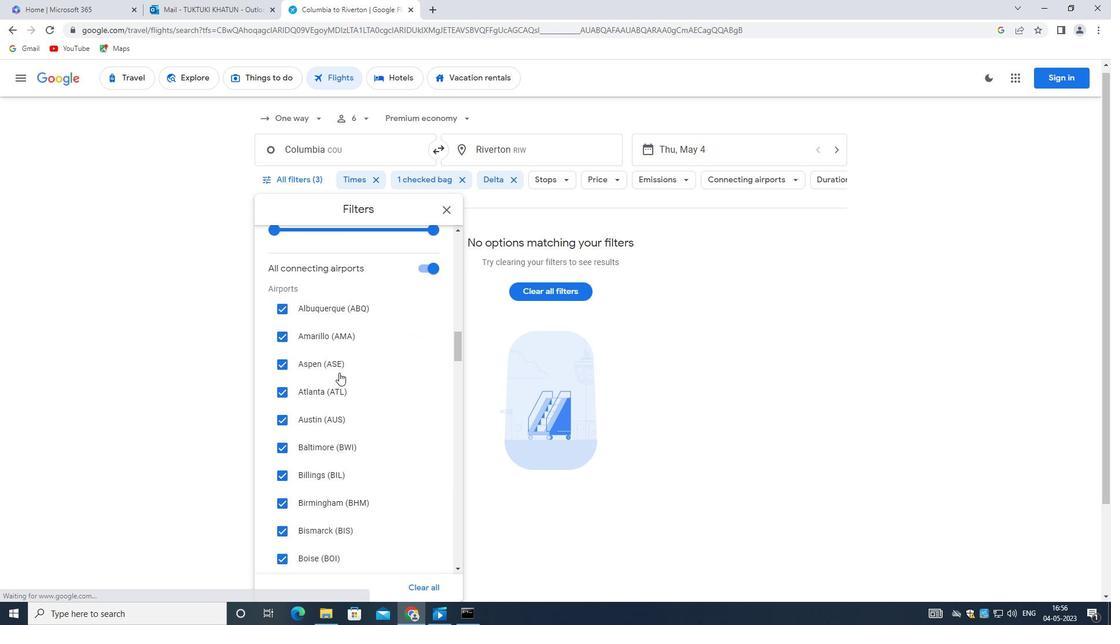
Action: Mouse moved to (325, 412)
Screenshot: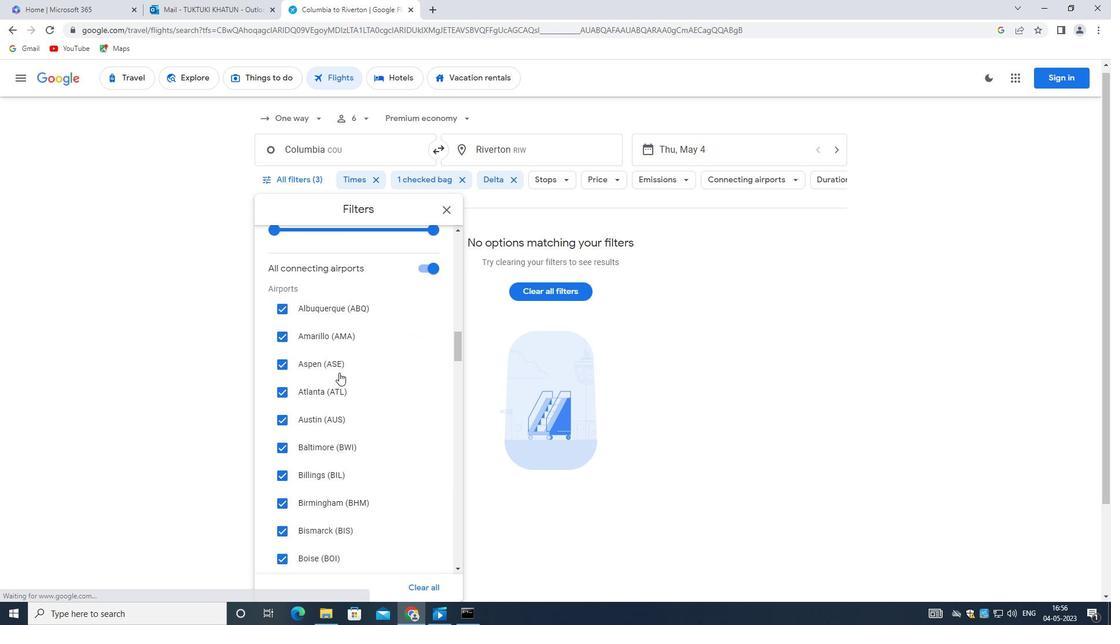 
Action: Mouse scrolled (325, 412) with delta (0, 0)
Screenshot: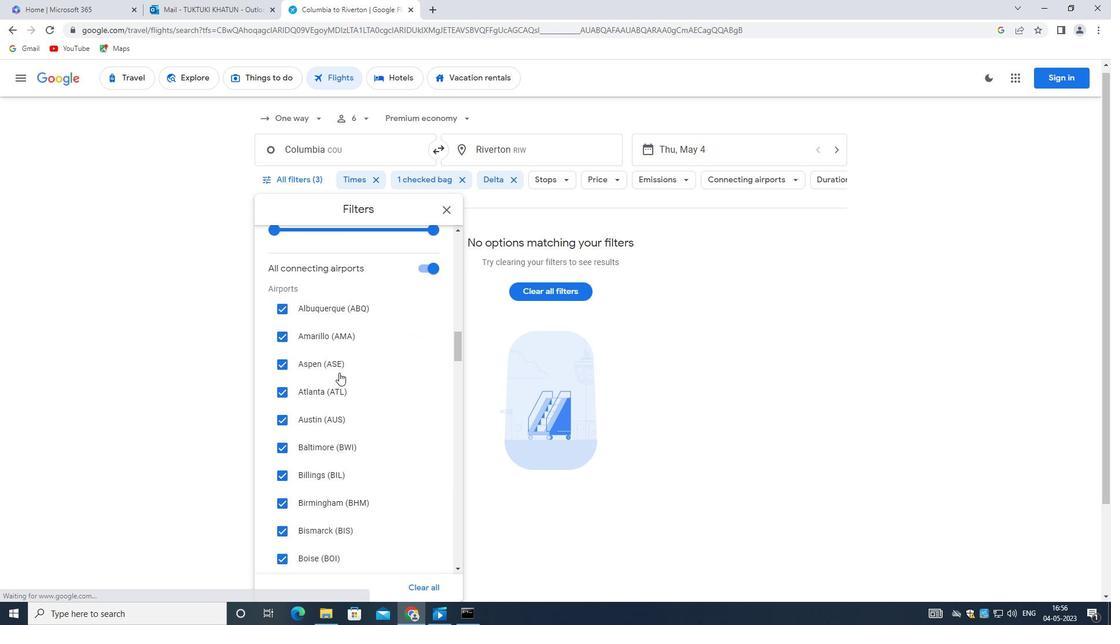 
Action: Mouse moved to (325, 416)
Screenshot: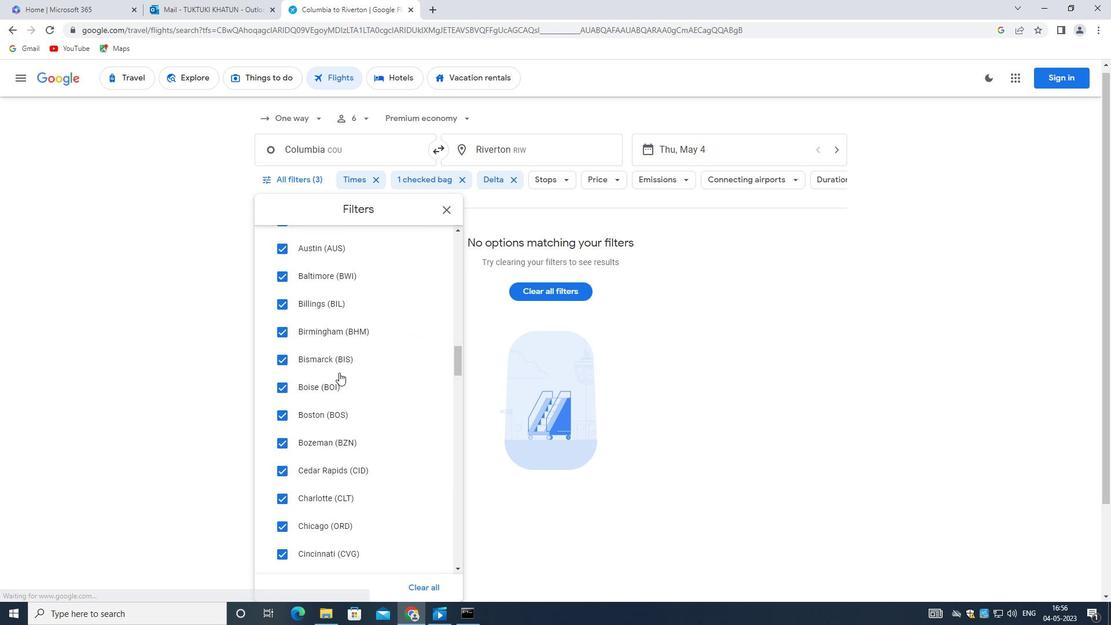
Action: Mouse scrolled (325, 415) with delta (0, 0)
Screenshot: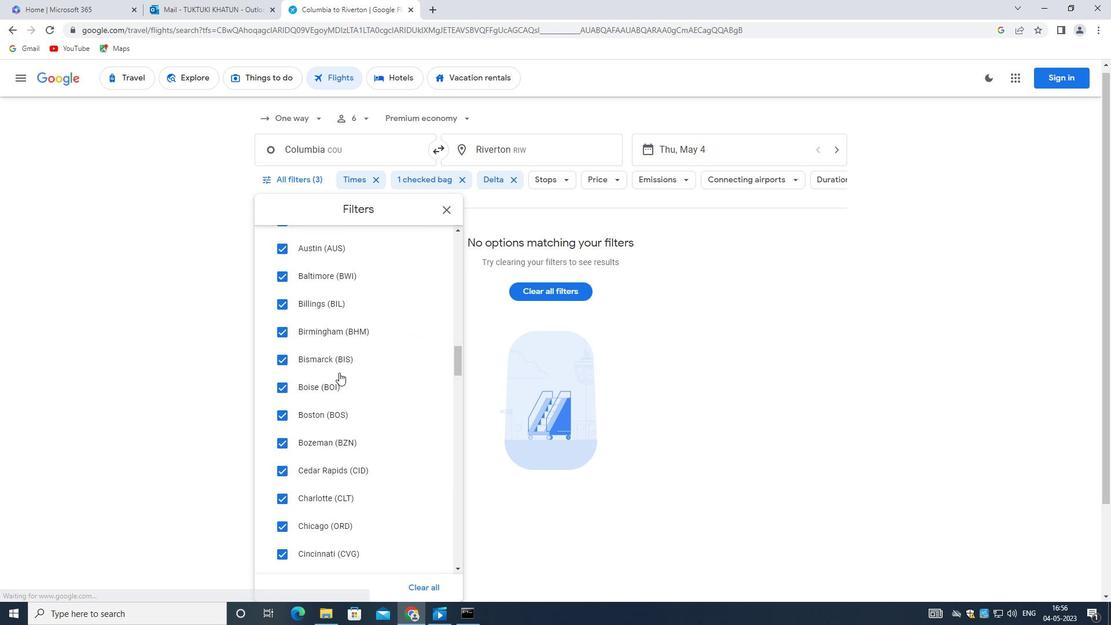 
Action: Mouse scrolled (325, 415) with delta (0, 0)
Screenshot: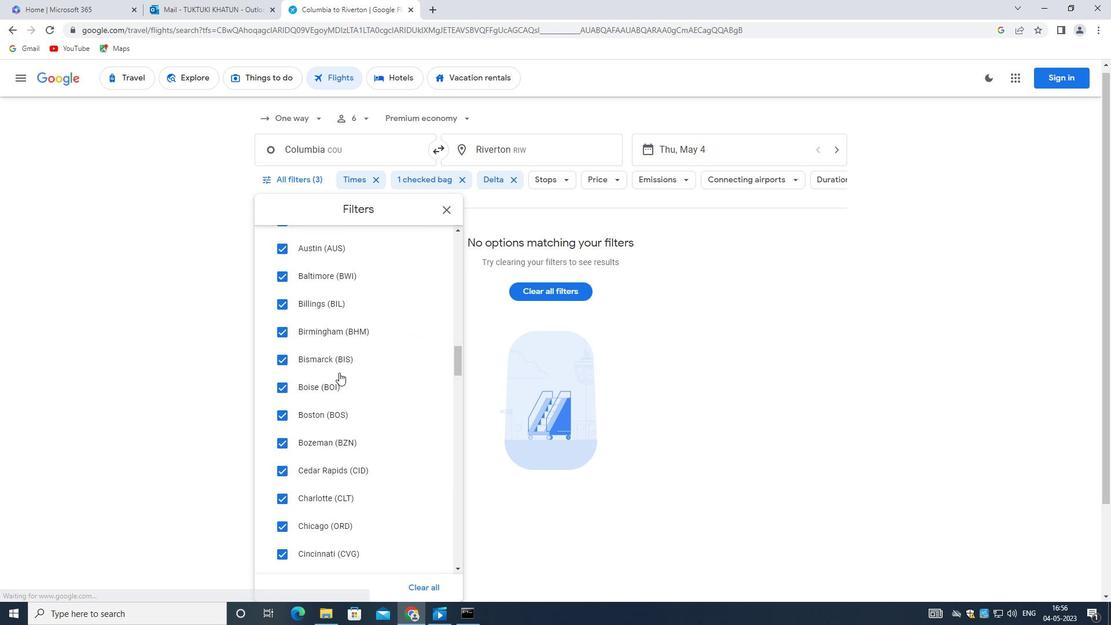 
Action: Mouse scrolled (325, 415) with delta (0, 0)
Screenshot: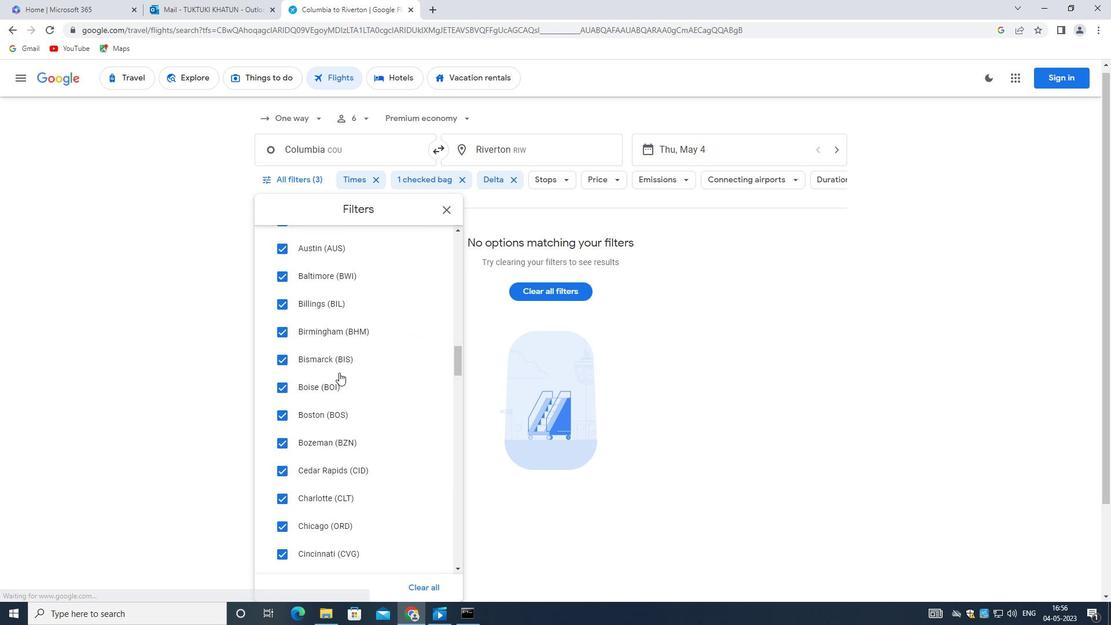 
Action: Mouse moved to (308, 376)
Screenshot: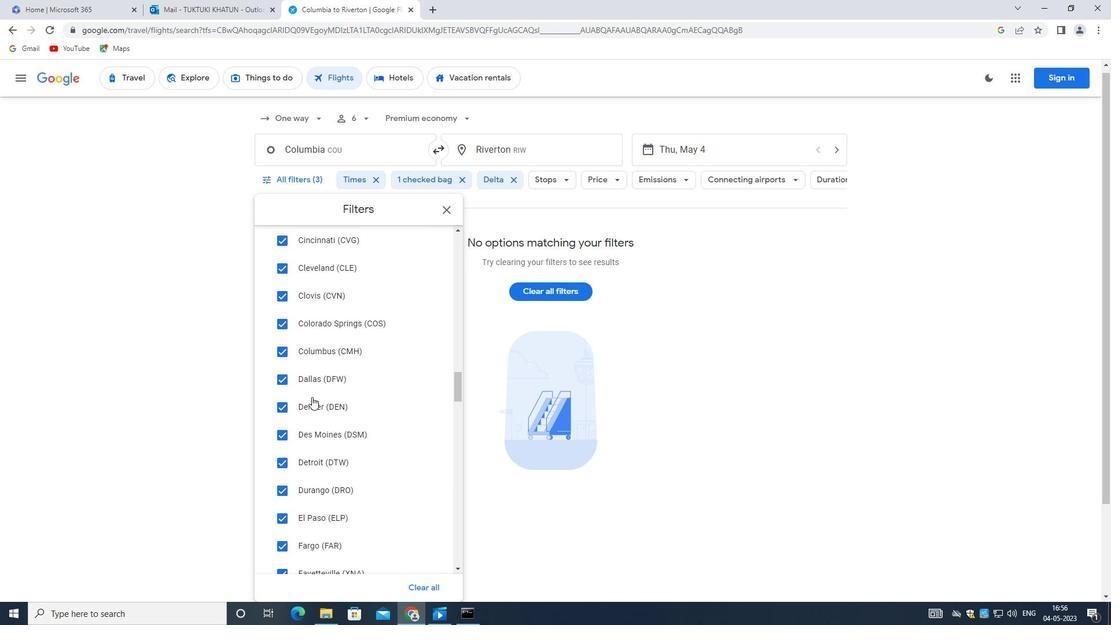 
Action: Mouse scrolled (308, 375) with delta (0, 0)
Screenshot: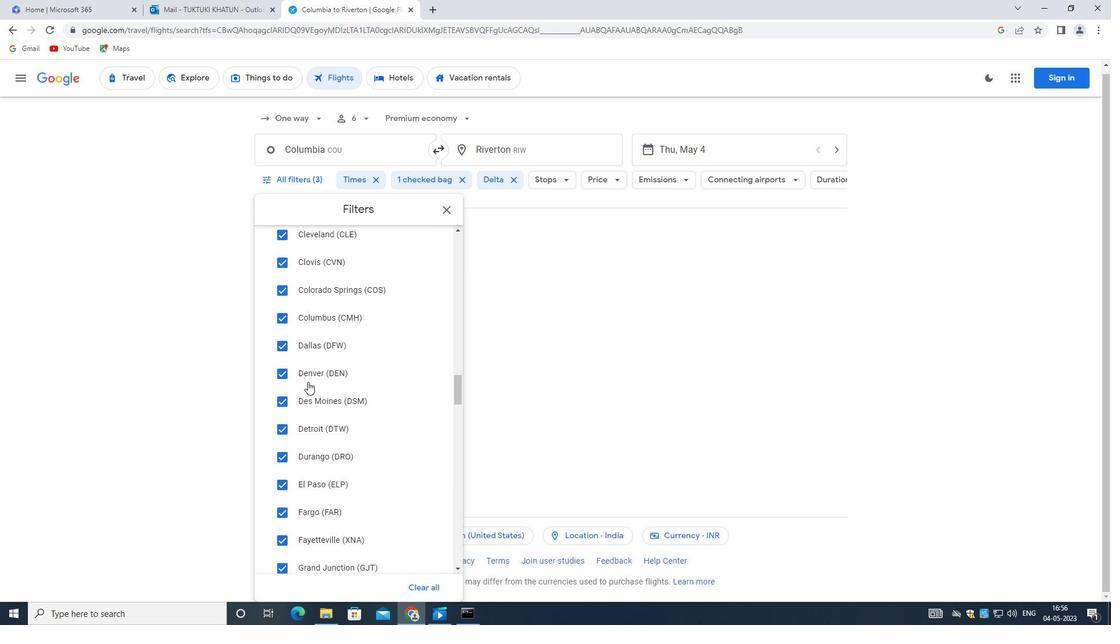 
Action: Mouse scrolled (308, 375) with delta (0, 0)
Screenshot: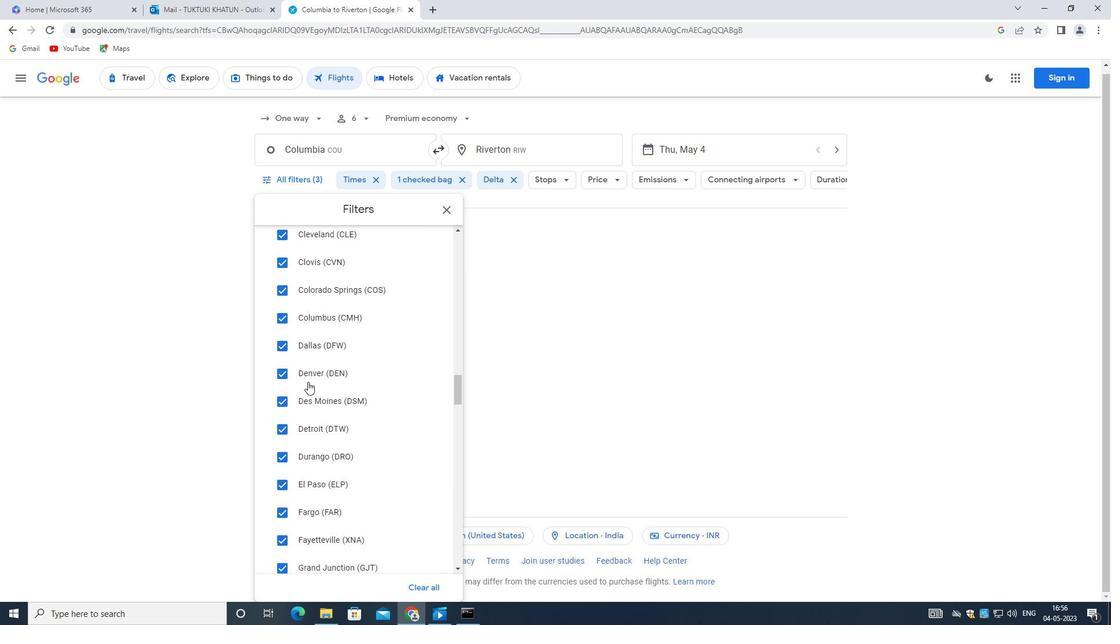 
Action: Mouse scrolled (308, 375) with delta (0, 0)
Screenshot: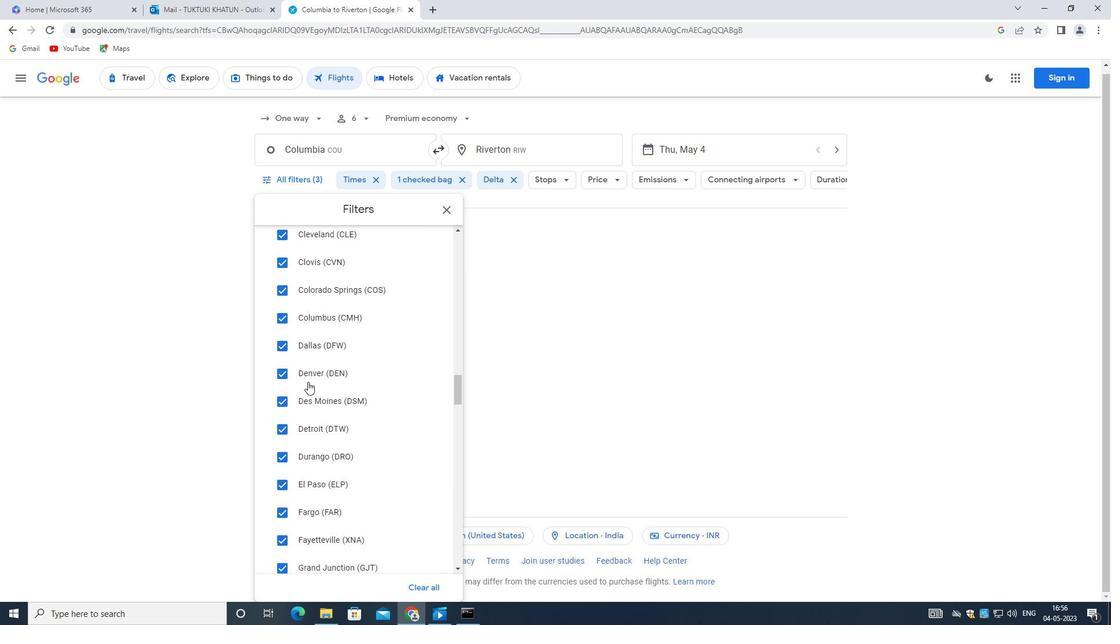 
Action: Mouse scrolled (308, 375) with delta (0, 0)
Screenshot: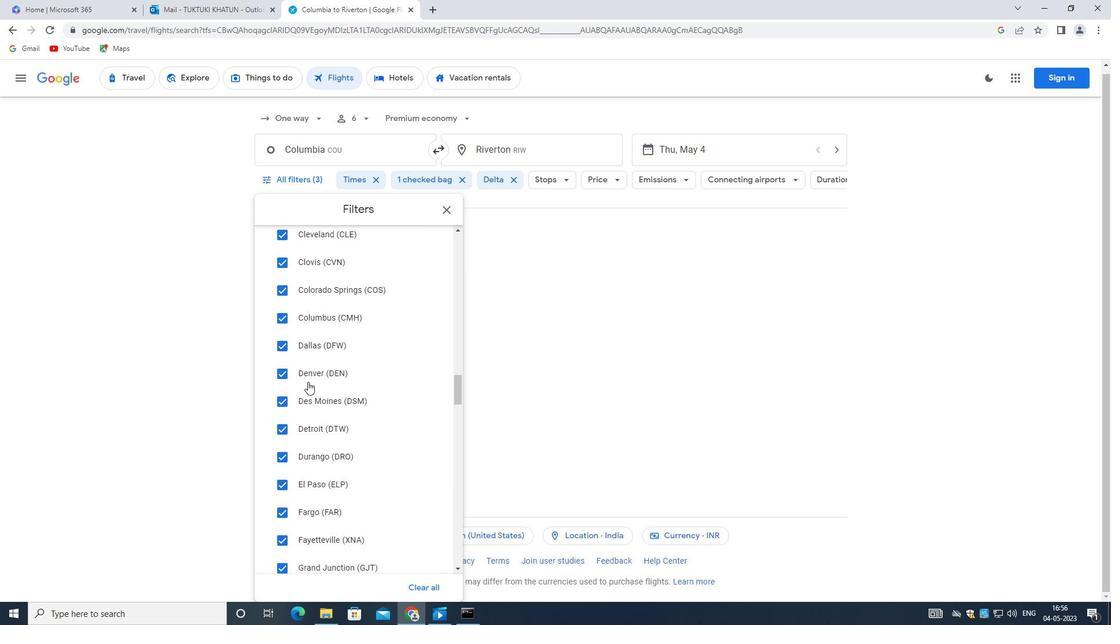 
Action: Mouse scrolled (308, 375) with delta (0, 0)
Screenshot: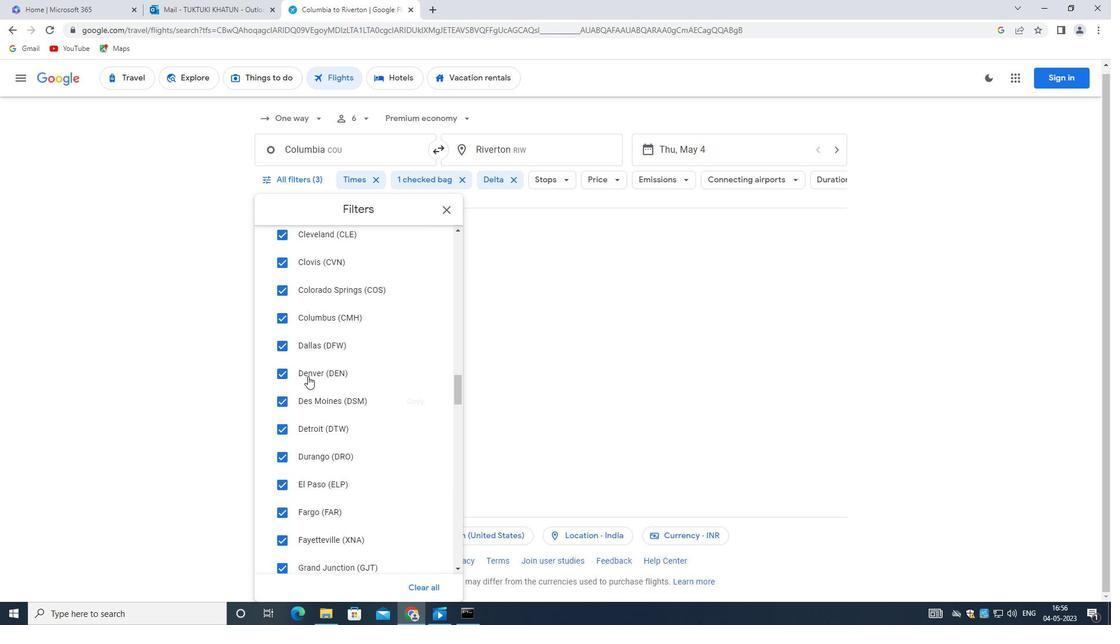
Action: Mouse scrolled (308, 375) with delta (0, 0)
Screenshot: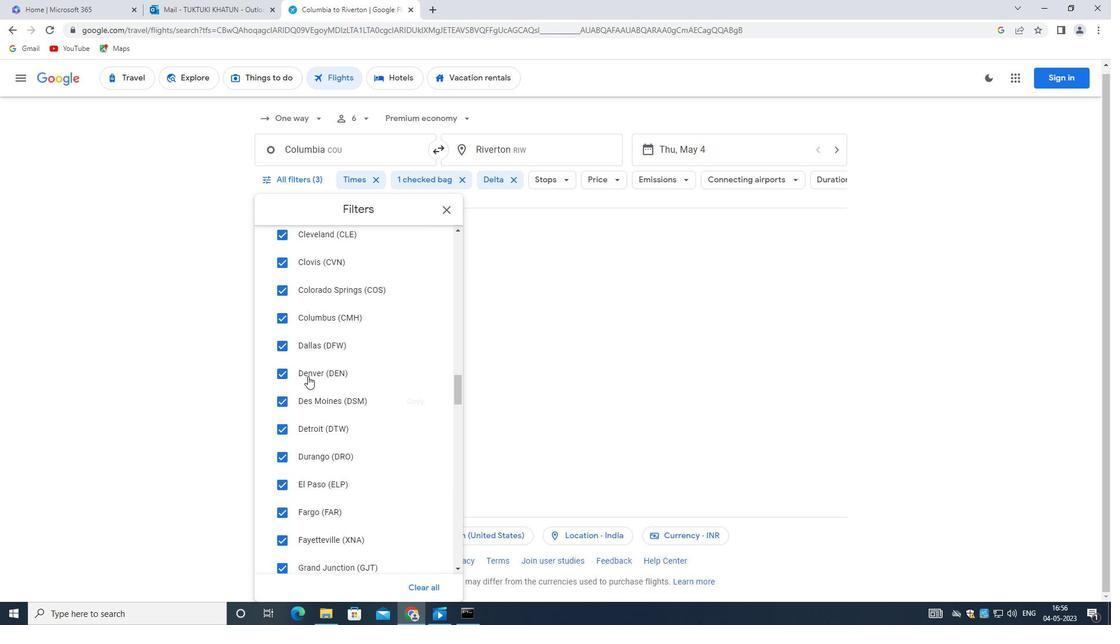 
Action: Mouse scrolled (308, 375) with delta (0, 0)
Screenshot: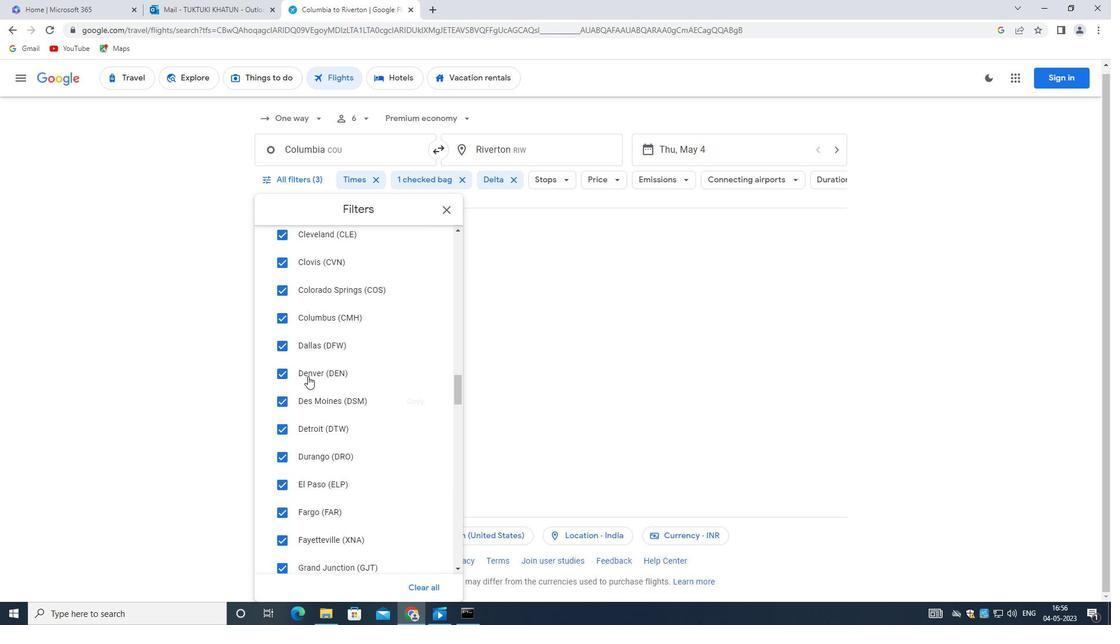 
Action: Mouse scrolled (308, 376) with delta (0, 0)
Screenshot: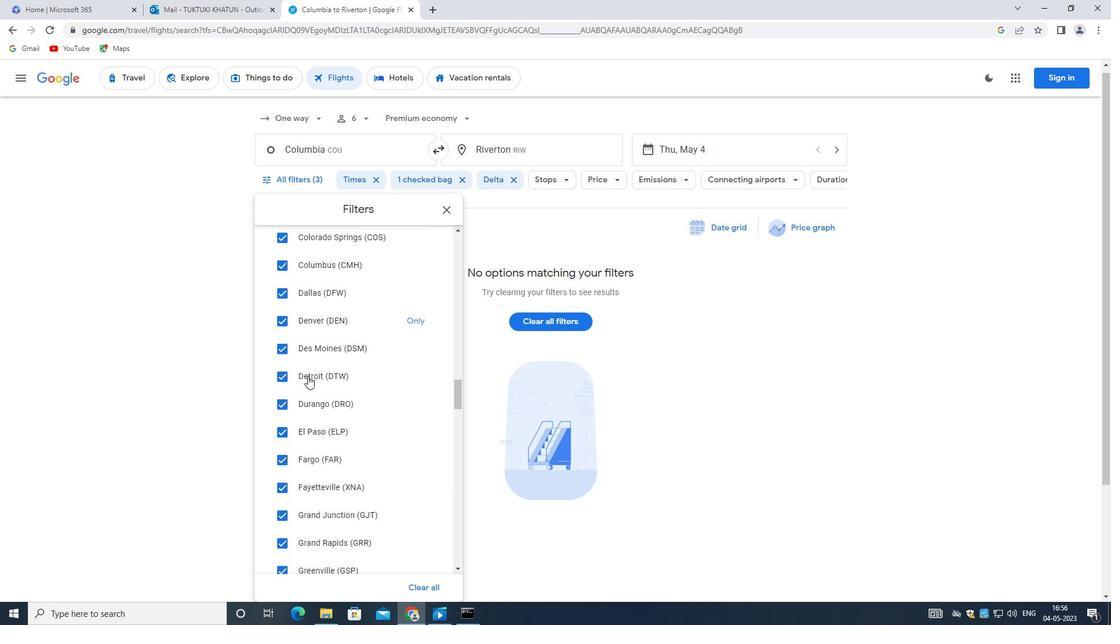 
Action: Mouse scrolled (308, 375) with delta (0, 0)
Screenshot: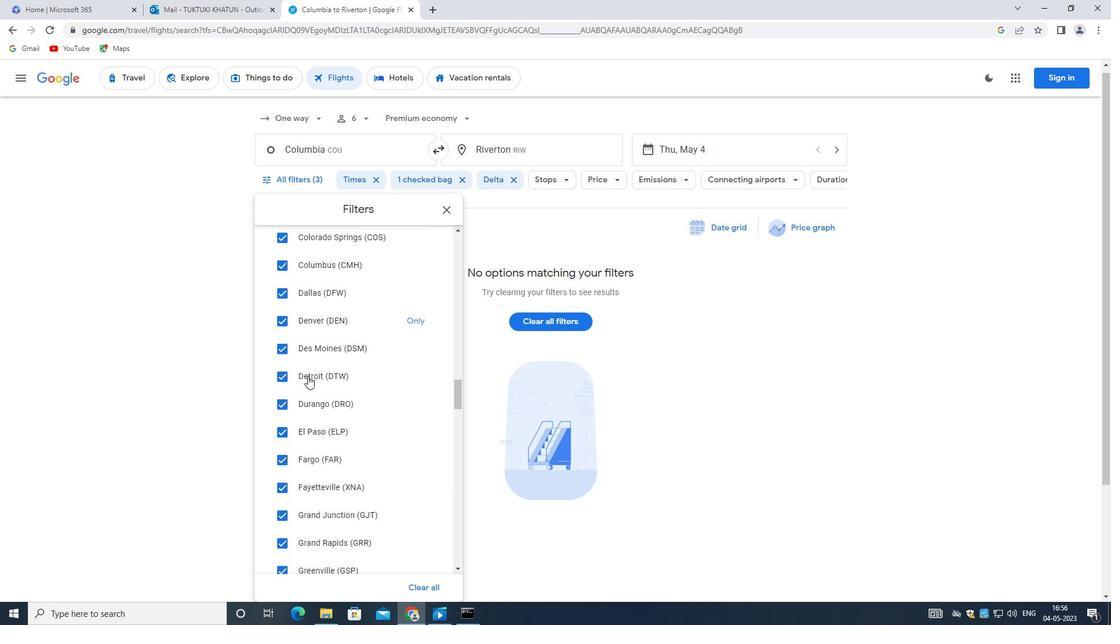 
Action: Mouse scrolled (308, 375) with delta (0, 0)
Screenshot: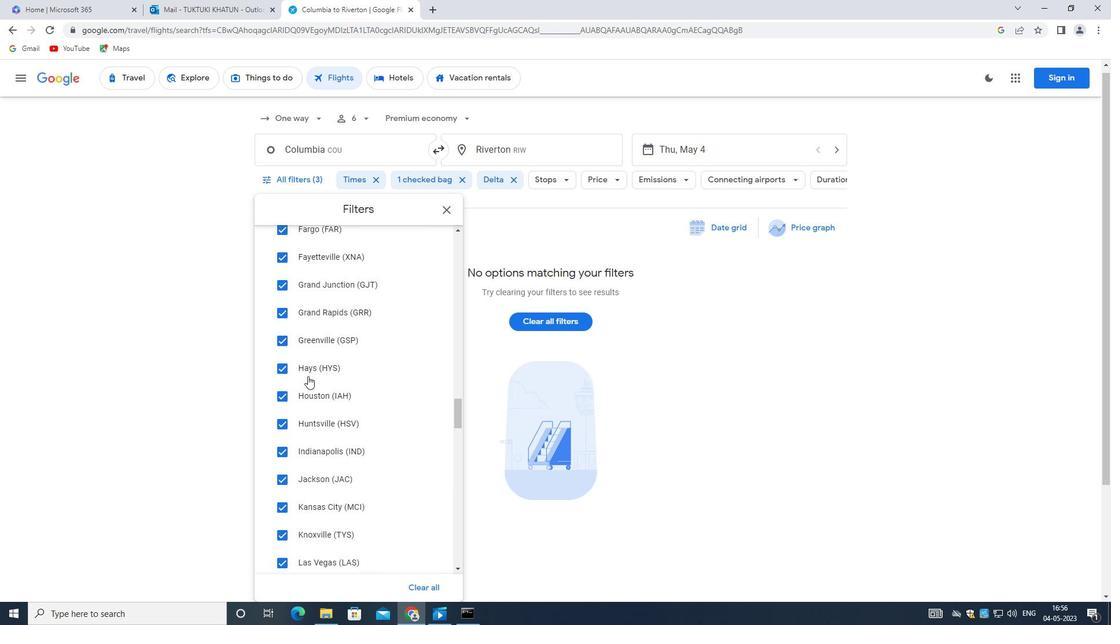 
Action: Mouse scrolled (308, 375) with delta (0, 0)
Screenshot: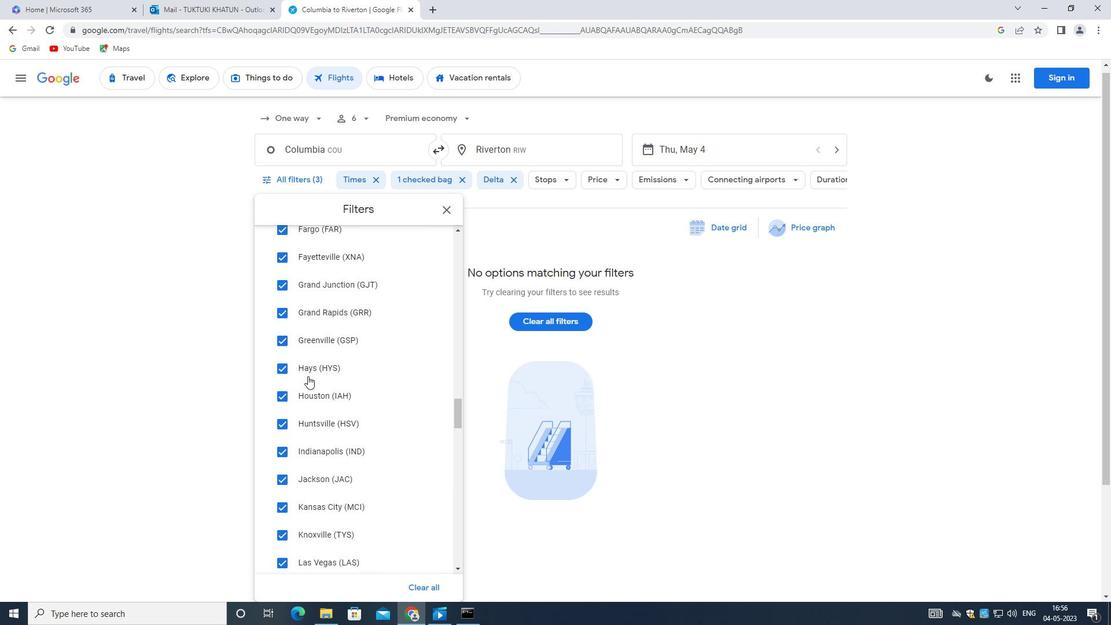 
Action: Mouse moved to (303, 381)
Screenshot: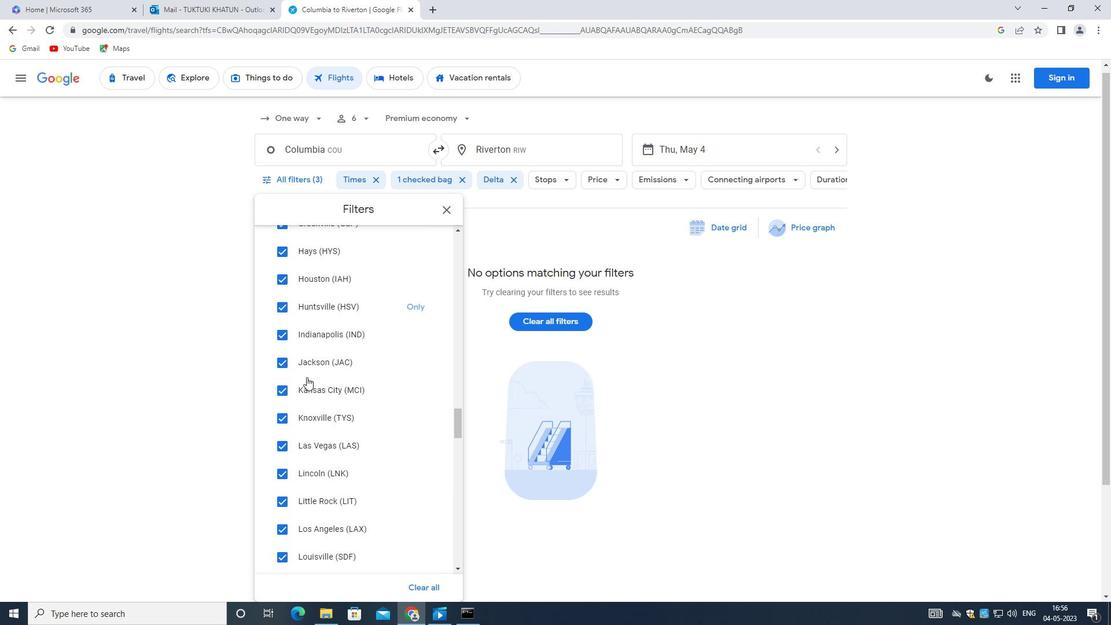 
Action: Key pressed <Key.end>
Screenshot: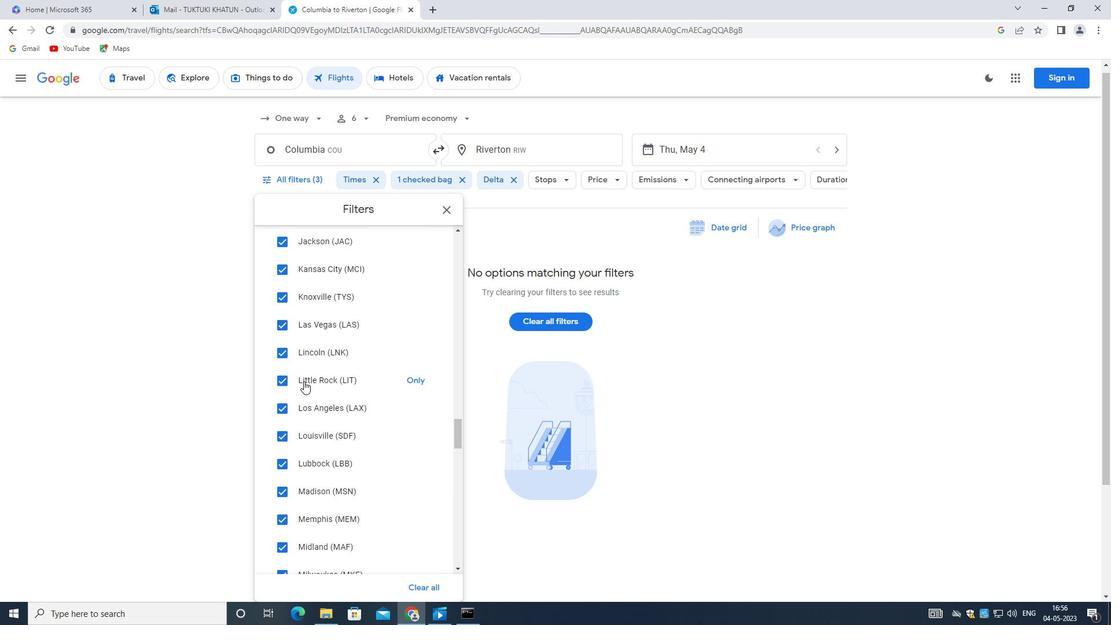 
Action: Mouse moved to (271, 413)
Screenshot: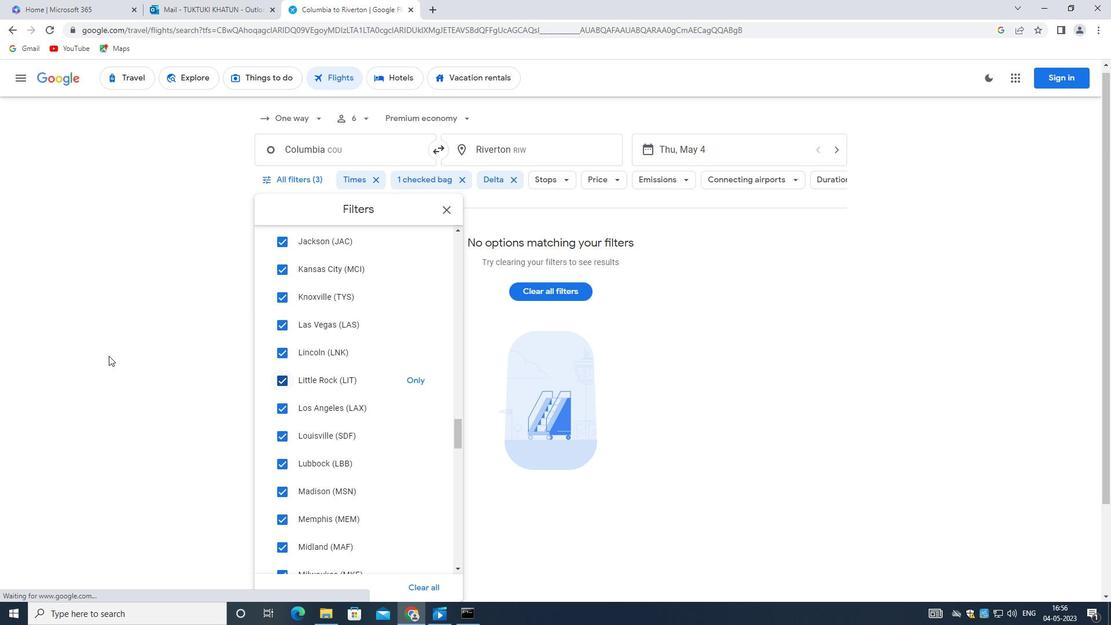 
Action: Mouse scrolled (271, 412) with delta (0, 0)
Screenshot: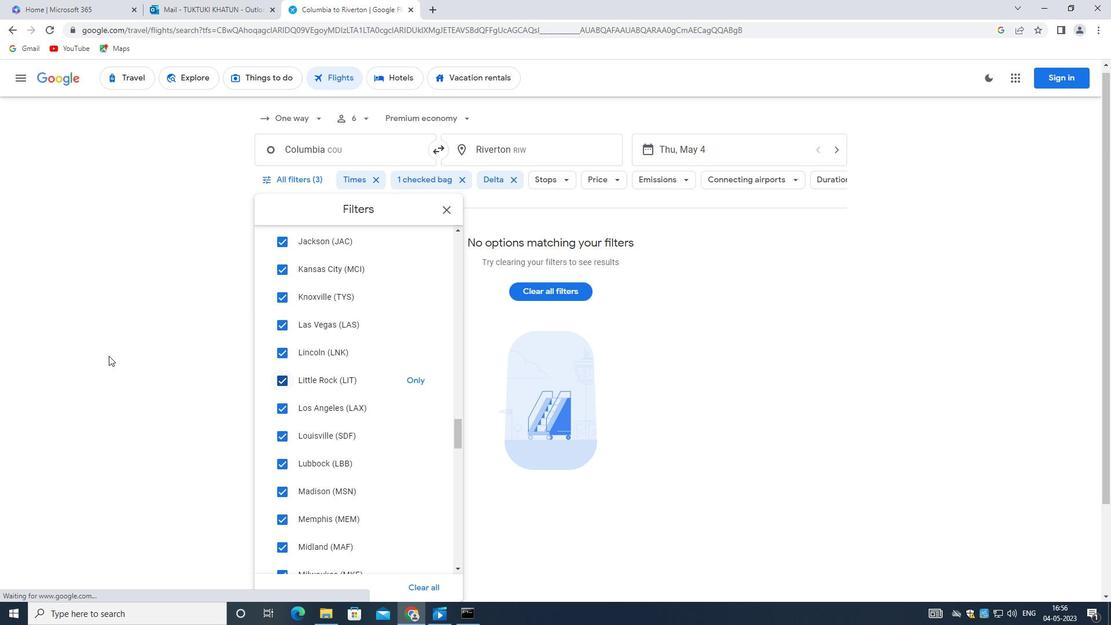 
Action: Mouse moved to (281, 419)
Screenshot: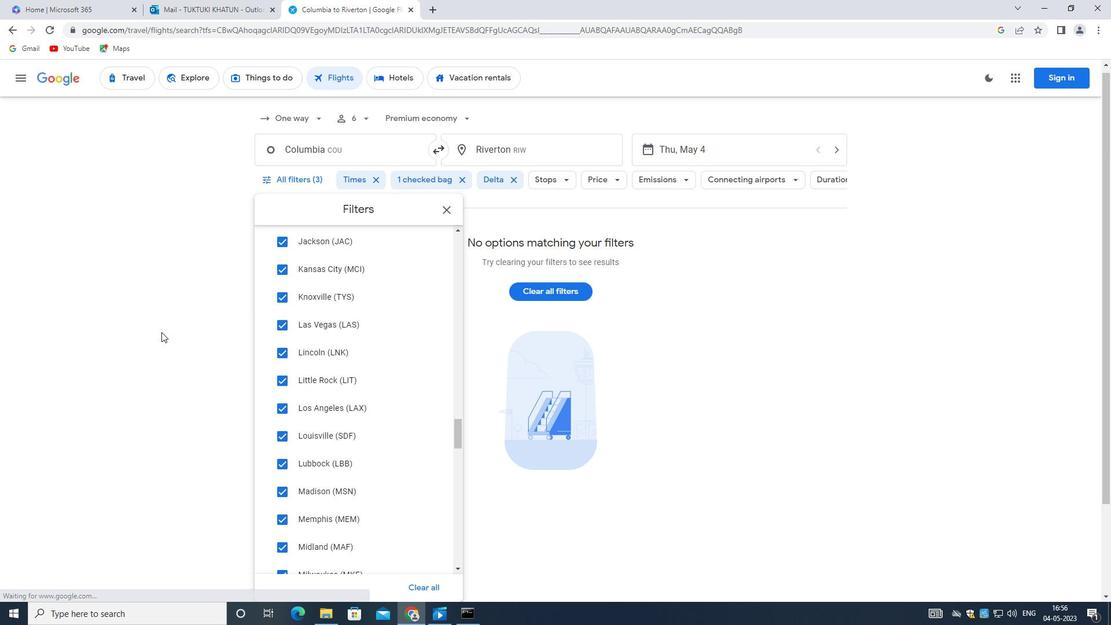 
Action: Mouse scrolled (281, 419) with delta (0, 0)
Screenshot: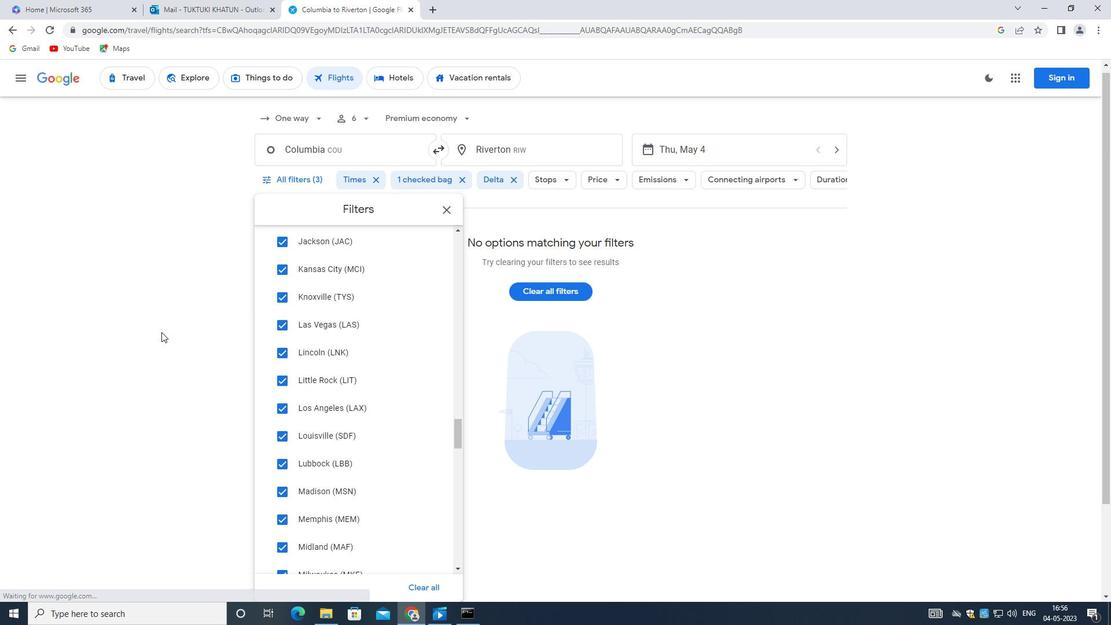 
Action: Mouse moved to (288, 423)
Screenshot: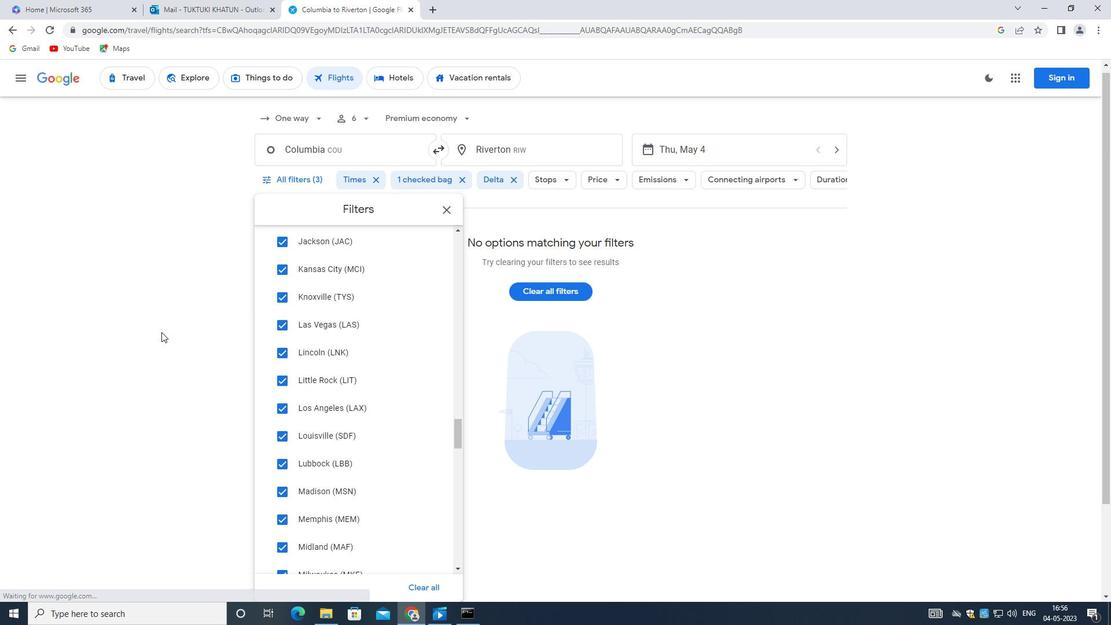 
Action: Mouse scrolled (288, 422) with delta (0, 0)
Screenshot: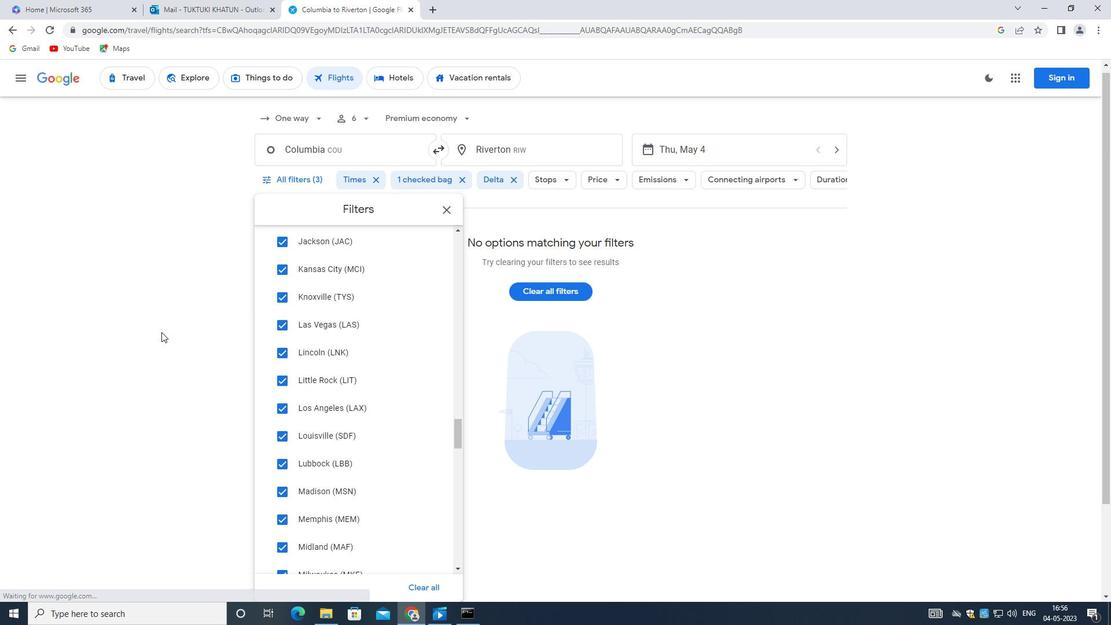 
Action: Mouse moved to (292, 423)
Screenshot: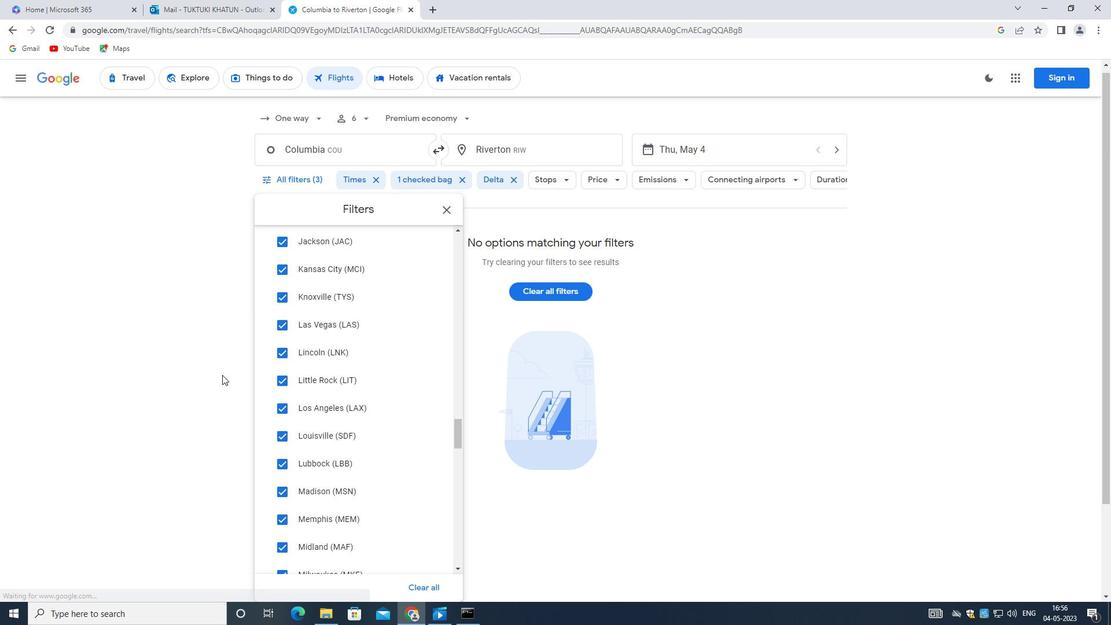 
Action: Mouse scrolled (292, 422) with delta (0, 0)
Screenshot: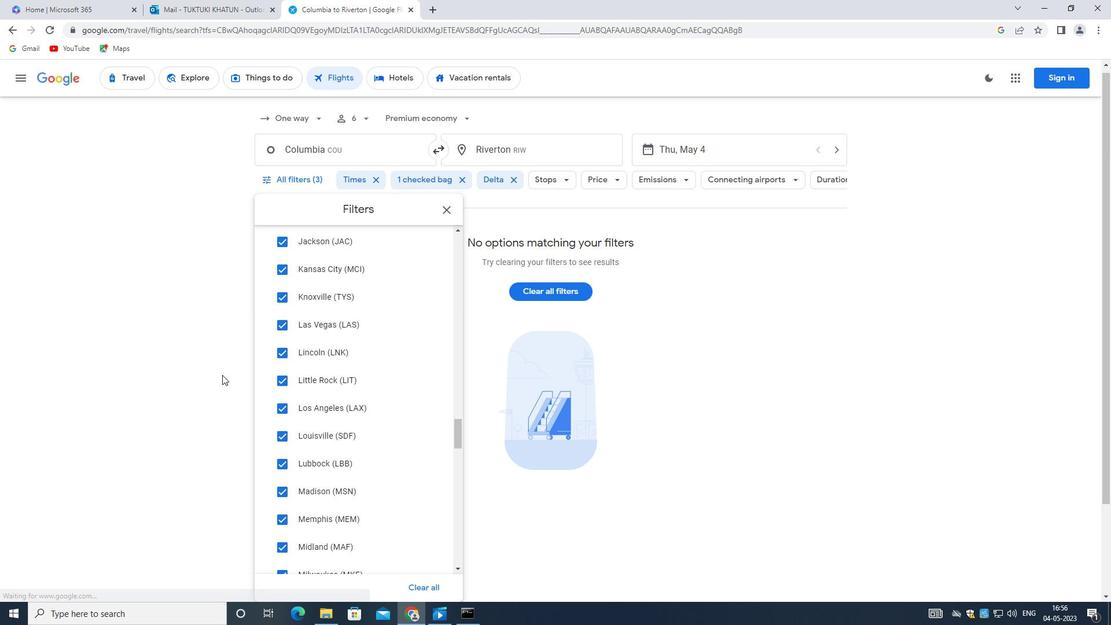 
Action: Mouse moved to (294, 423)
Screenshot: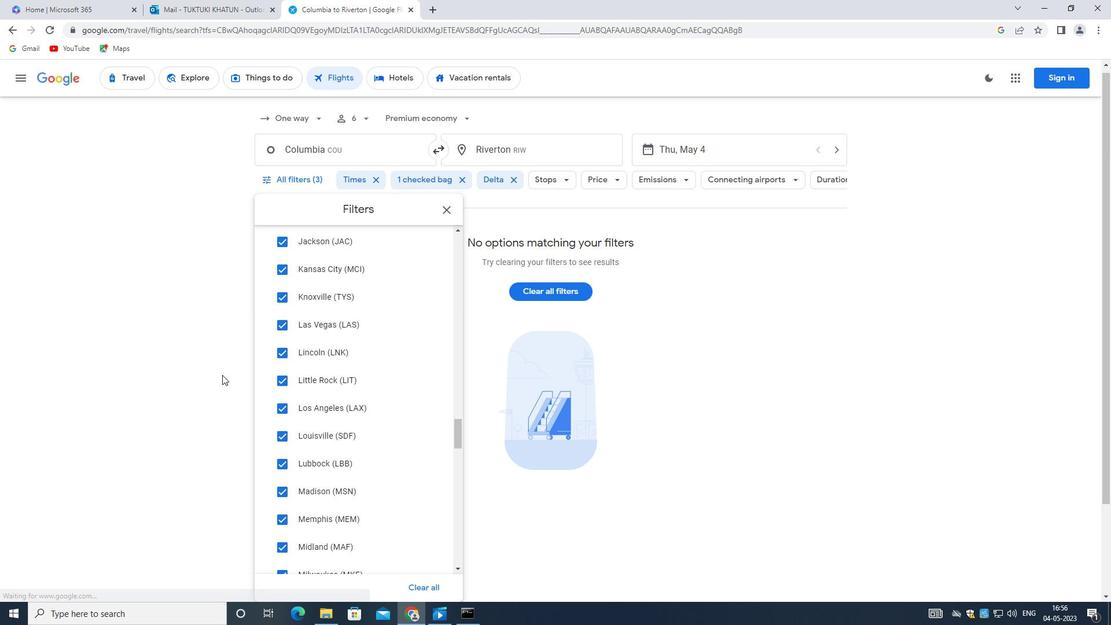 
Action: Mouse scrolled (294, 422) with delta (0, 0)
Screenshot: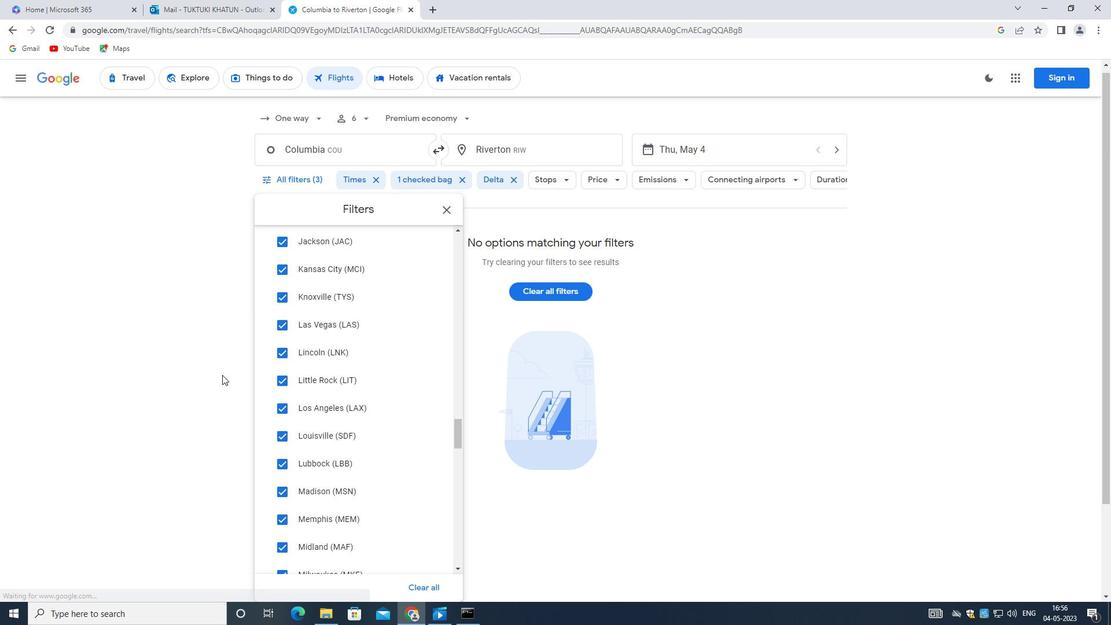 
Action: Mouse moved to (361, 393)
Screenshot: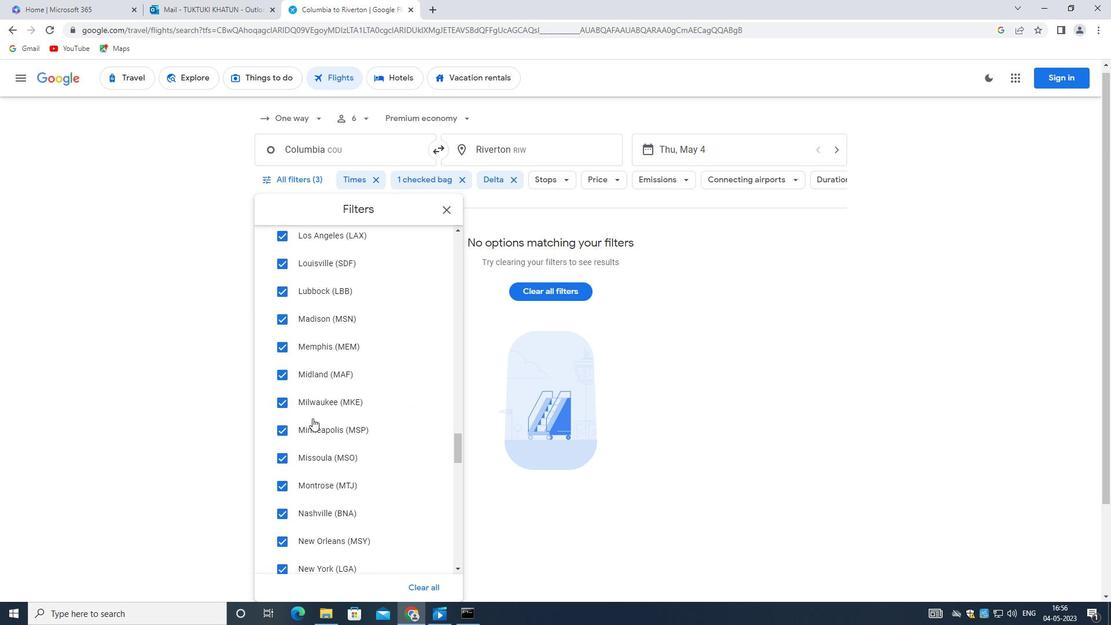 
Action: Mouse scrolled (361, 392) with delta (0, 0)
Screenshot: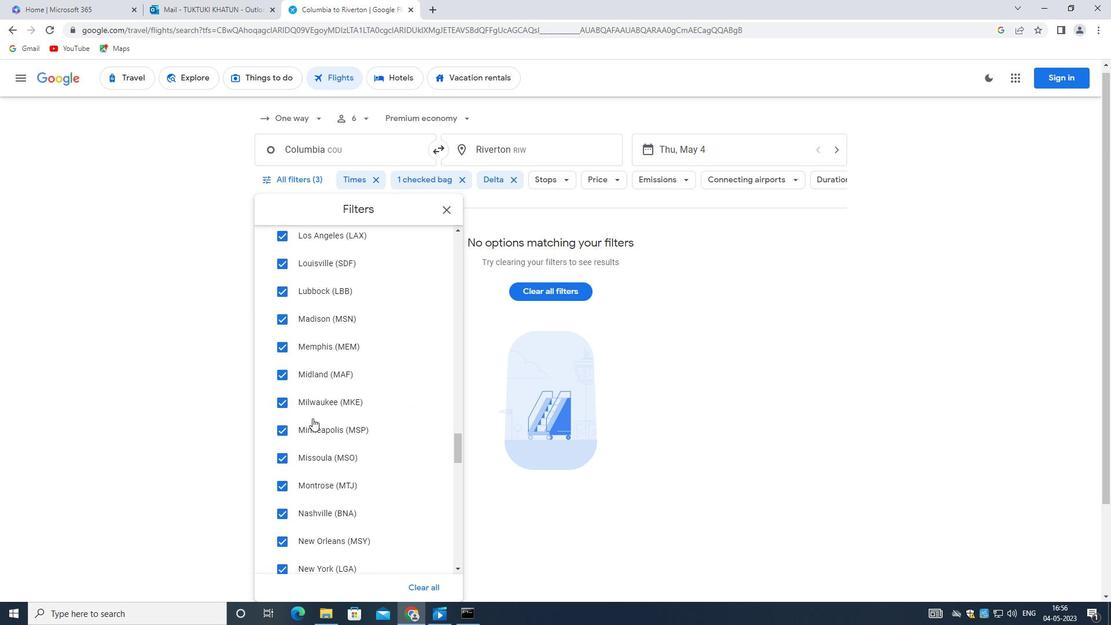 
Action: Mouse moved to (364, 393)
Screenshot: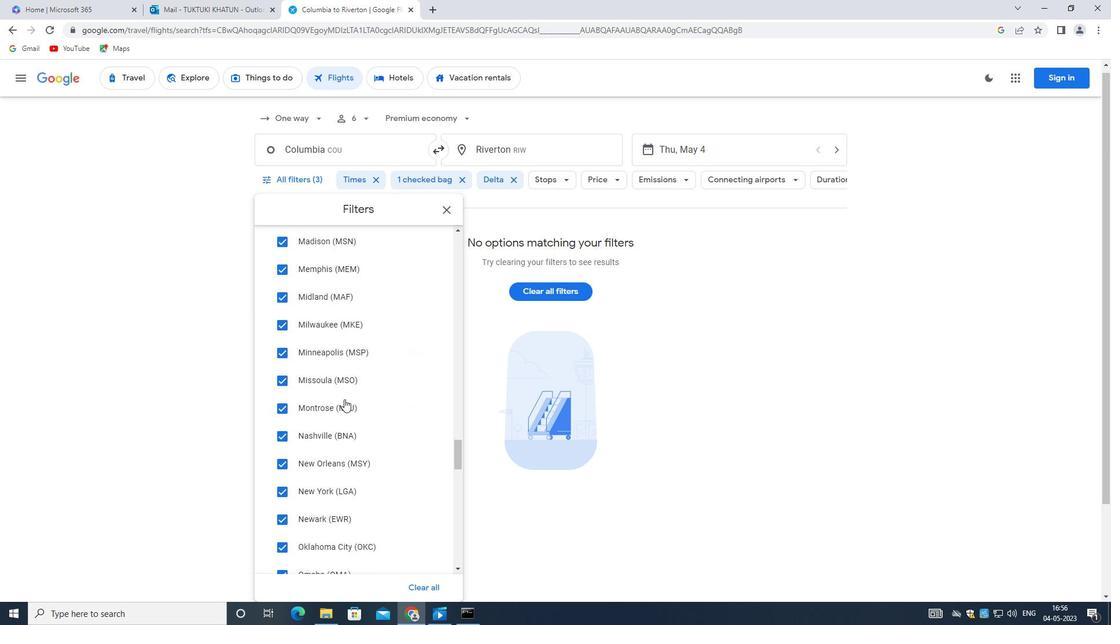 
Action: Mouse scrolled (364, 393) with delta (0, 0)
Screenshot: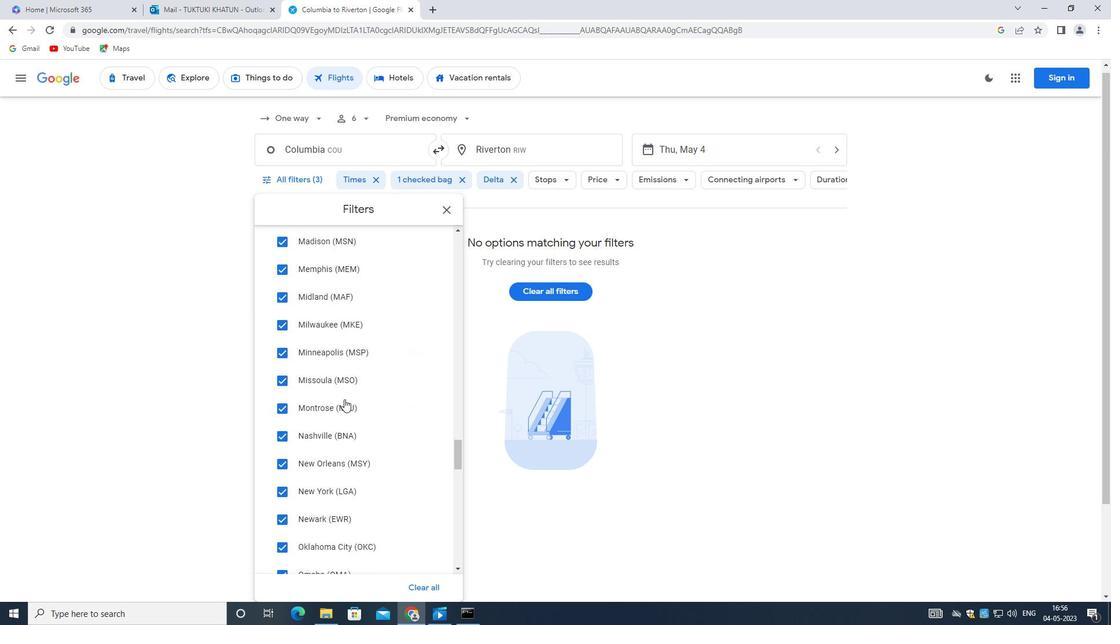 
Action: Mouse moved to (369, 393)
Screenshot: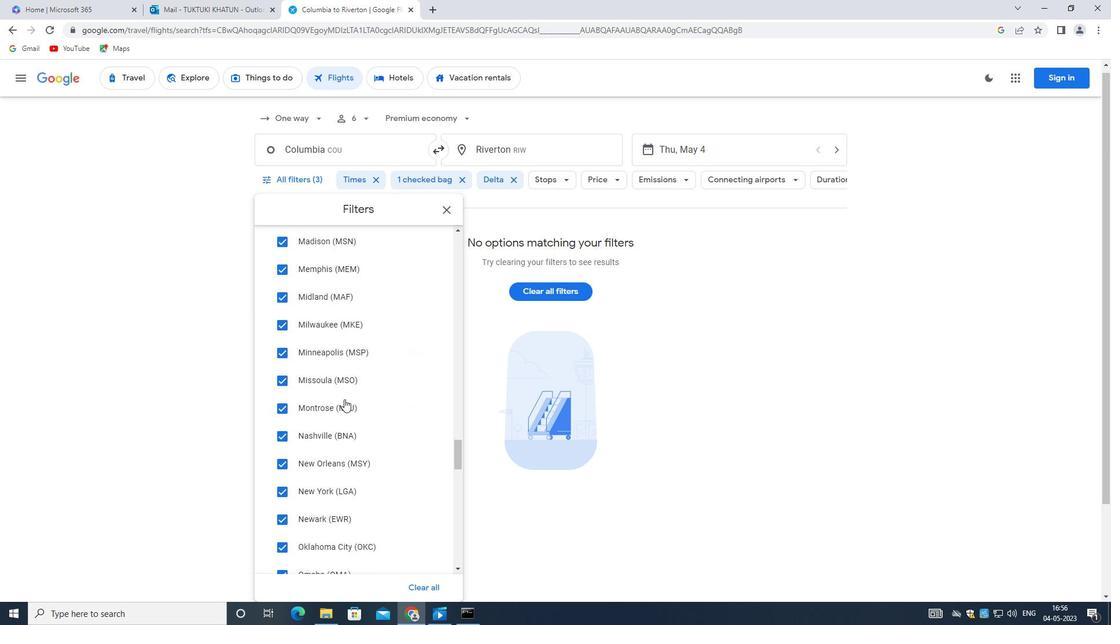 
Action: Mouse scrolled (369, 393) with delta (0, 0)
Screenshot: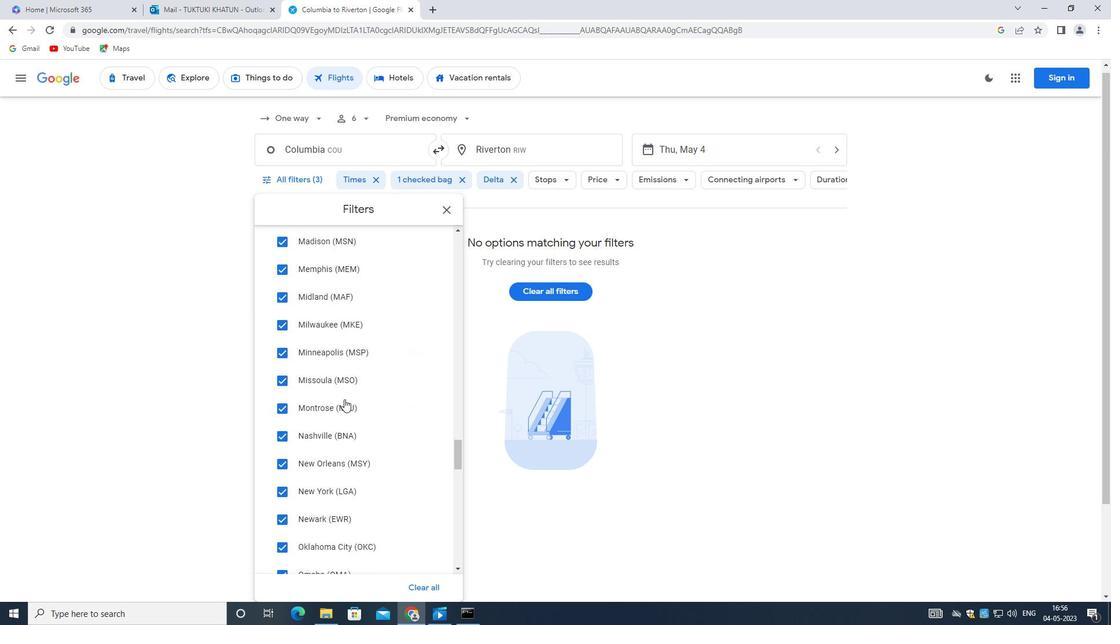 
Action: Mouse moved to (372, 393)
Screenshot: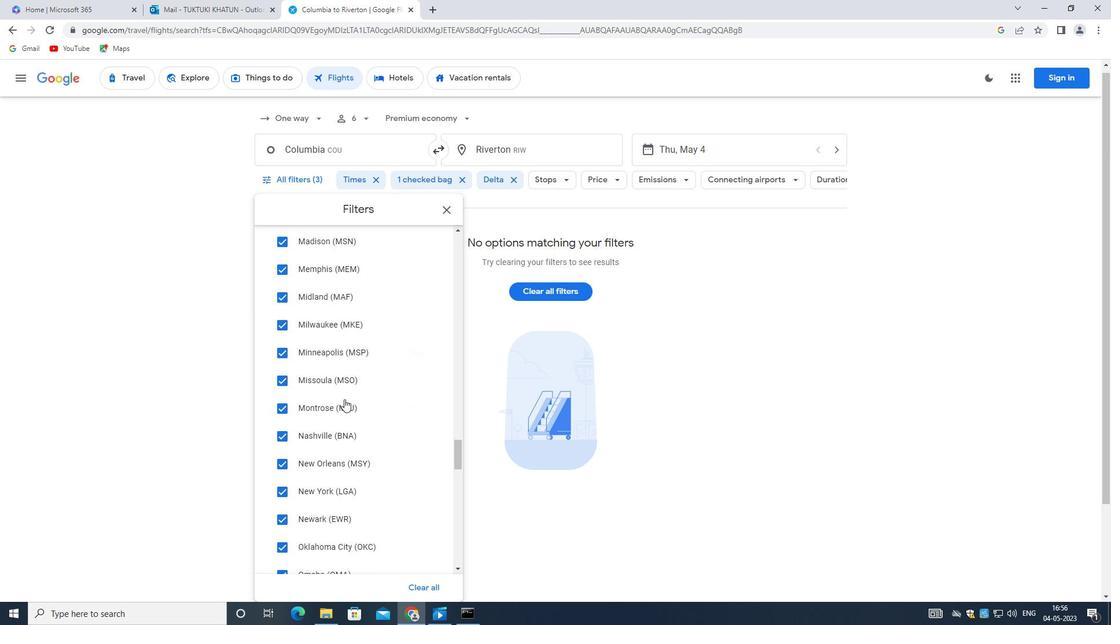 
Action: Mouse scrolled (372, 393) with delta (0, 0)
Screenshot: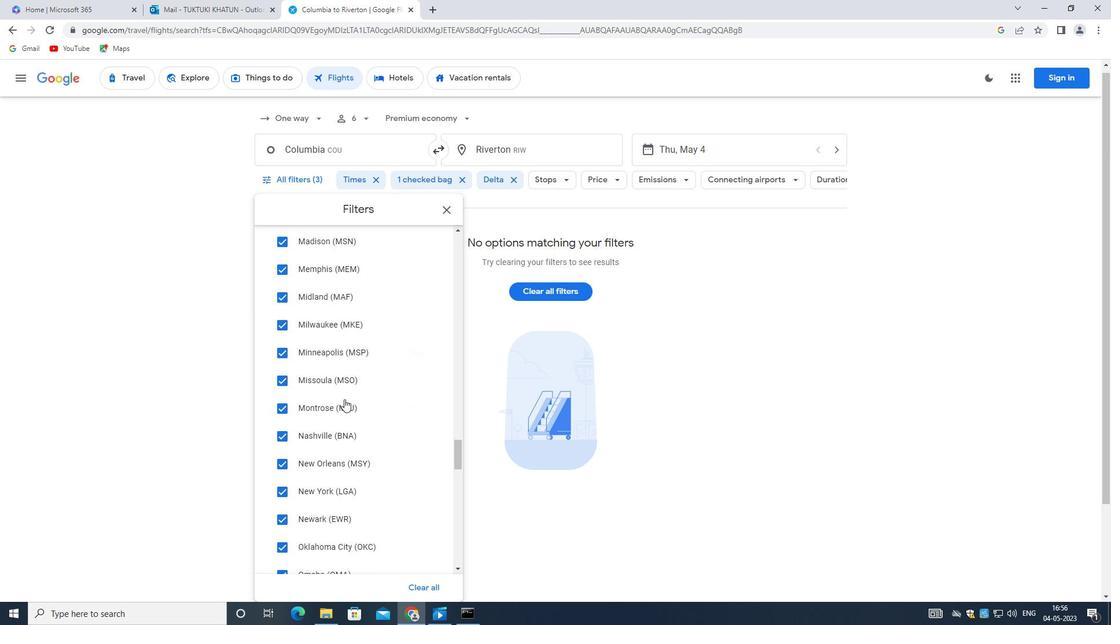 
Action: Mouse moved to (377, 393)
Screenshot: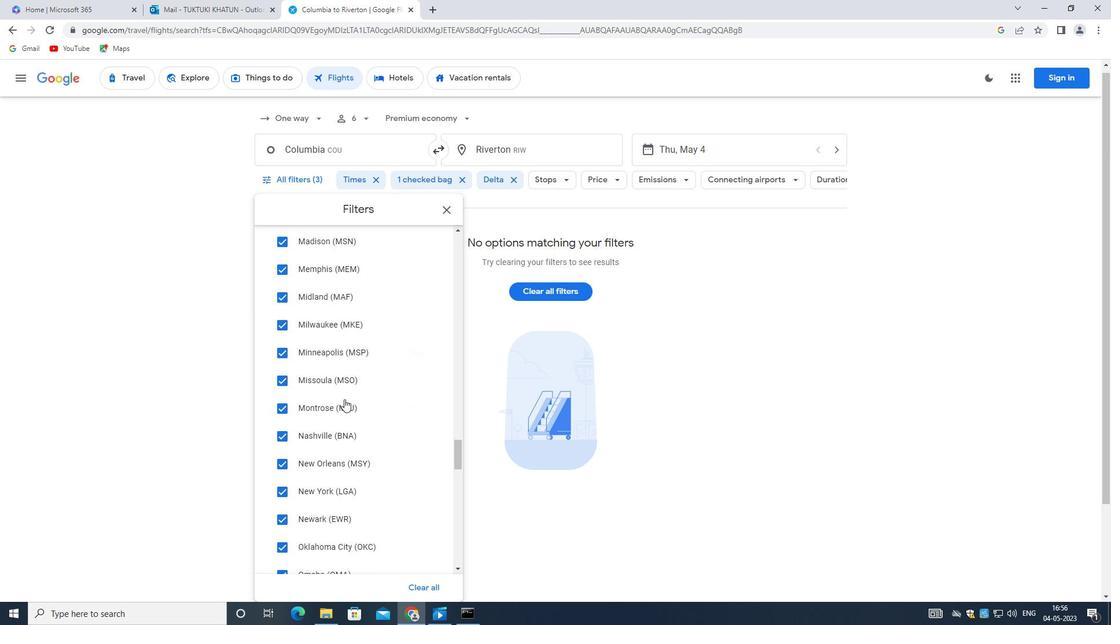 
Action: Mouse scrolled (377, 393) with delta (0, 0)
Screenshot: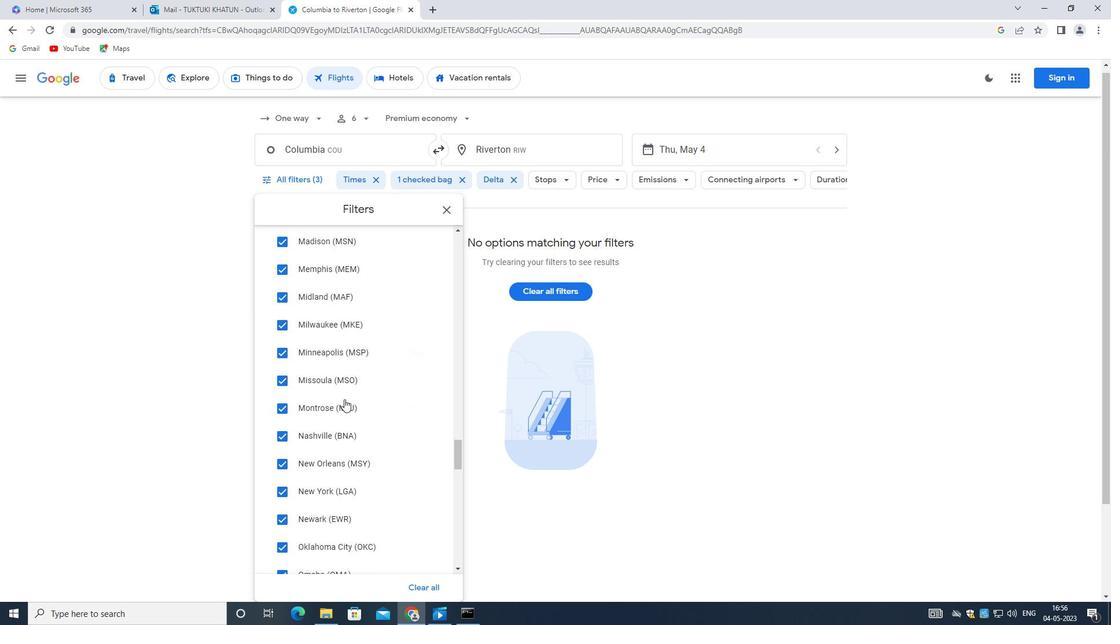 
Action: Mouse moved to (382, 394)
Screenshot: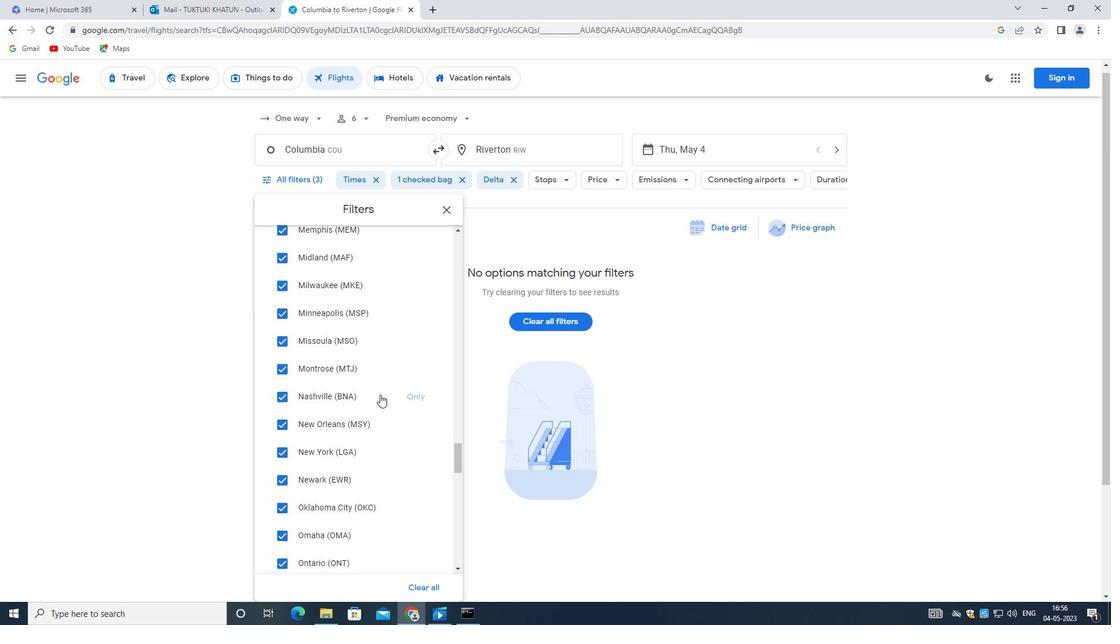 
Action: Mouse scrolled (382, 394) with delta (0, 0)
Screenshot: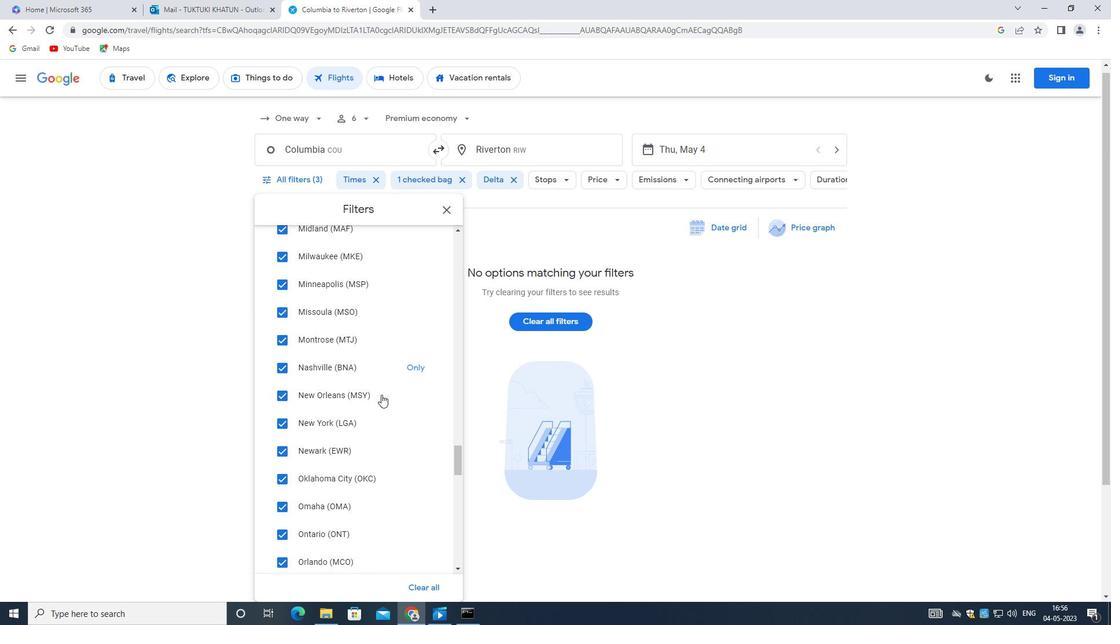 
Action: Mouse scrolled (382, 394) with delta (0, 0)
Screenshot: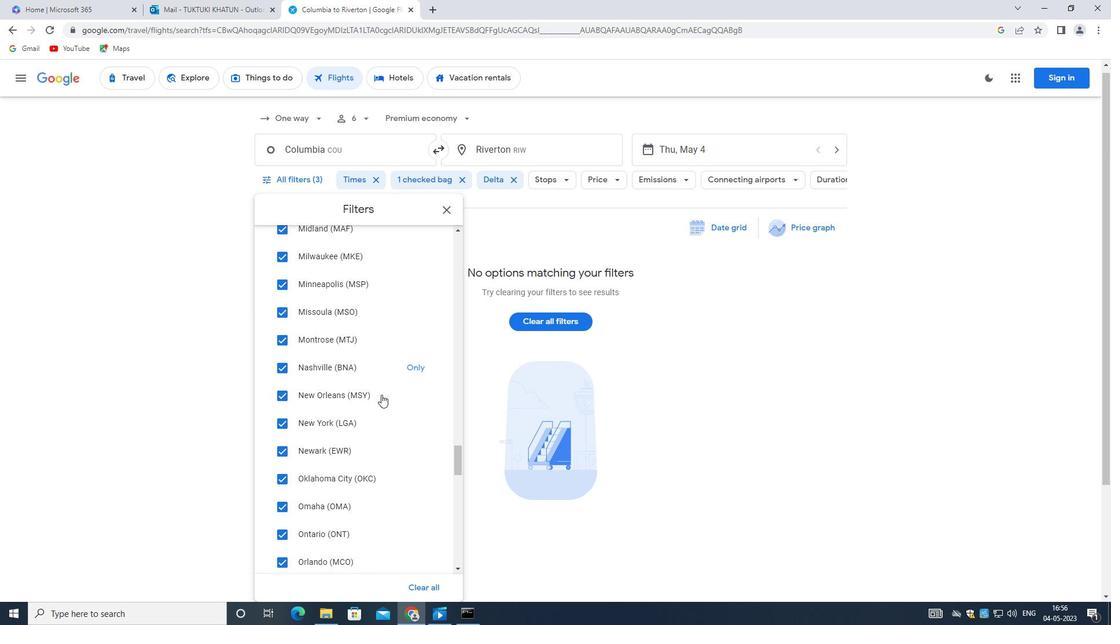 
Action: Mouse scrolled (382, 394) with delta (0, 0)
Screenshot: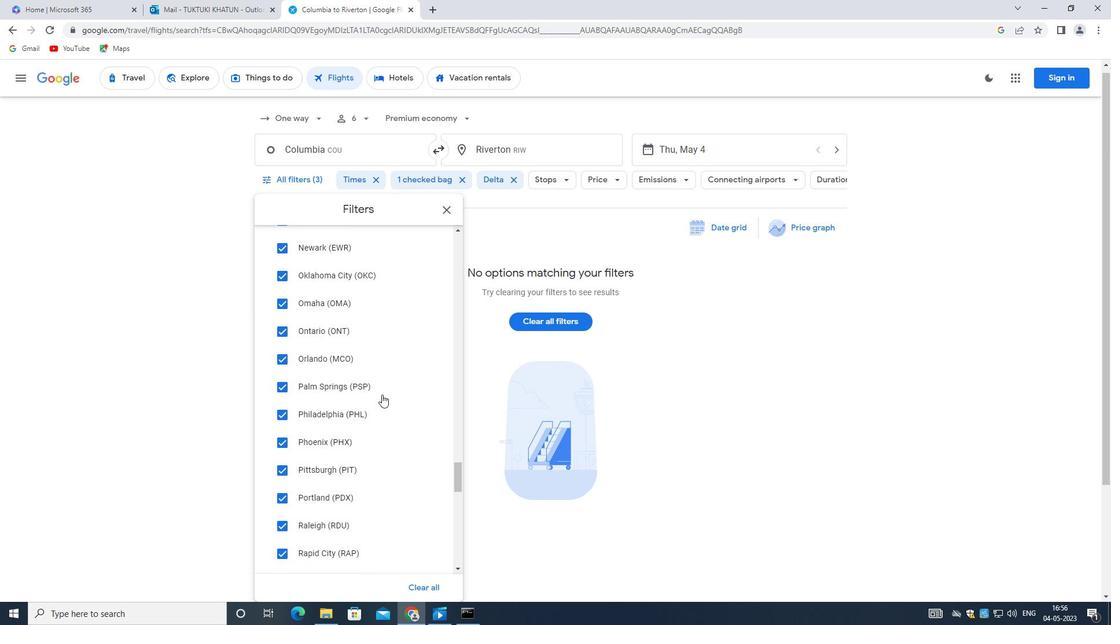 
Action: Mouse scrolled (382, 394) with delta (0, 0)
Screenshot: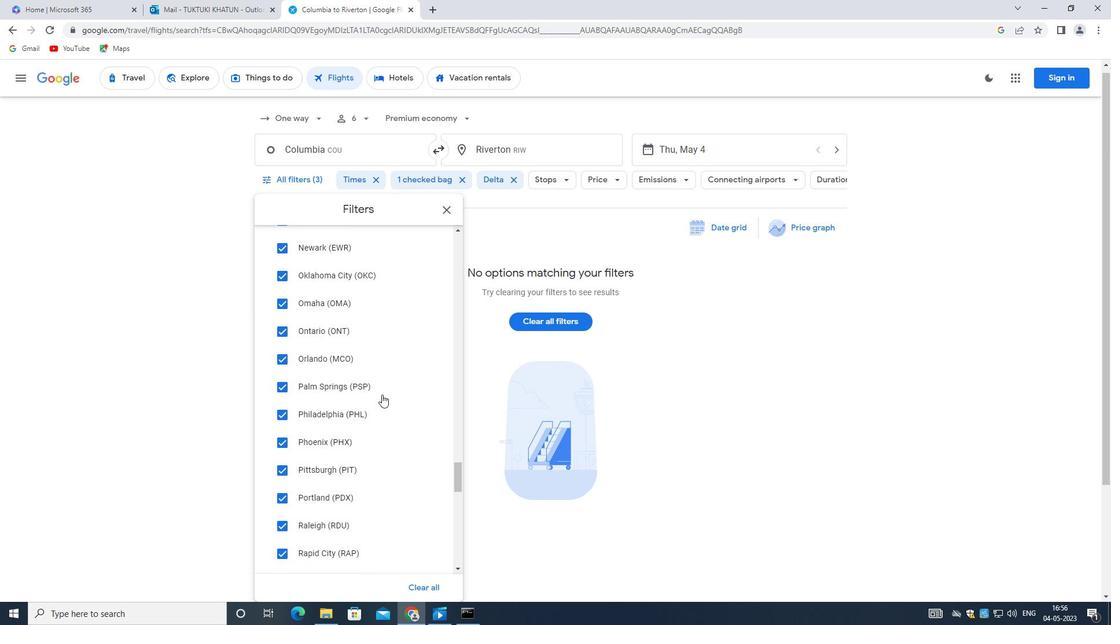 
Action: Mouse scrolled (382, 394) with delta (0, 0)
Screenshot: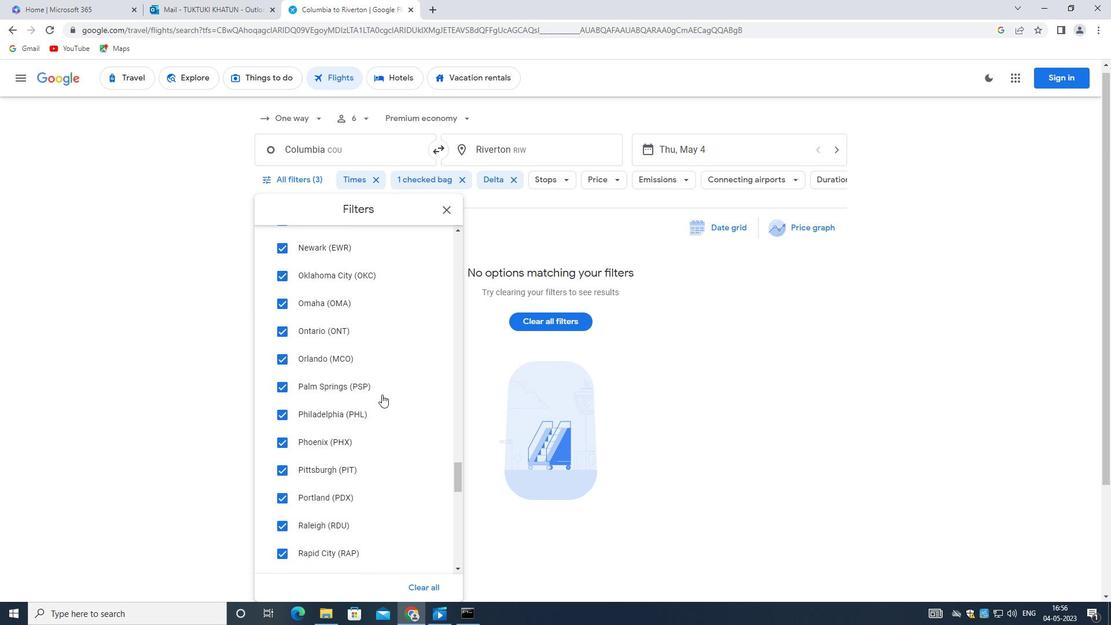 
Action: Mouse scrolled (382, 394) with delta (0, 0)
Screenshot: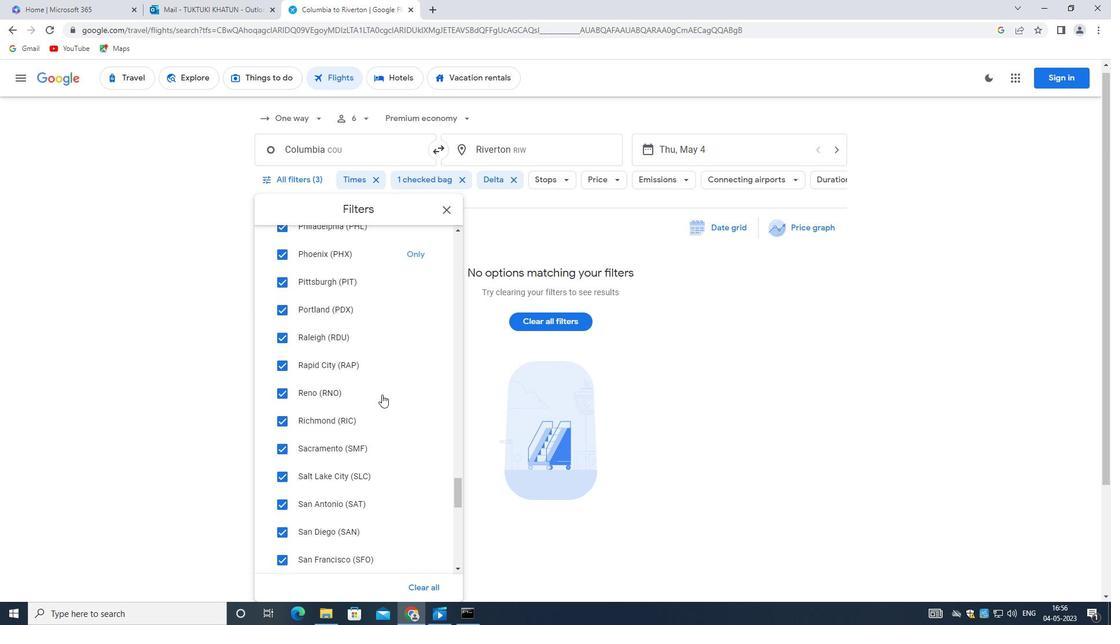 
Action: Mouse moved to (382, 396)
Screenshot: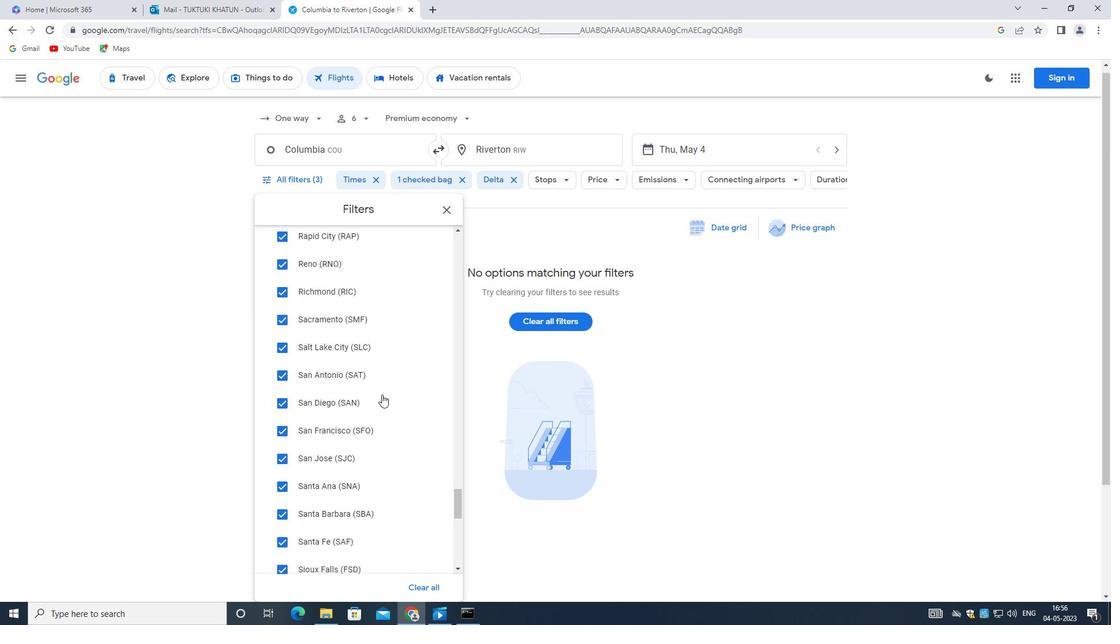 
Action: Mouse scrolled (382, 395) with delta (0, 0)
Screenshot: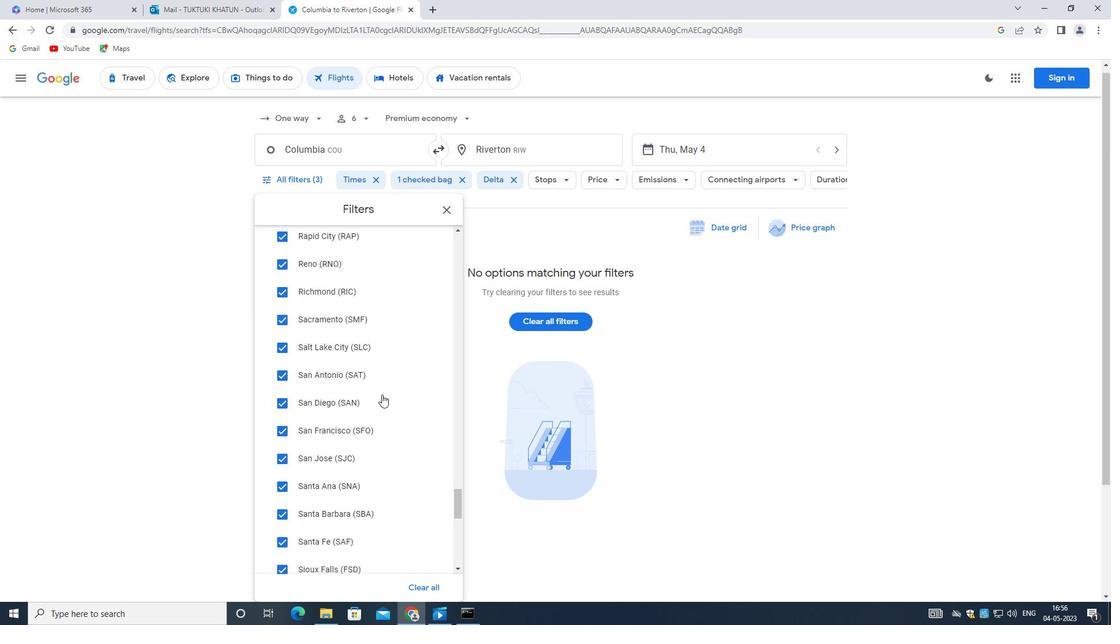 
Action: Mouse moved to (383, 396)
Screenshot: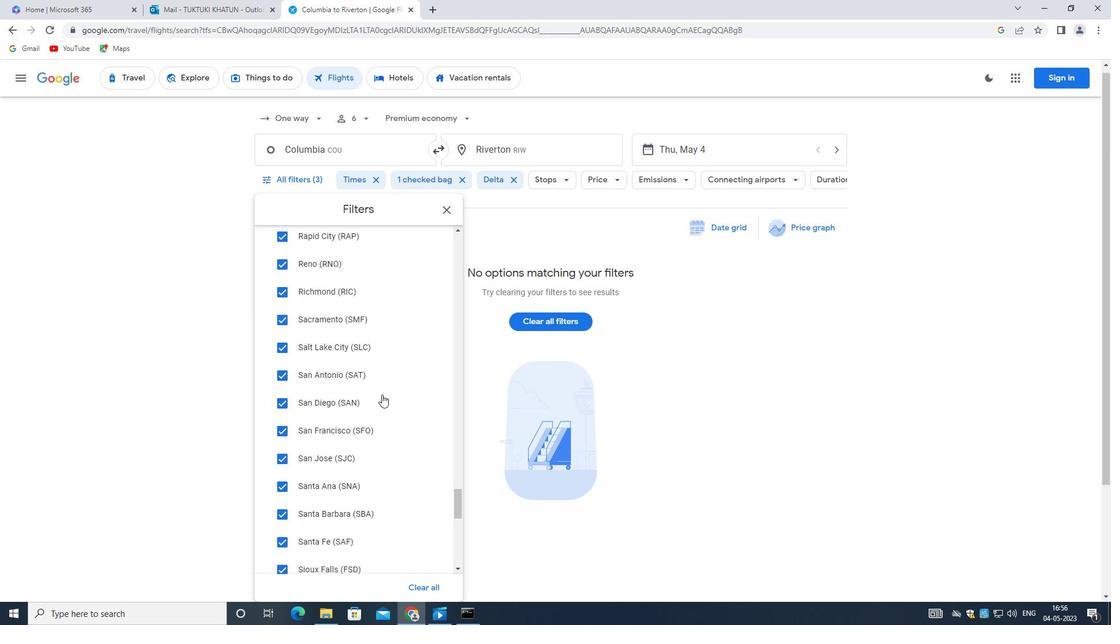 
Action: Mouse scrolled (383, 396) with delta (0, 0)
Screenshot: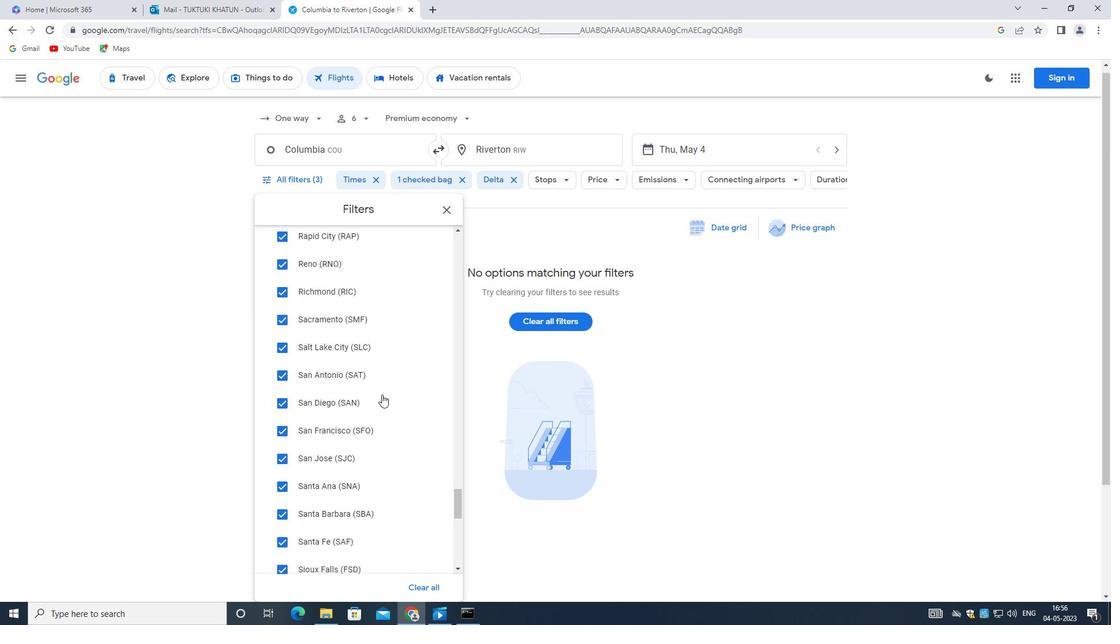 
Action: Mouse moved to (384, 397)
Screenshot: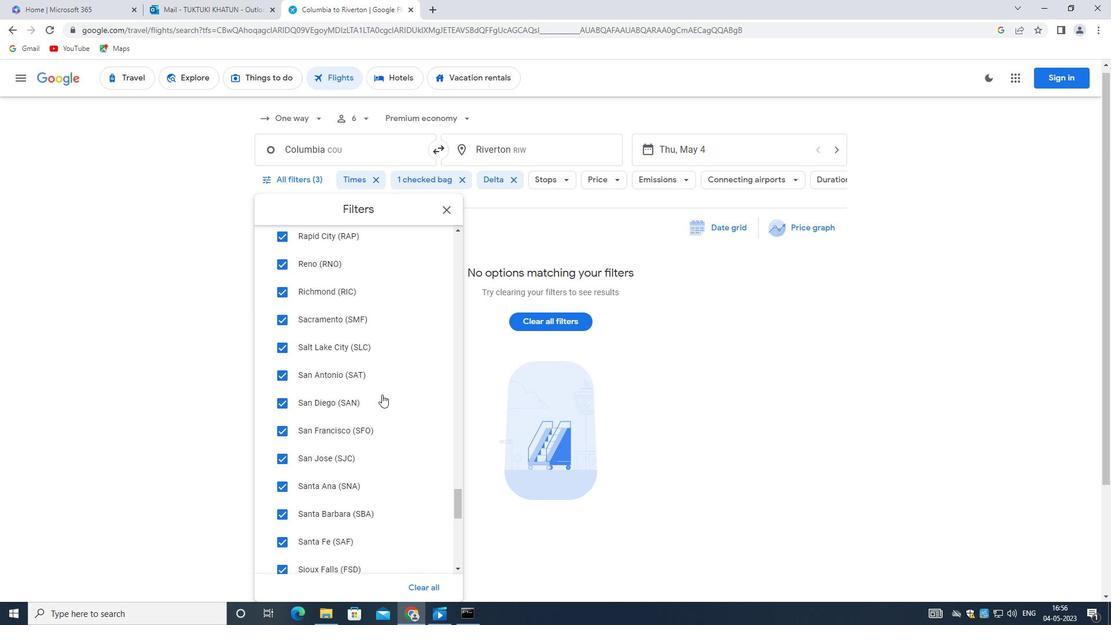 
Action: Mouse scrolled (384, 397) with delta (0, 0)
Screenshot: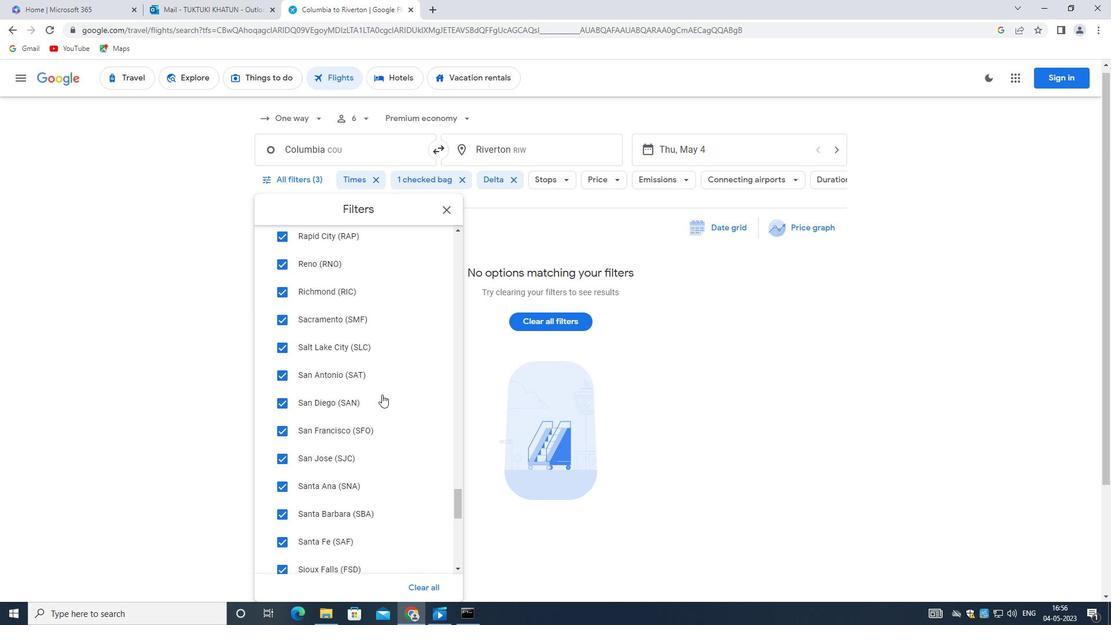 
Action: Mouse moved to (385, 400)
Screenshot: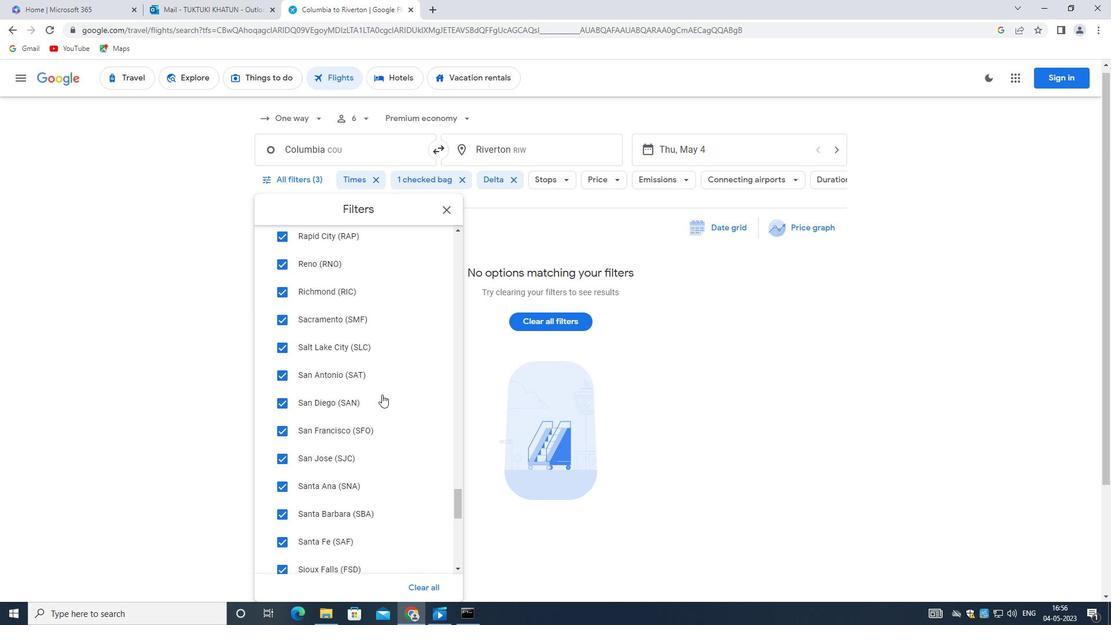 
Action: Mouse scrolled (385, 399) with delta (0, 0)
Screenshot: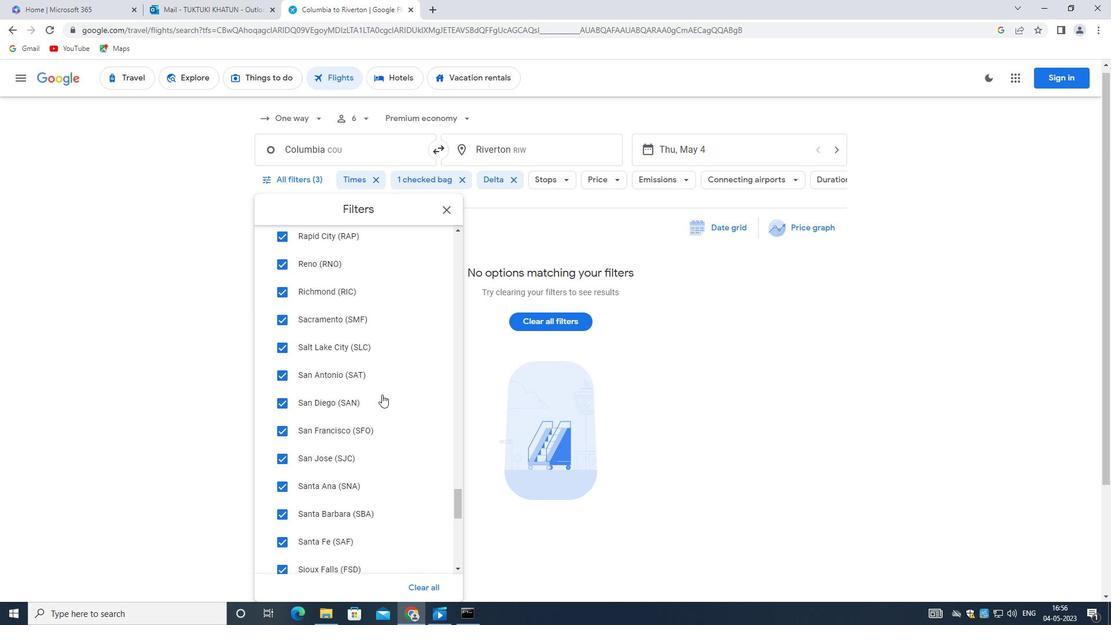 
Action: Mouse moved to (386, 401)
Screenshot: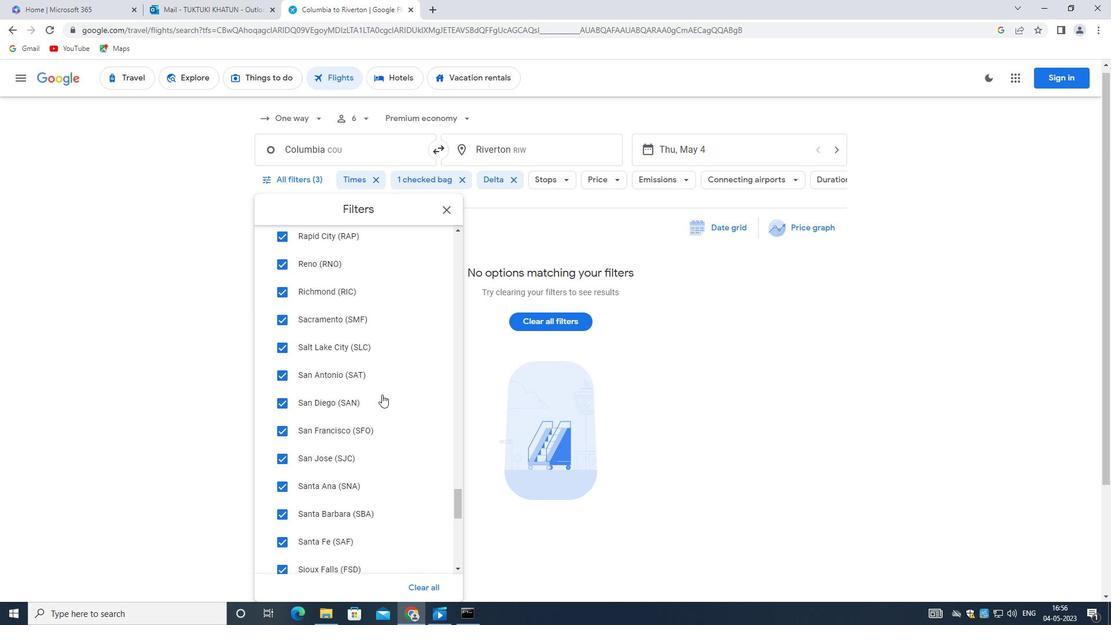 
Action: Mouse scrolled (386, 401) with delta (0, 0)
Screenshot: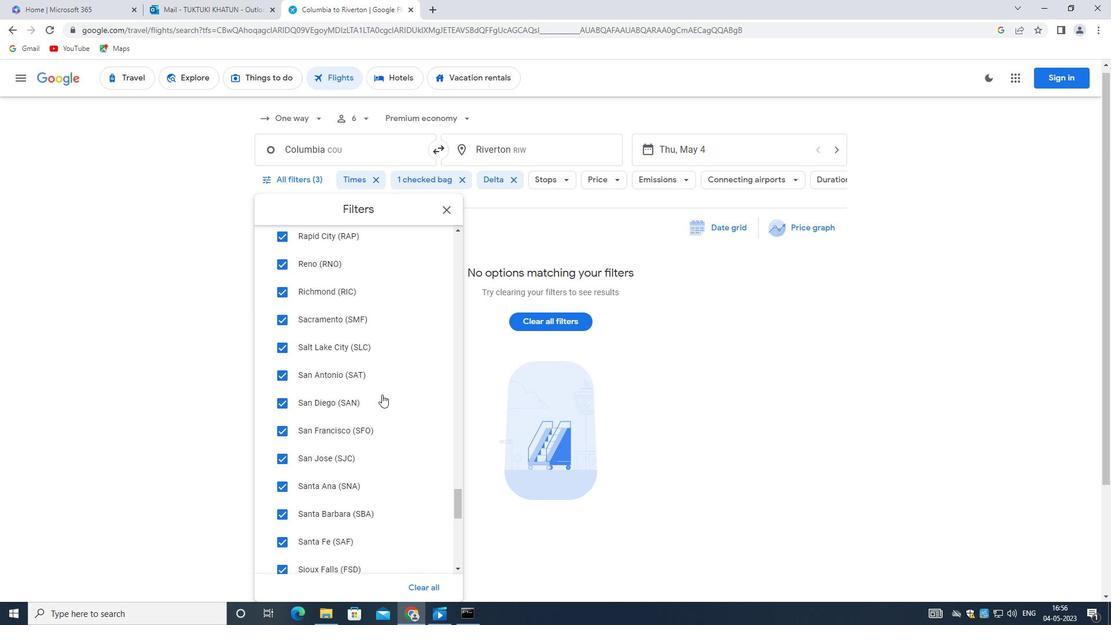 
Action: Mouse moved to (389, 418)
Screenshot: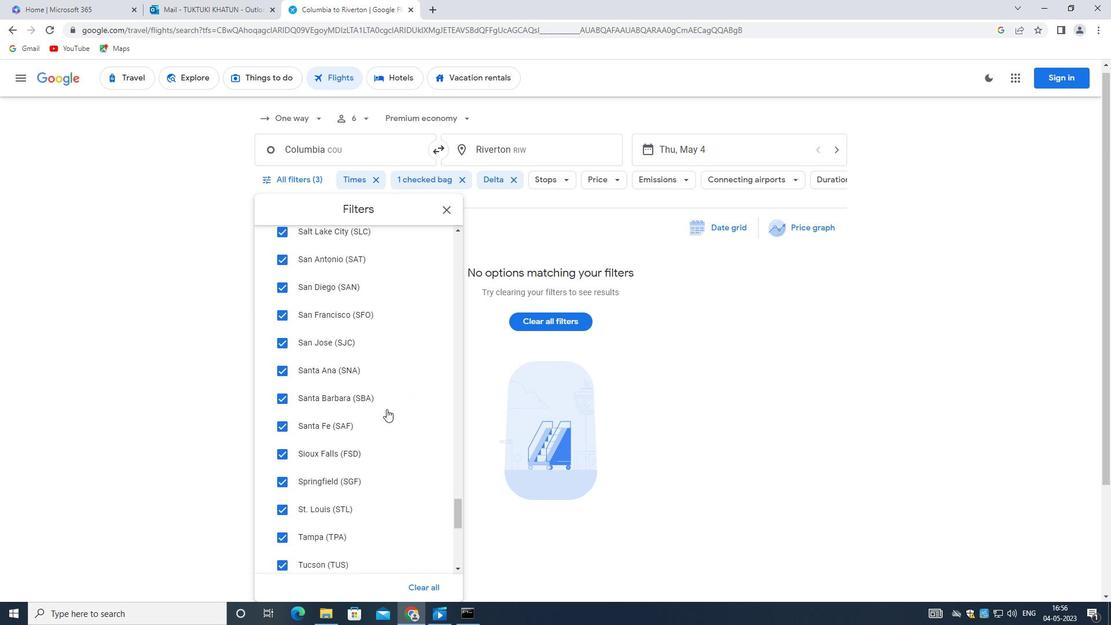 
Action: Mouse scrolled (389, 418) with delta (0, 0)
Screenshot: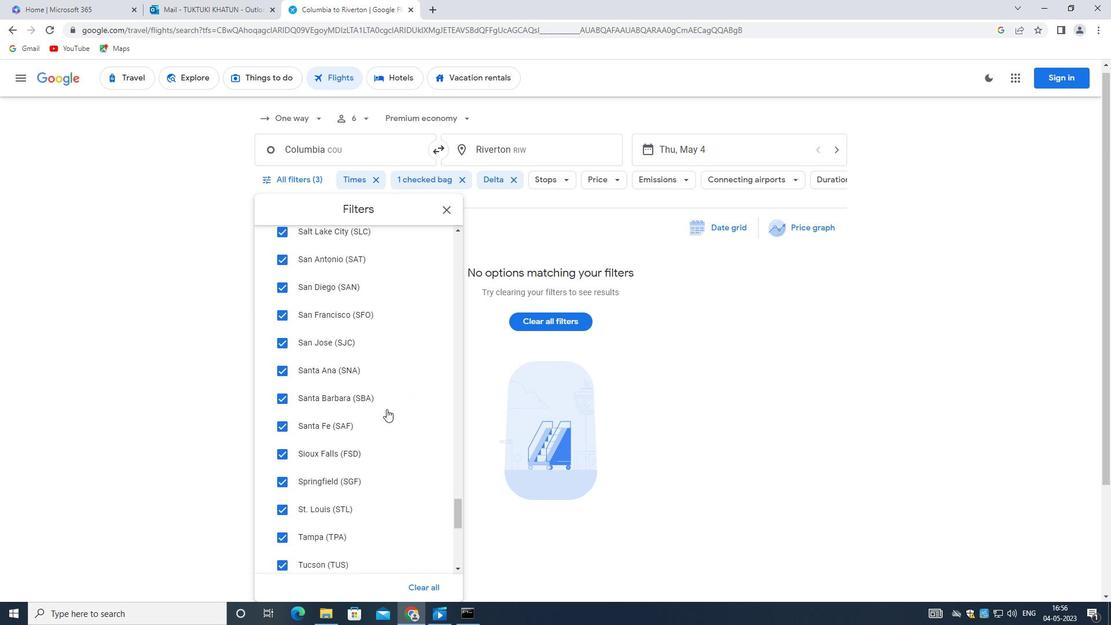 
Action: Mouse moved to (390, 422)
Screenshot: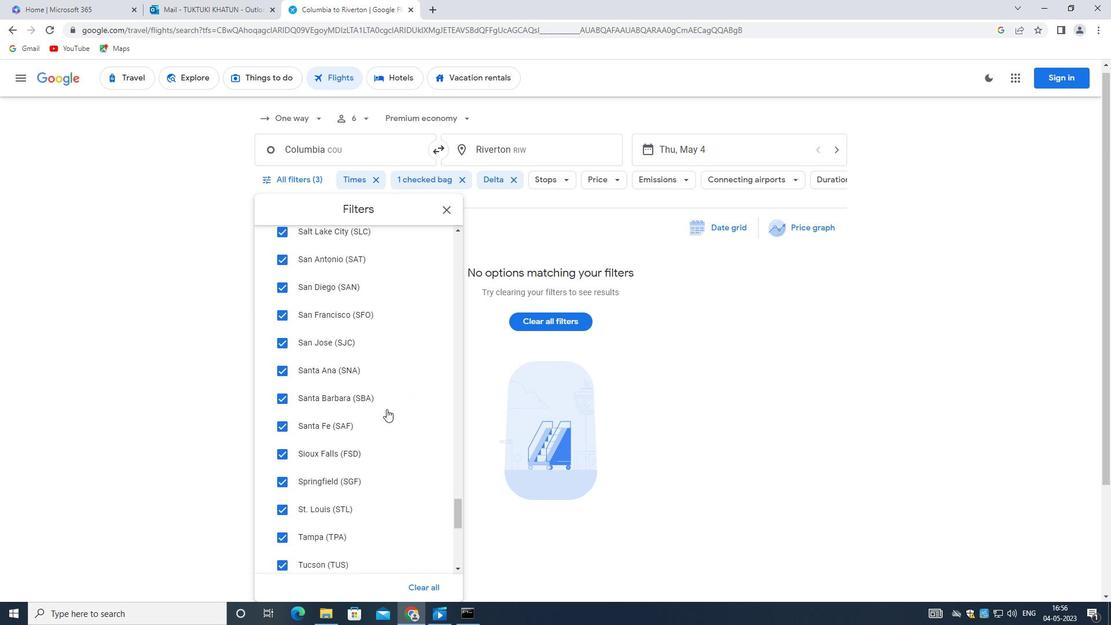 
Action: Mouse scrolled (390, 421) with delta (0, 0)
Screenshot: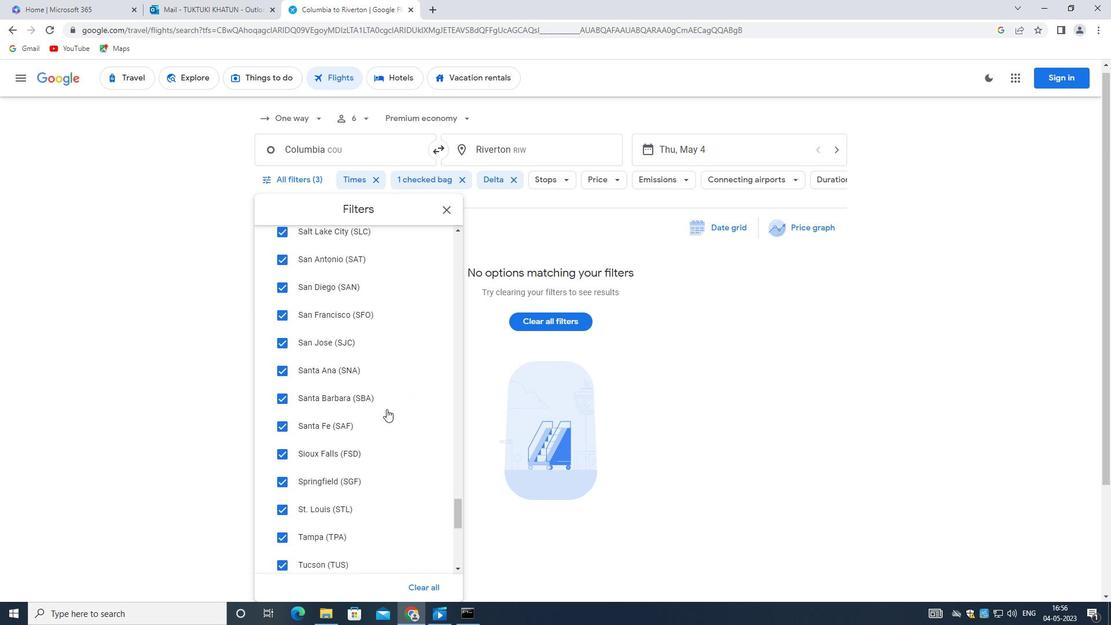 
Action: Mouse moved to (391, 427)
Screenshot: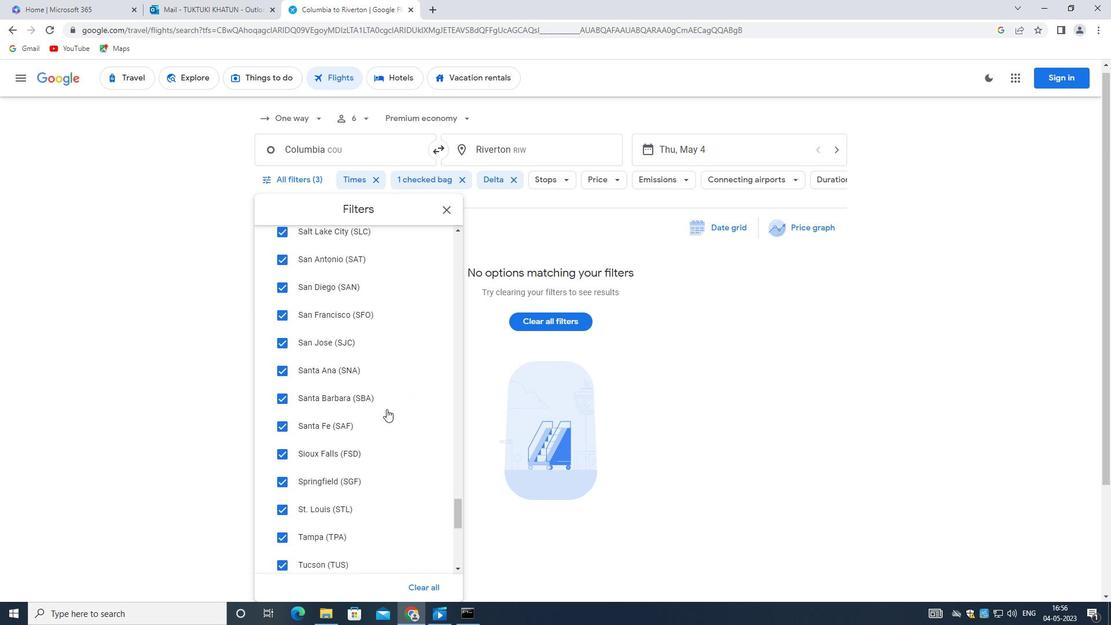 
Action: Mouse scrolled (391, 426) with delta (0, 0)
Screenshot: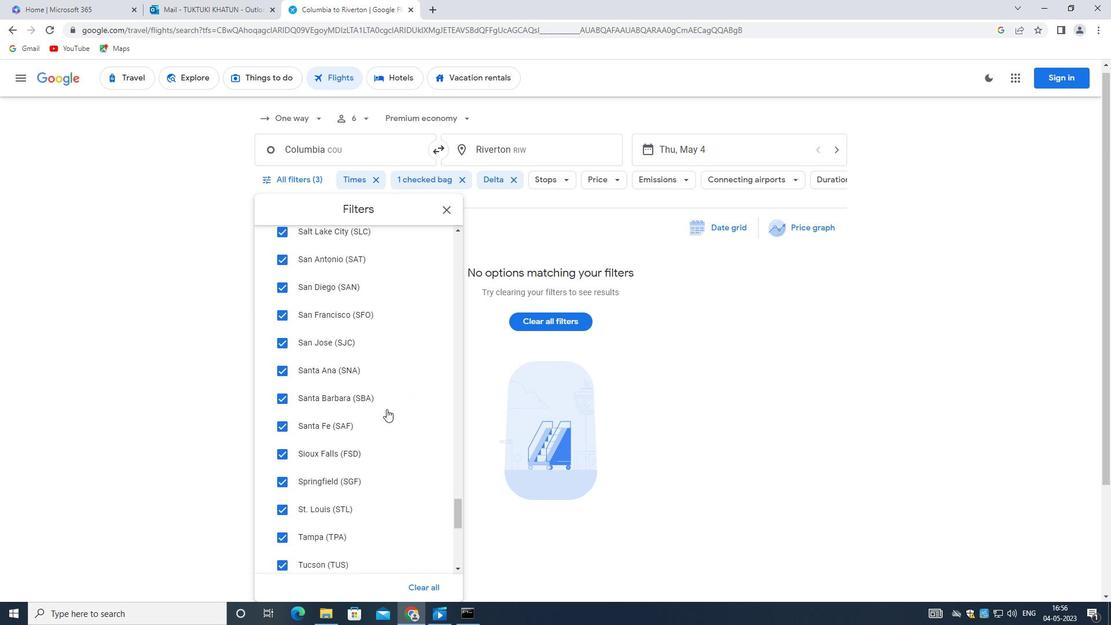 
Action: Mouse moved to (393, 430)
Screenshot: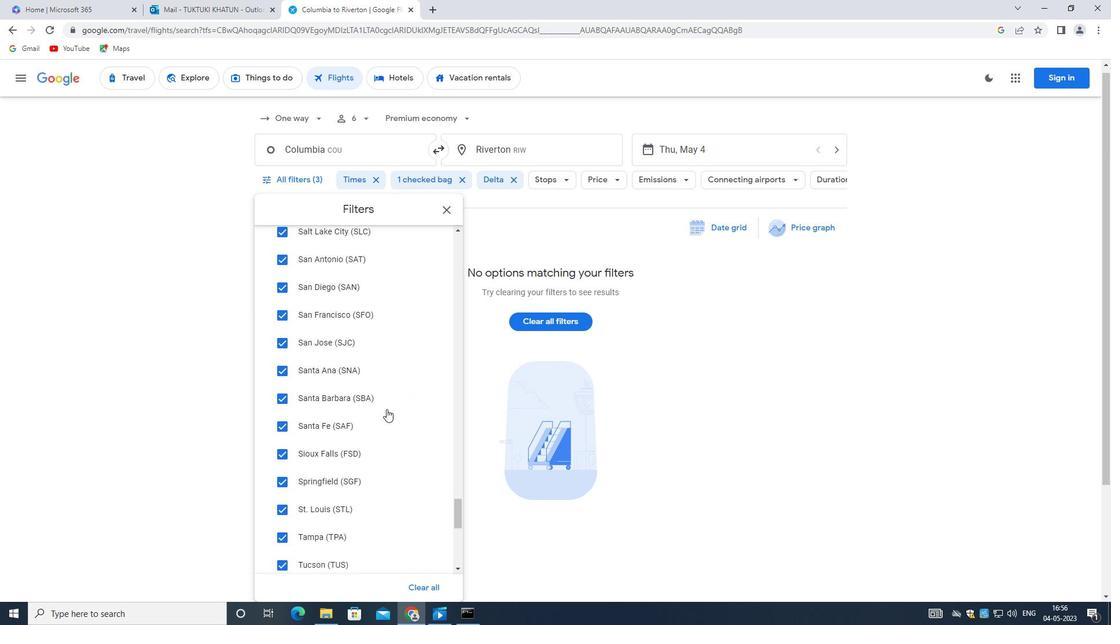
Action: Mouse scrolled (393, 429) with delta (0, 0)
Screenshot: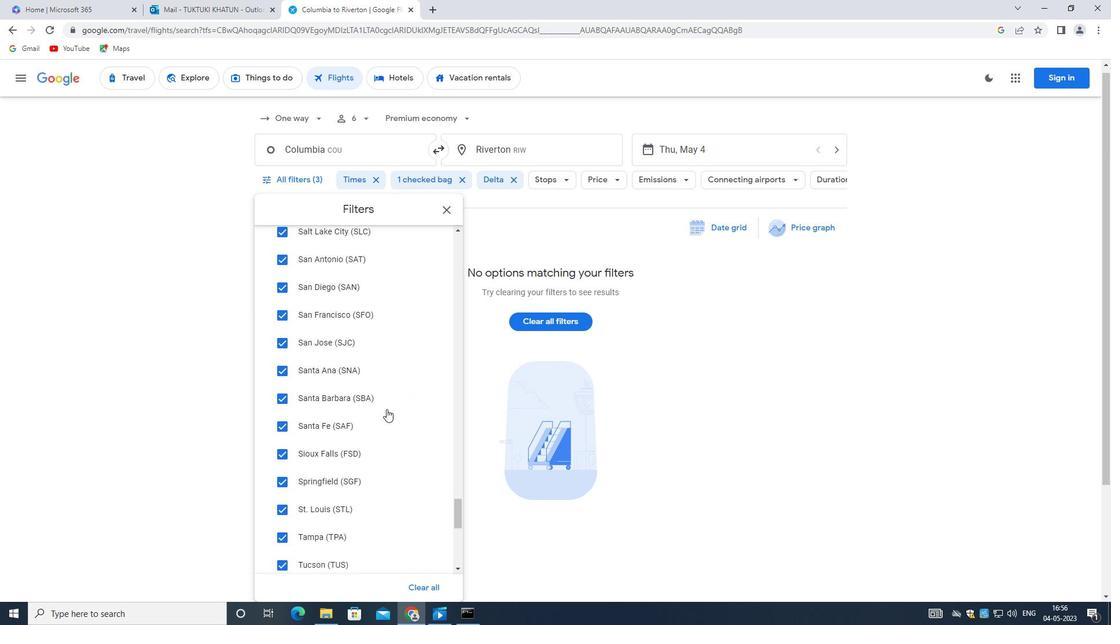 
Action: Mouse scrolled (393, 429) with delta (0, 0)
Screenshot: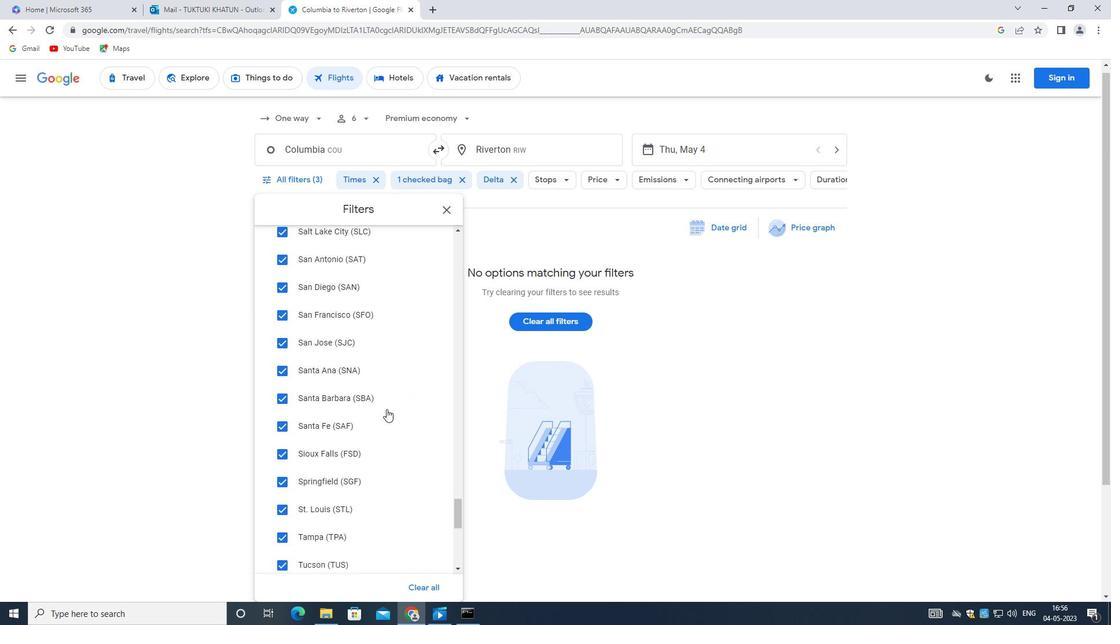
Action: Mouse moved to (393, 431)
Screenshot: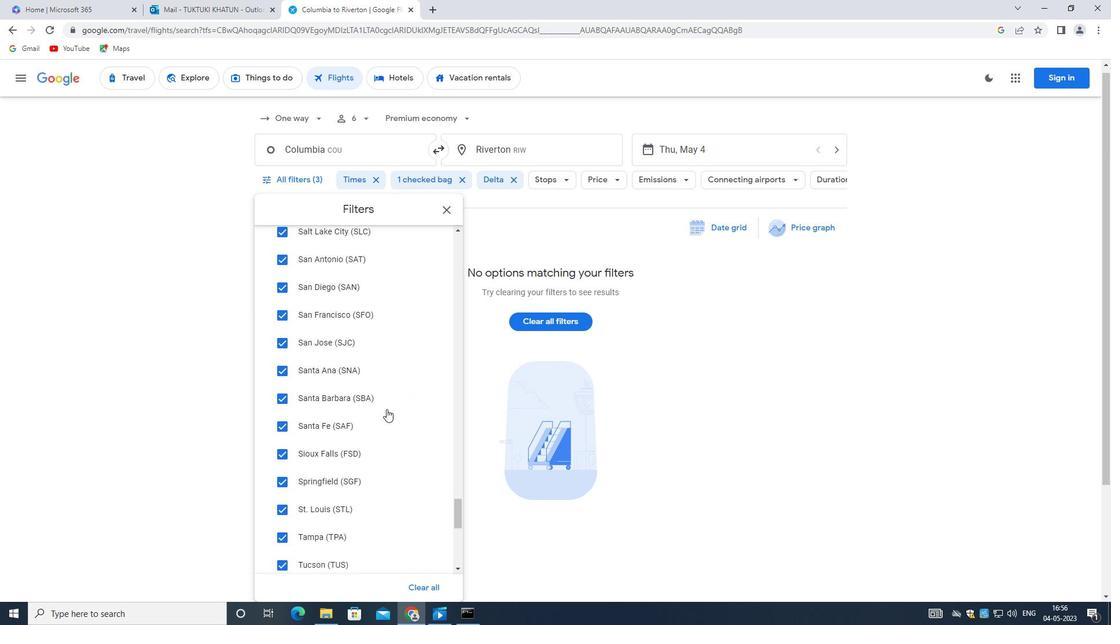 
Action: Mouse scrolled (393, 431) with delta (0, 0)
Screenshot: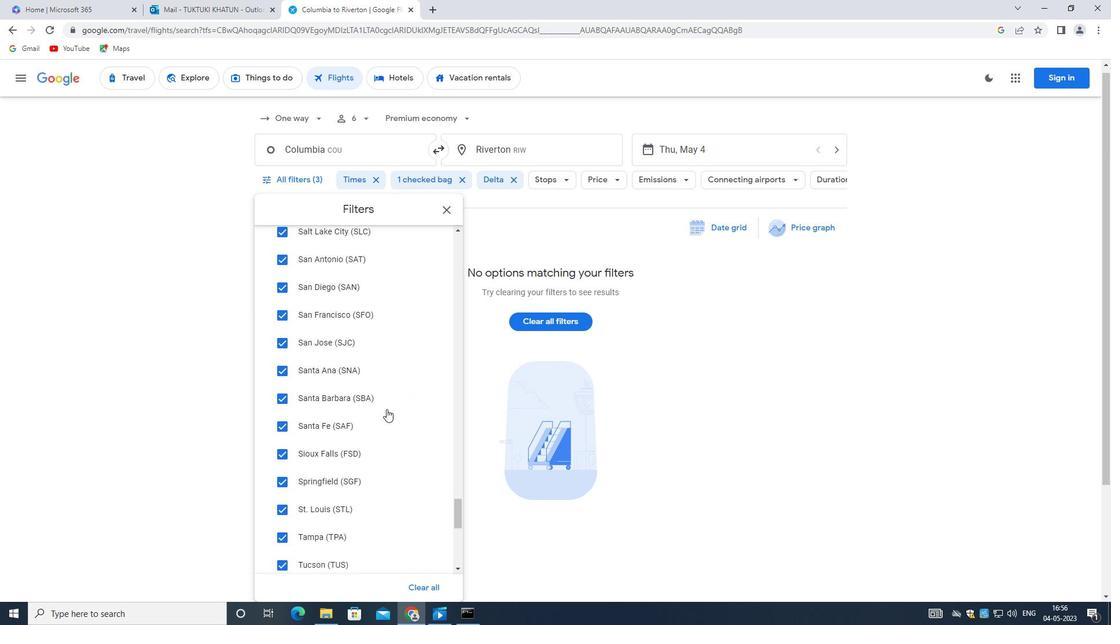 
Action: Mouse moved to (392, 441)
Screenshot: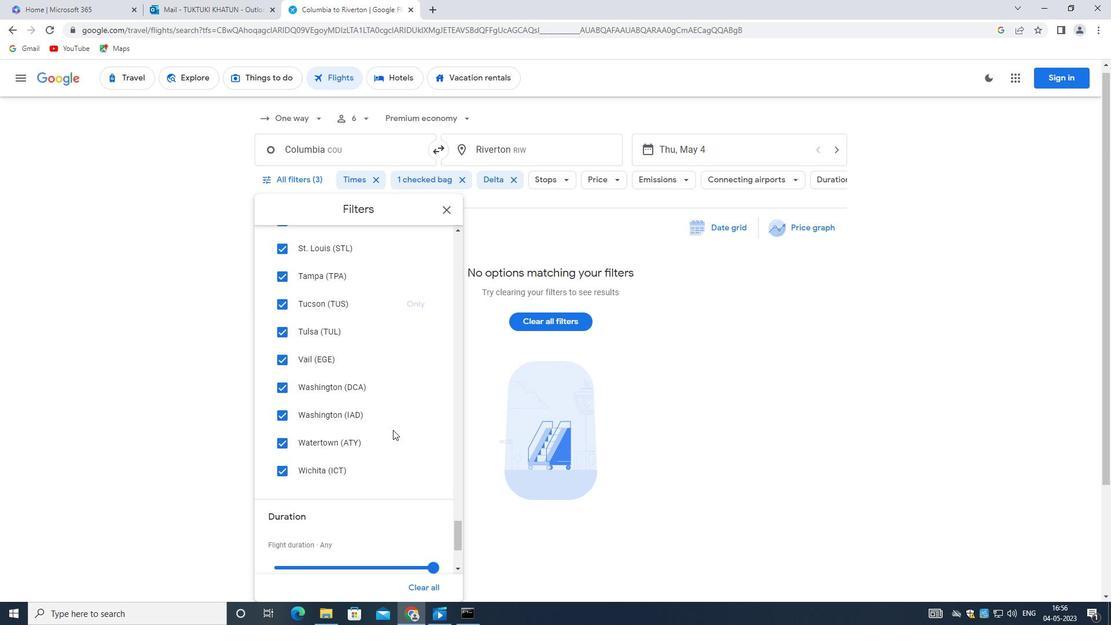 
Action: Mouse scrolled (392, 441) with delta (0, 0)
Screenshot: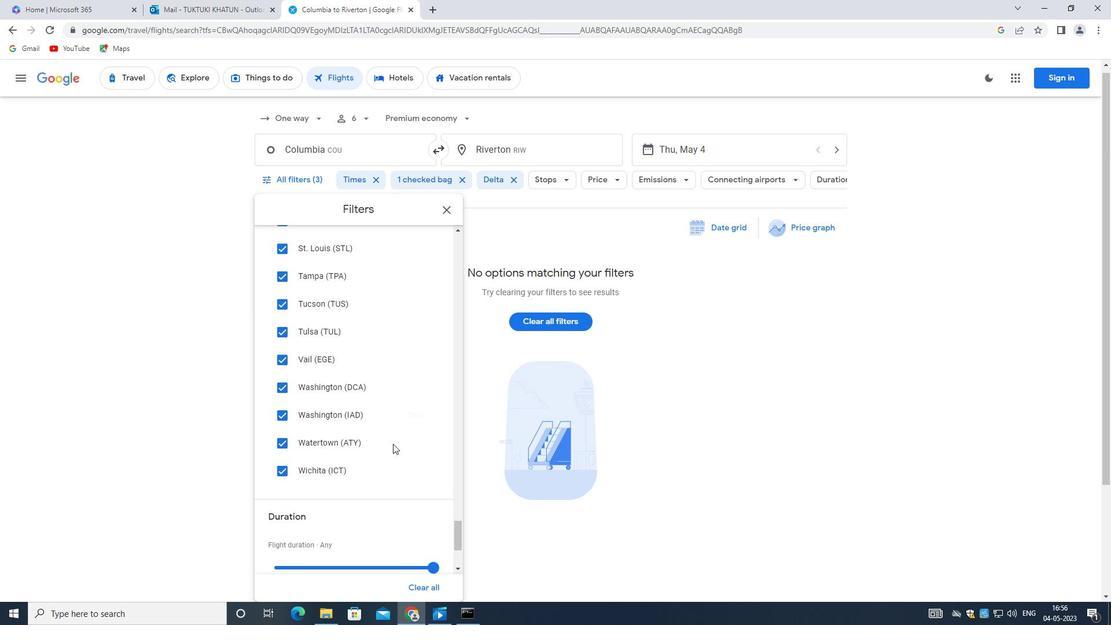 
Action: Mouse scrolled (392, 441) with delta (0, 0)
Screenshot: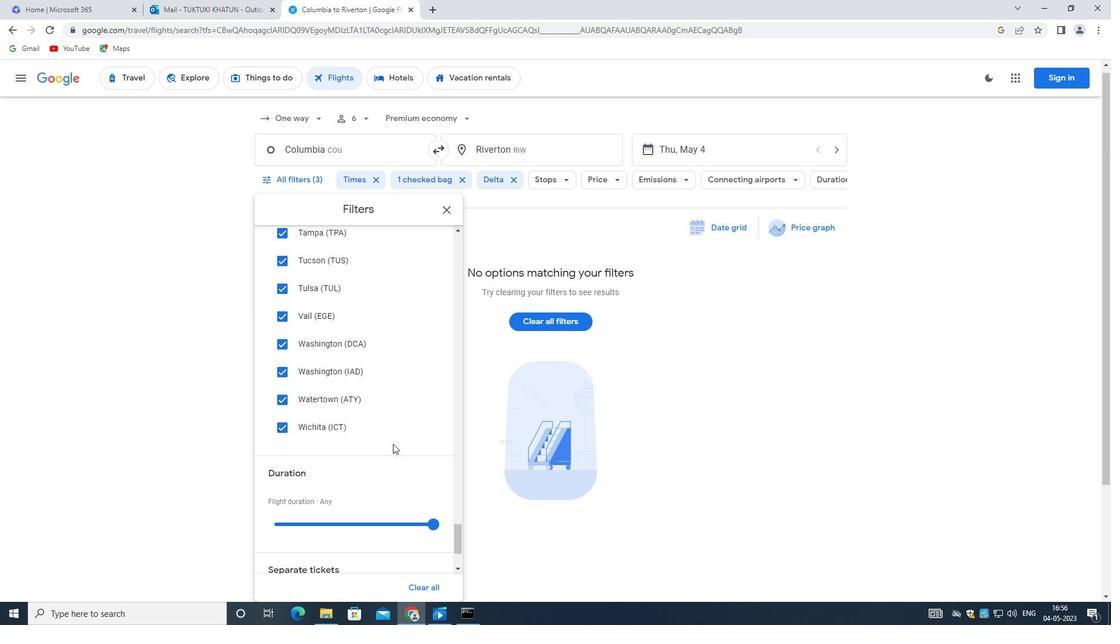 
Action: Mouse scrolled (392, 441) with delta (0, 0)
Screenshot: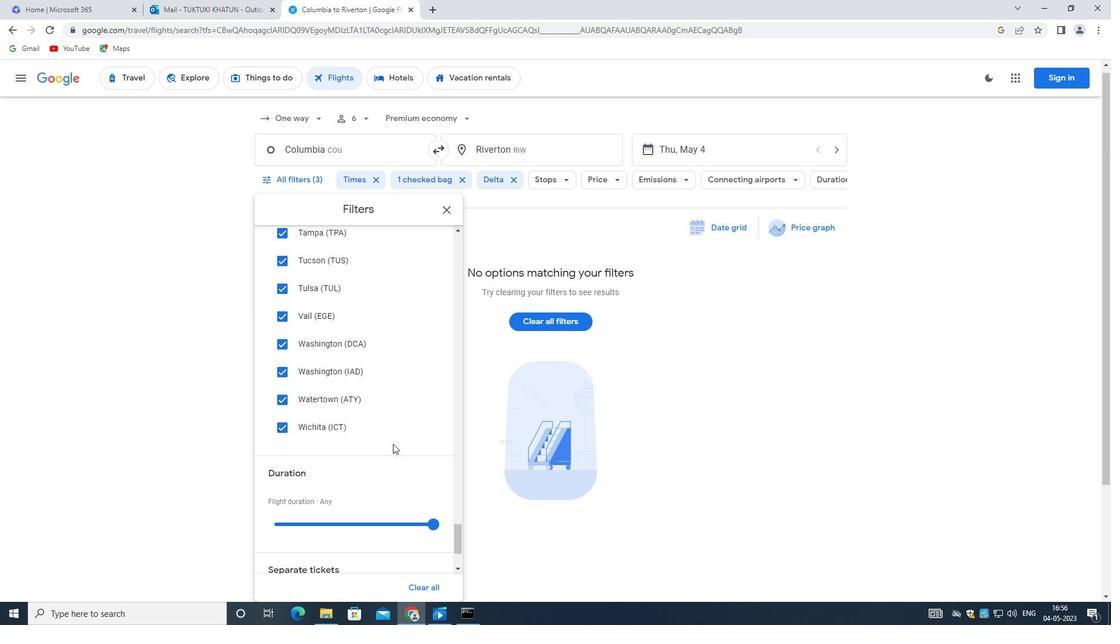 
Action: Mouse scrolled (392, 441) with delta (0, 0)
Screenshot: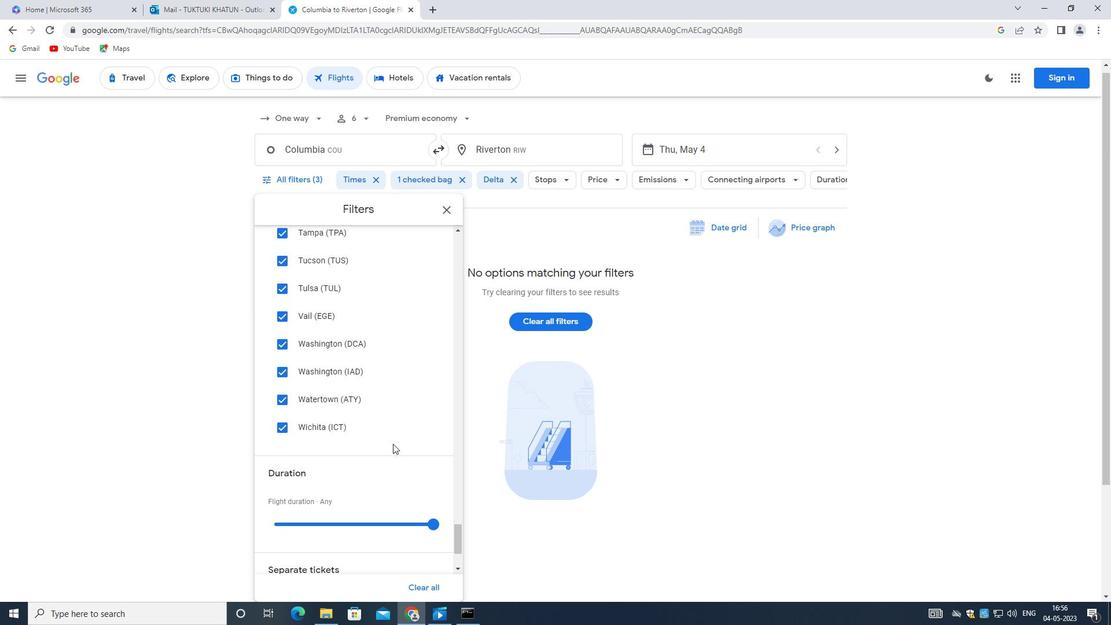 
Action: Mouse moved to (392, 441)
Screenshot: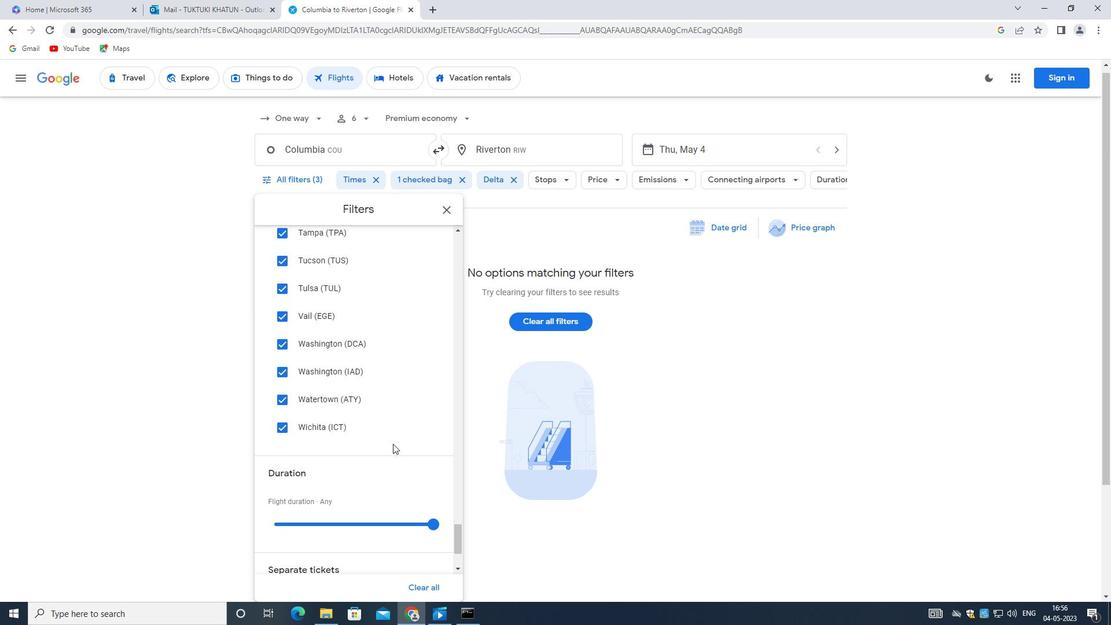 
Action: Mouse scrolled (392, 440) with delta (0, 0)
Screenshot: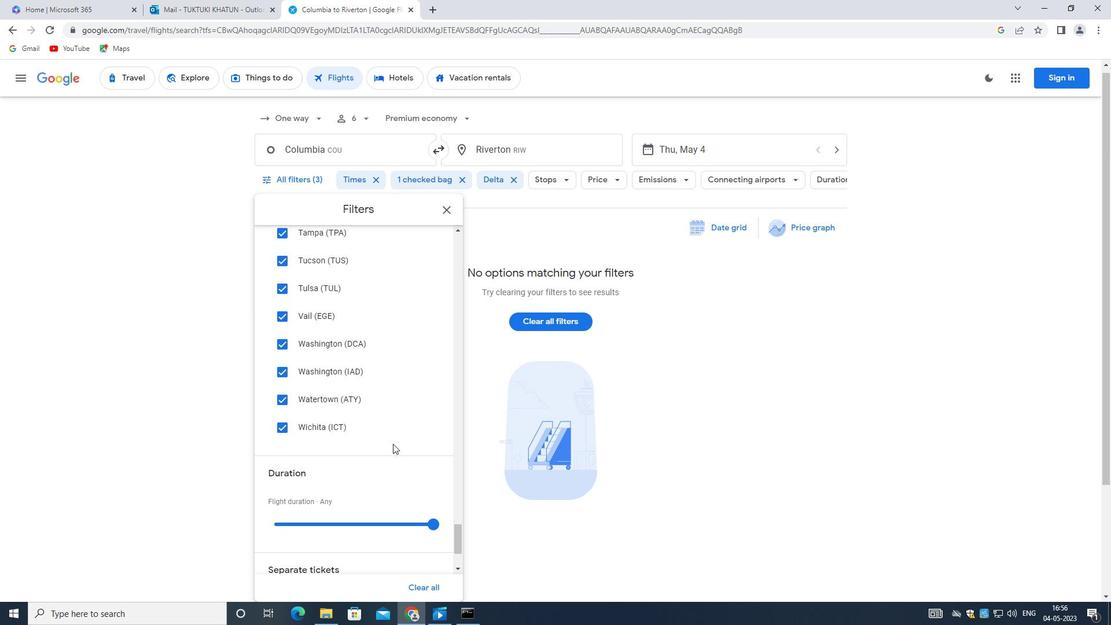 
Action: Mouse moved to (392, 440)
Screenshot: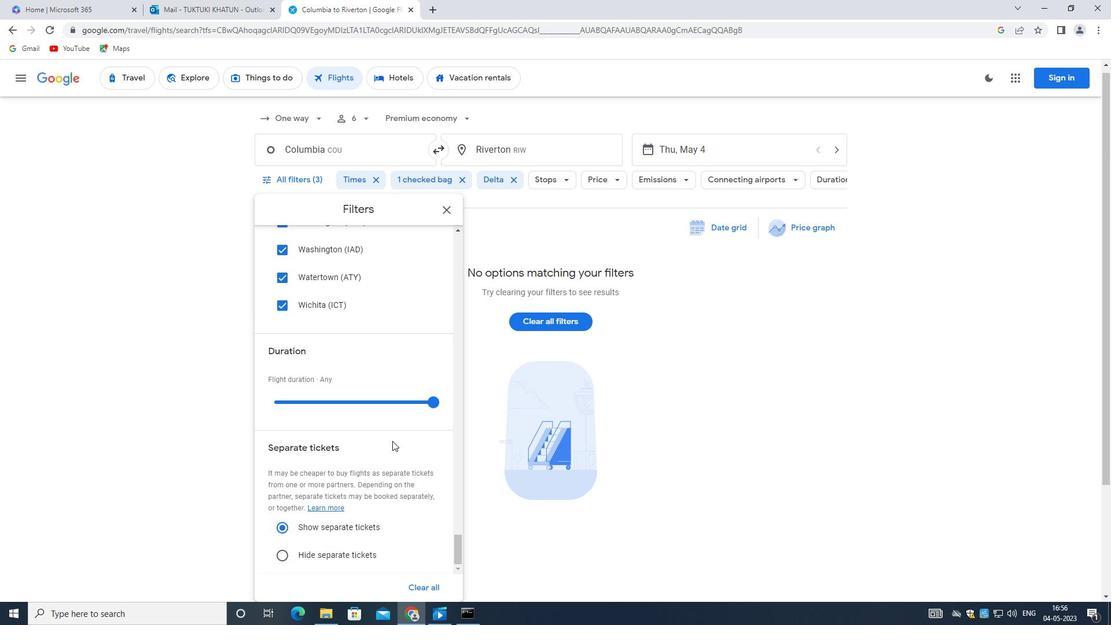 
Action: Mouse scrolled (392, 440) with delta (0, 0)
Screenshot: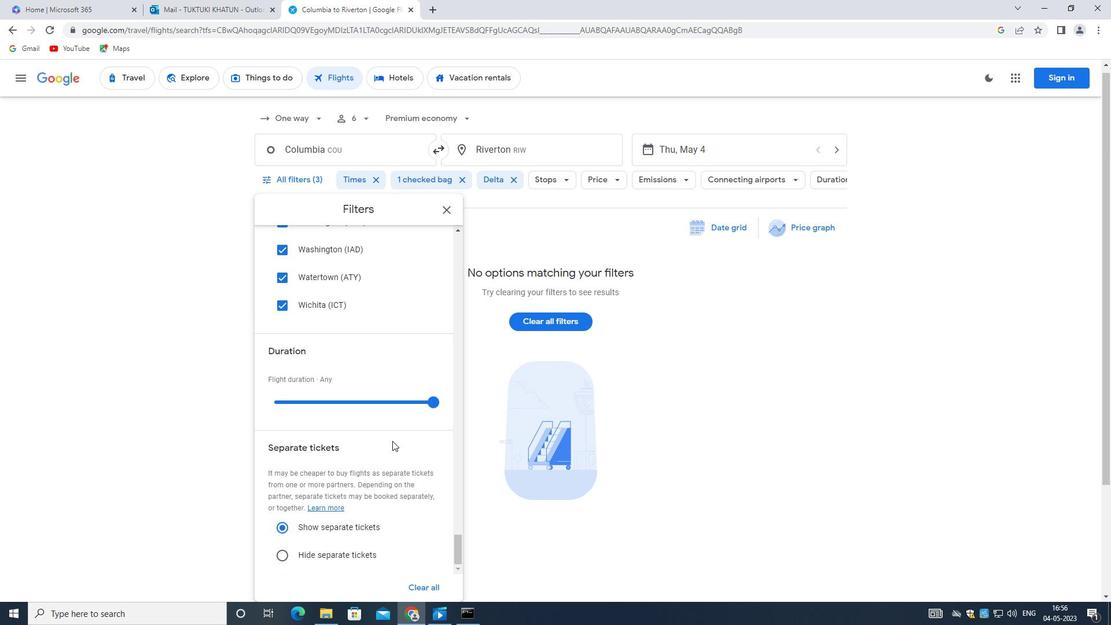
Action: Mouse scrolled (392, 440) with delta (0, 0)
Screenshot: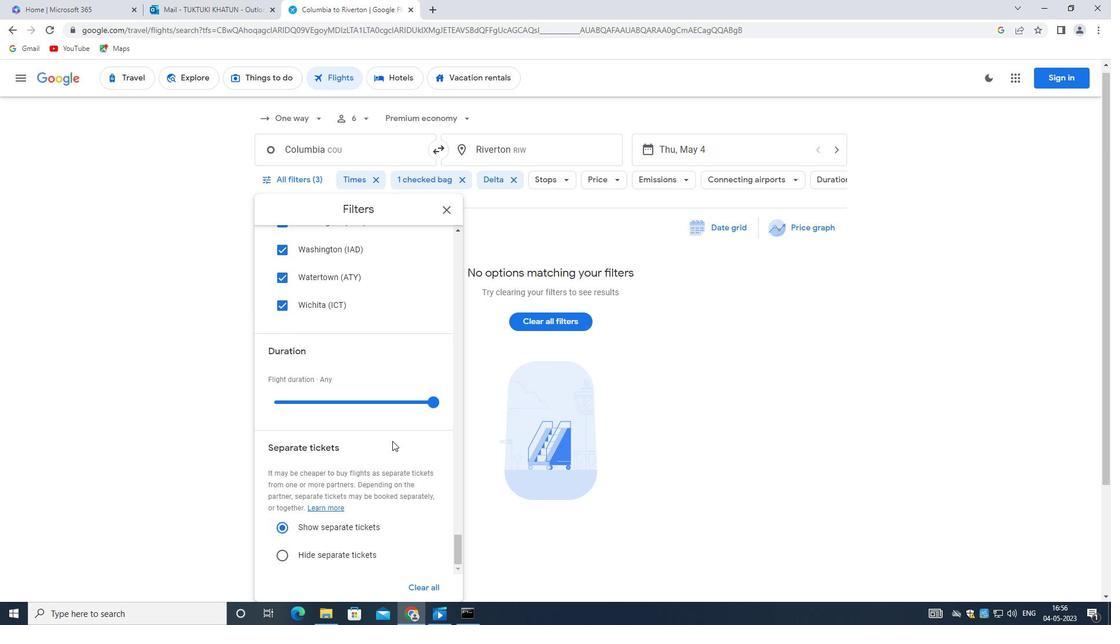 
Action: Mouse scrolled (392, 440) with delta (0, 0)
Screenshot: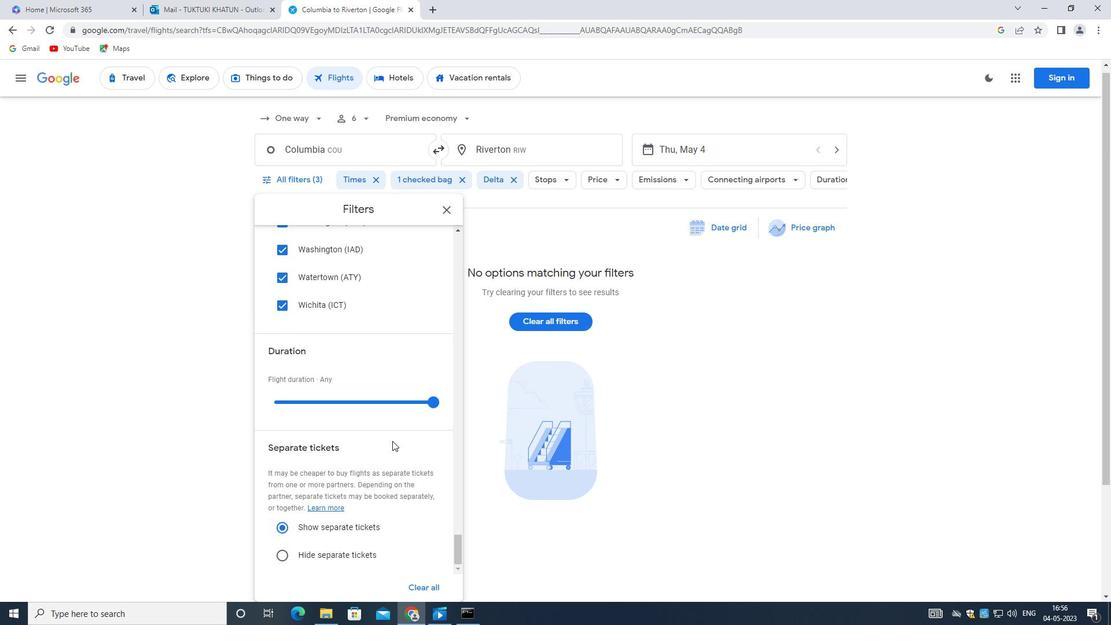 
Action: Mouse scrolled (392, 440) with delta (0, 0)
Screenshot: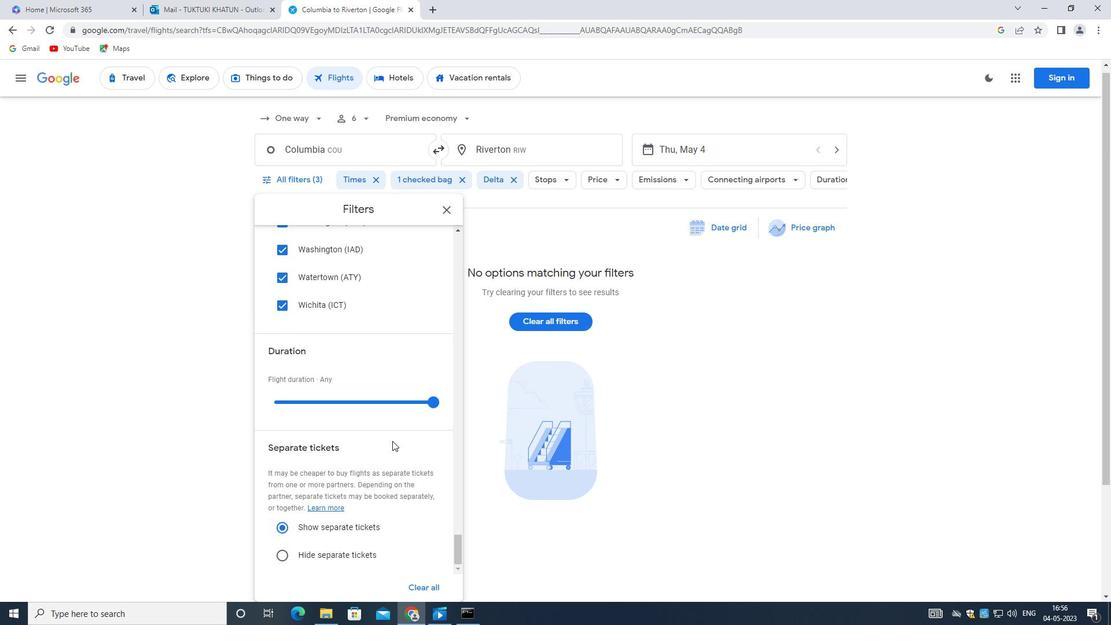 
Action: Mouse scrolled (392, 440) with delta (0, 0)
Screenshot: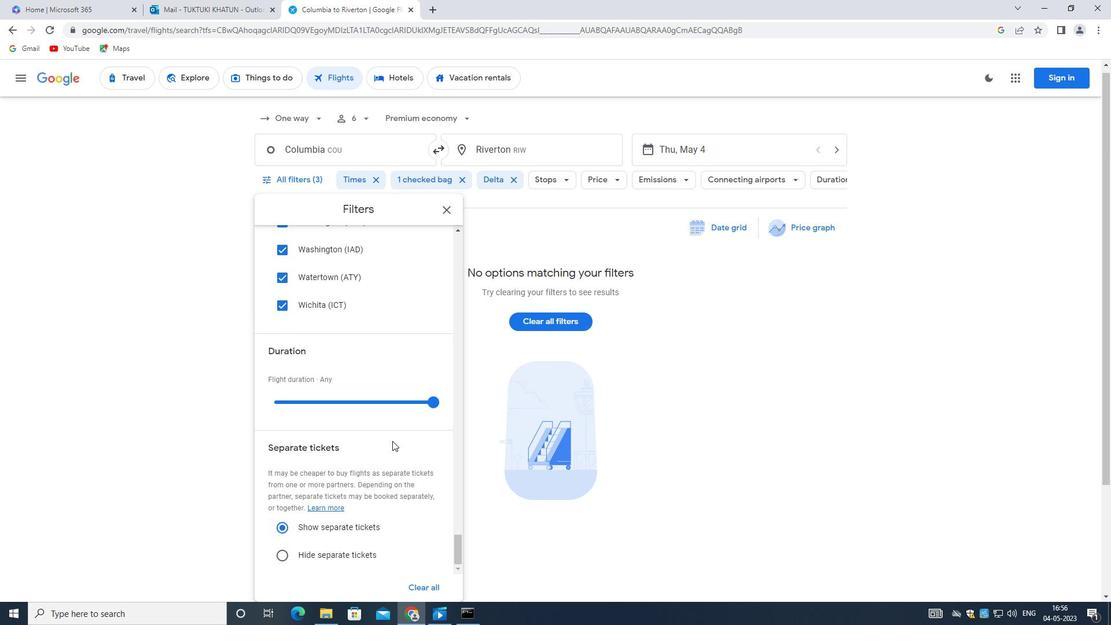 
Action: Mouse moved to (385, 444)
Screenshot: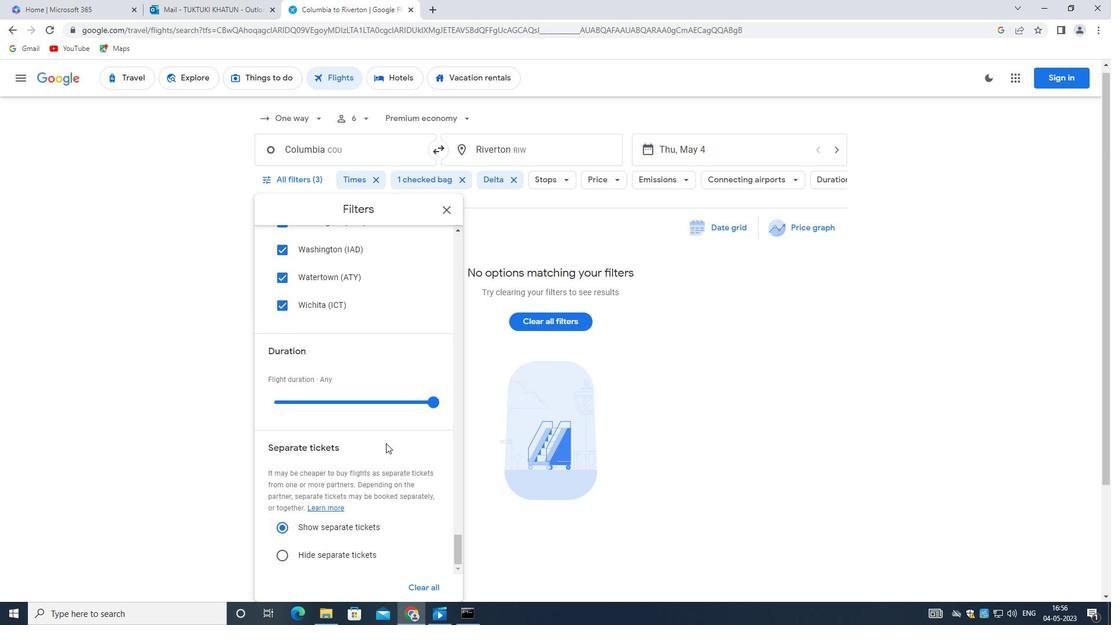 
